 Task: Look for space in Candler-McAfee, United States from 10th July, 2023 to 25th July, 2023 for 2 adults, 1 child in price range Rs.15000 to Rs.25000. Place can be shared room with 2 bedrooms having 2 beds and 2 bathrooms. Property type can be house, flat, guest house. Amenities needed are: wifi, TV, free parkinig on premises, gym, breakfast. Booking option can be shelf check-in. Required host language is English.
Action: Mouse moved to (531, 133)
Screenshot: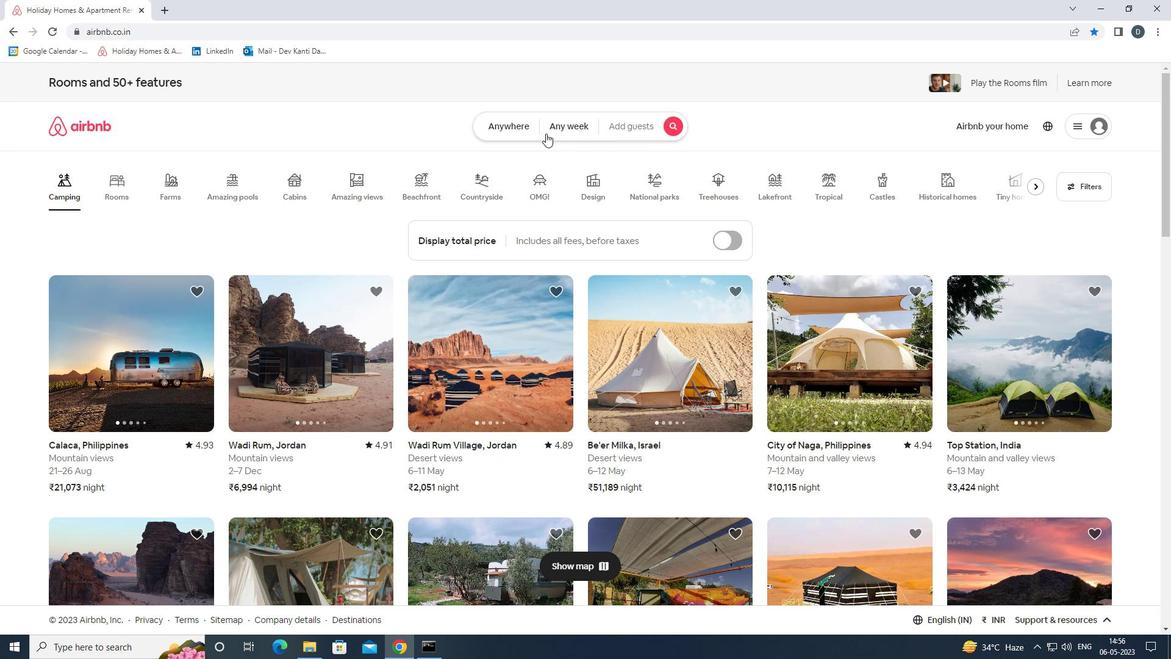 
Action: Mouse pressed left at (531, 133)
Screenshot: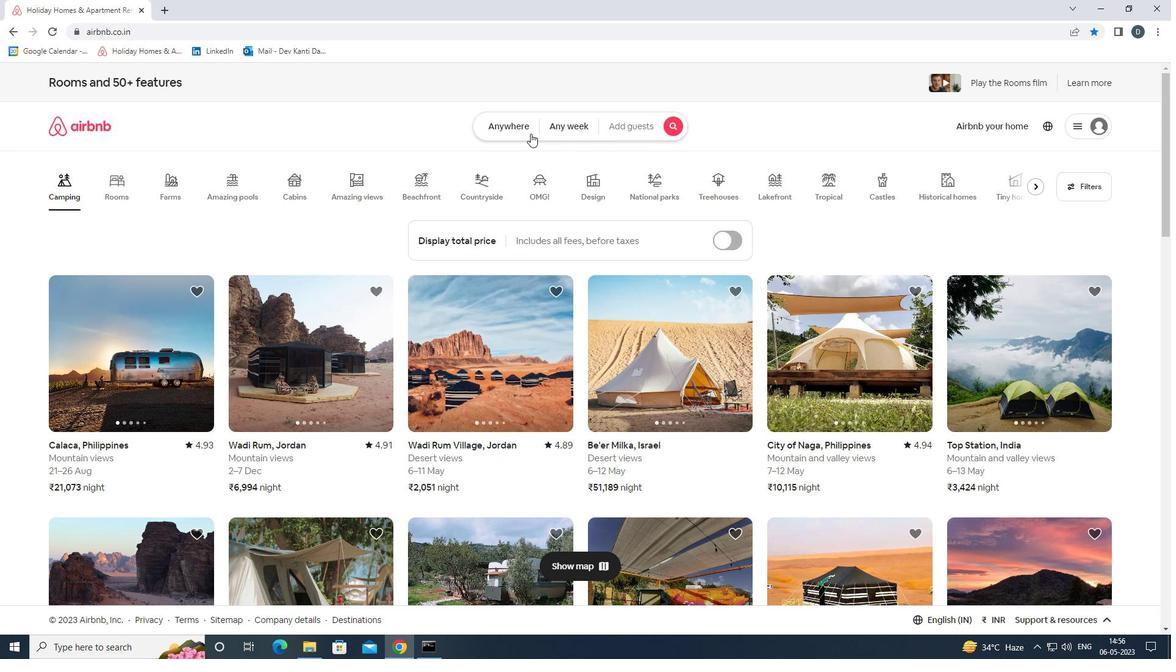 
Action: Mouse moved to (431, 174)
Screenshot: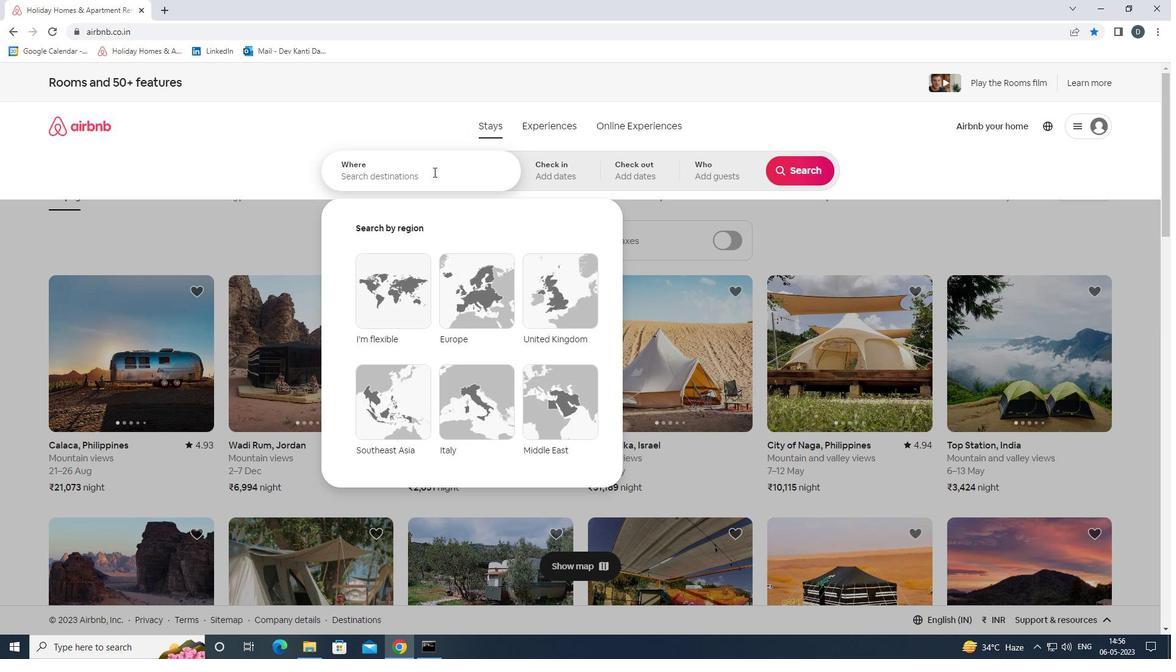 
Action: Mouse pressed left at (431, 174)
Screenshot: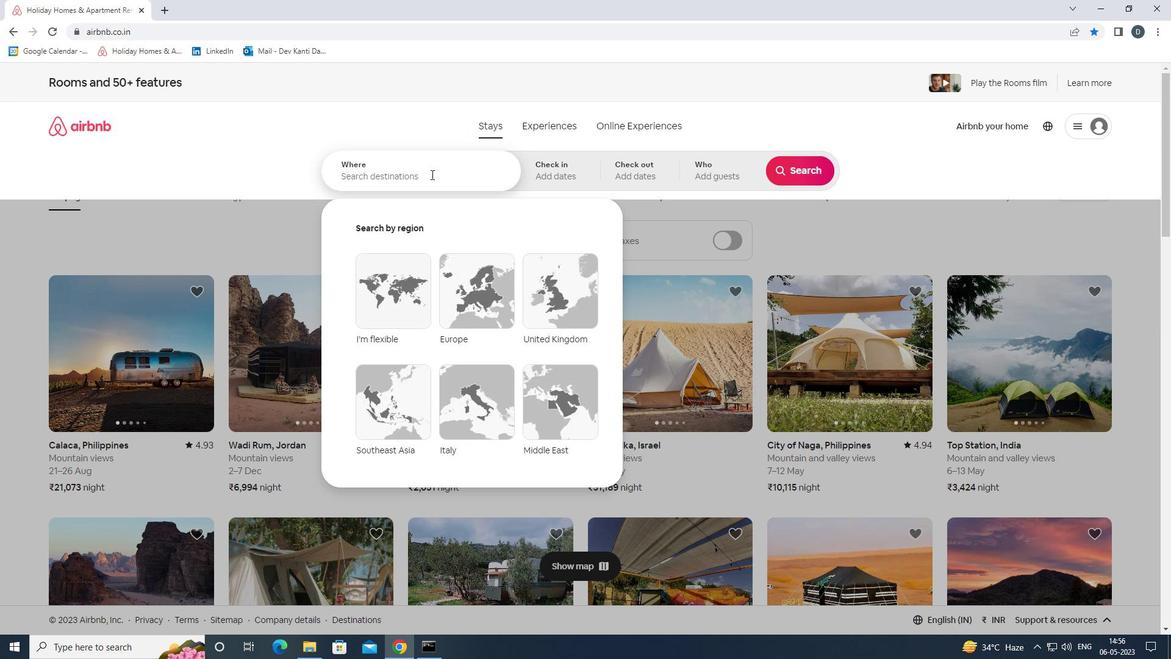 
Action: Key pressed <Key.shift><Key.shift><Key.shift><Key.shift><Key.shift><Key.shift><Key.shift><Key.shift><Key.shift><Key.shift><Key.shift>CANDLER-<Key.shift>MC<Key.shift>AFEE,<Key.shift><Key.shift>UNITED<Key.space><Key.shift>STATES<Key.enter>
Screenshot: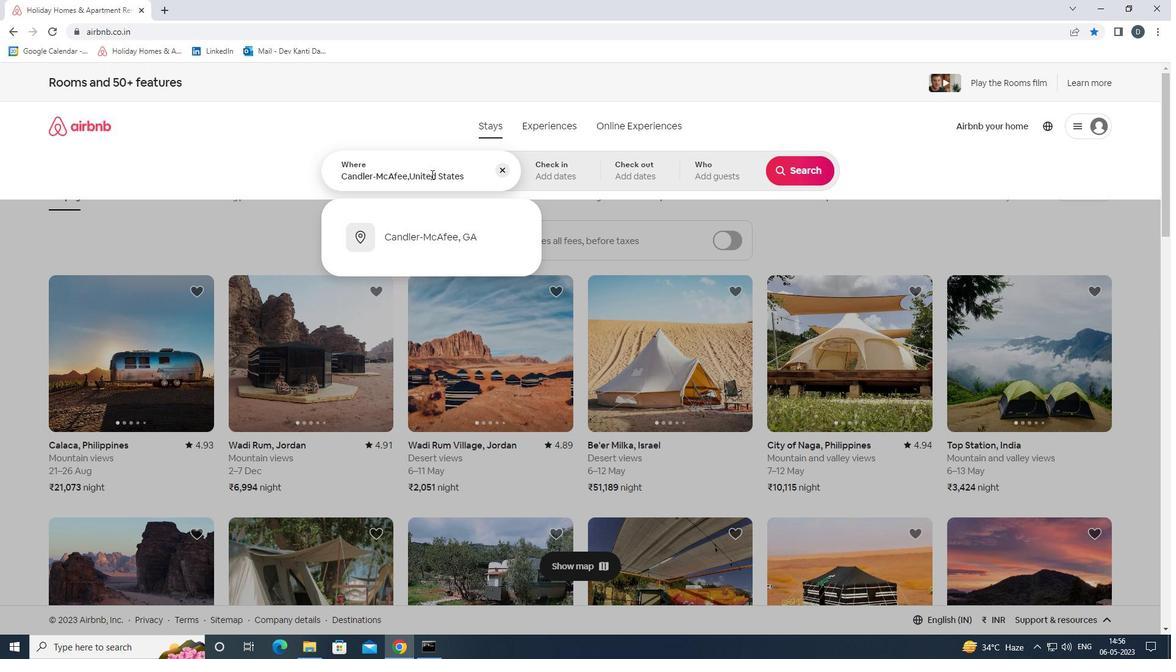 
Action: Mouse moved to (803, 264)
Screenshot: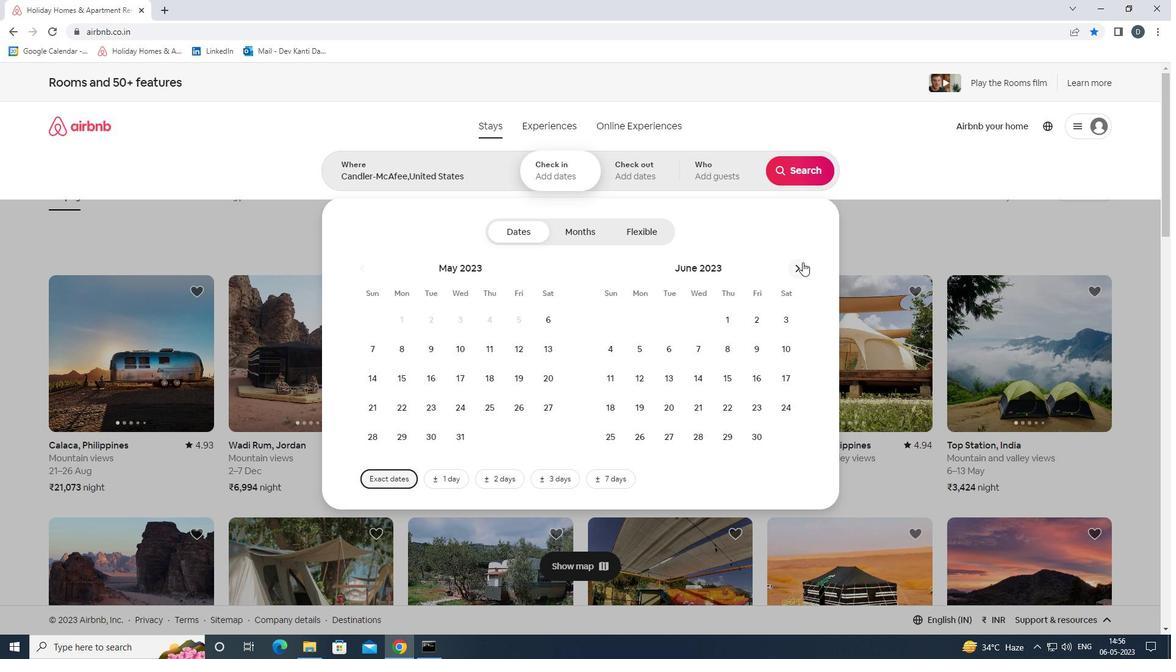 
Action: Mouse pressed left at (803, 264)
Screenshot: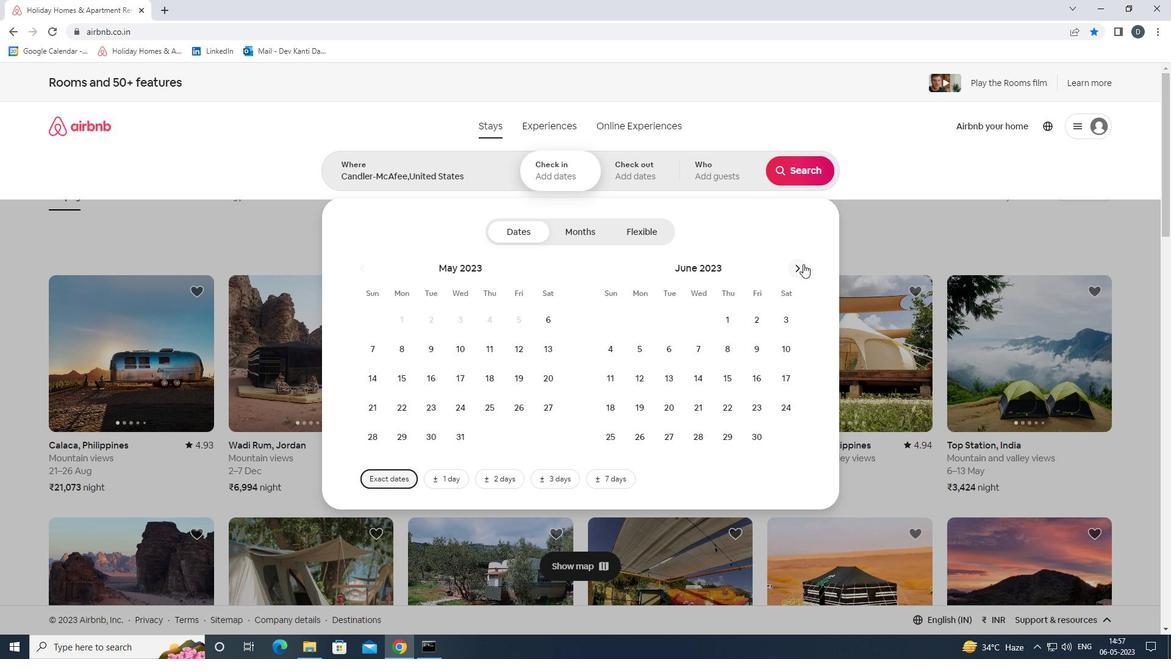 
Action: Mouse moved to (643, 377)
Screenshot: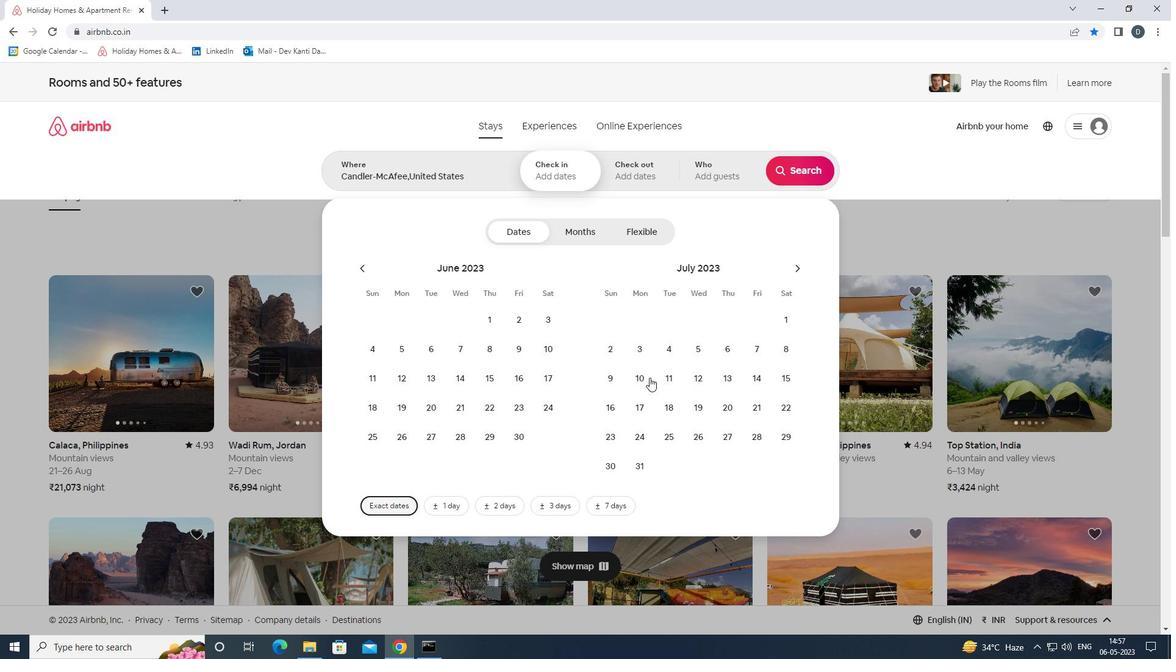 
Action: Mouse pressed left at (643, 377)
Screenshot: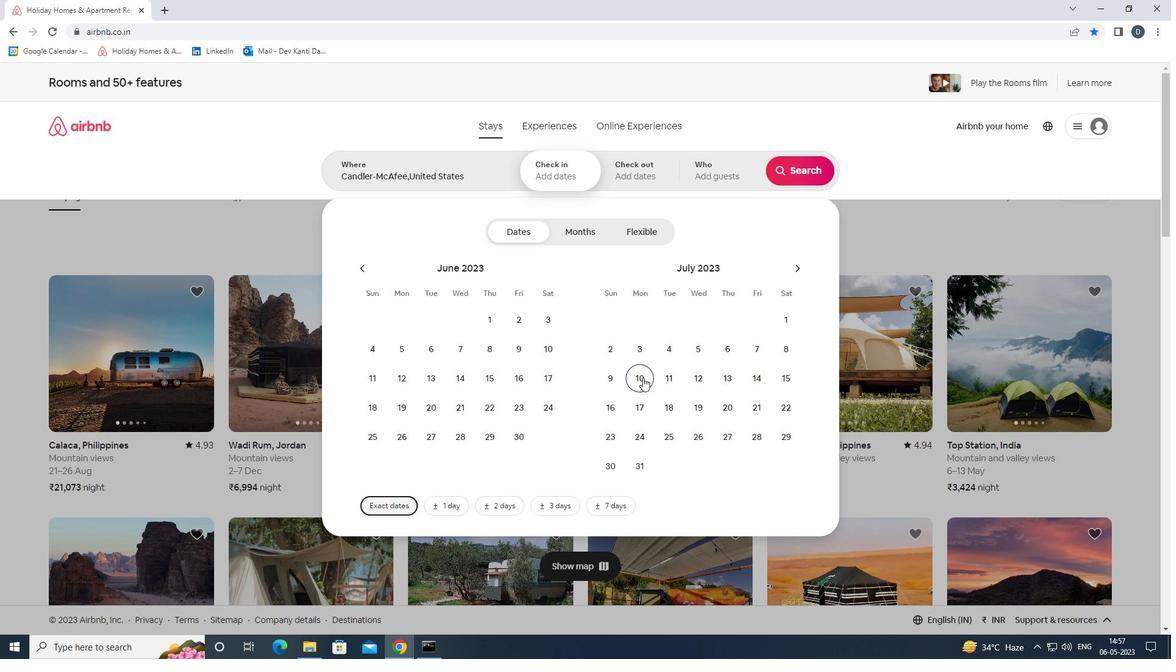 
Action: Mouse moved to (679, 436)
Screenshot: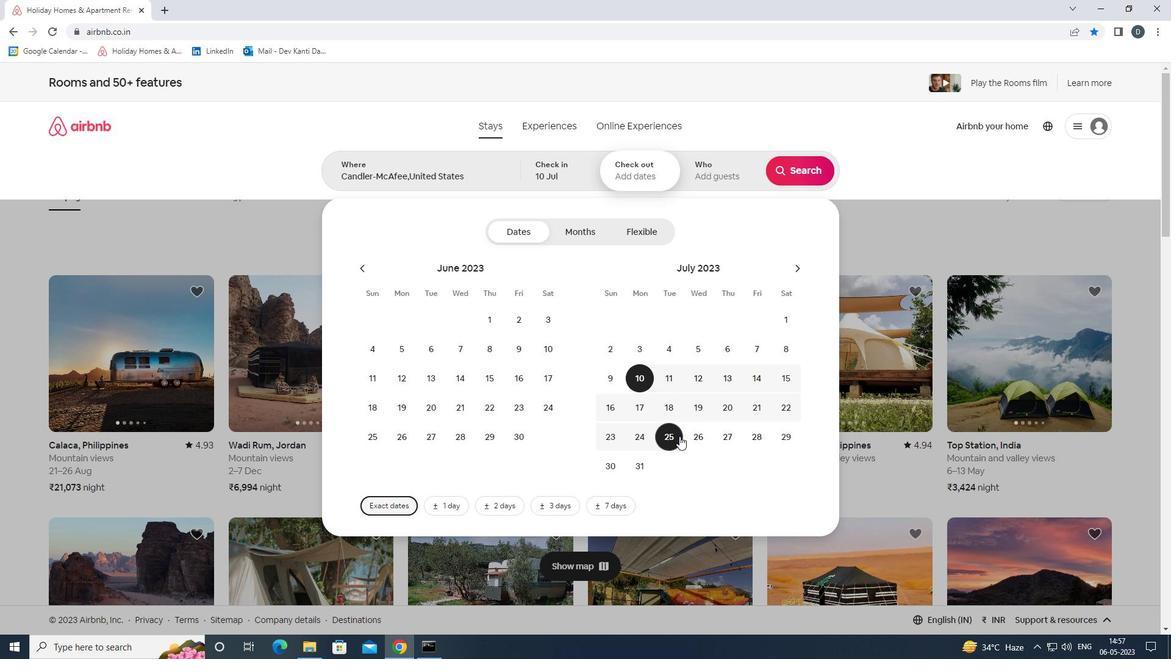 
Action: Mouse pressed left at (679, 436)
Screenshot: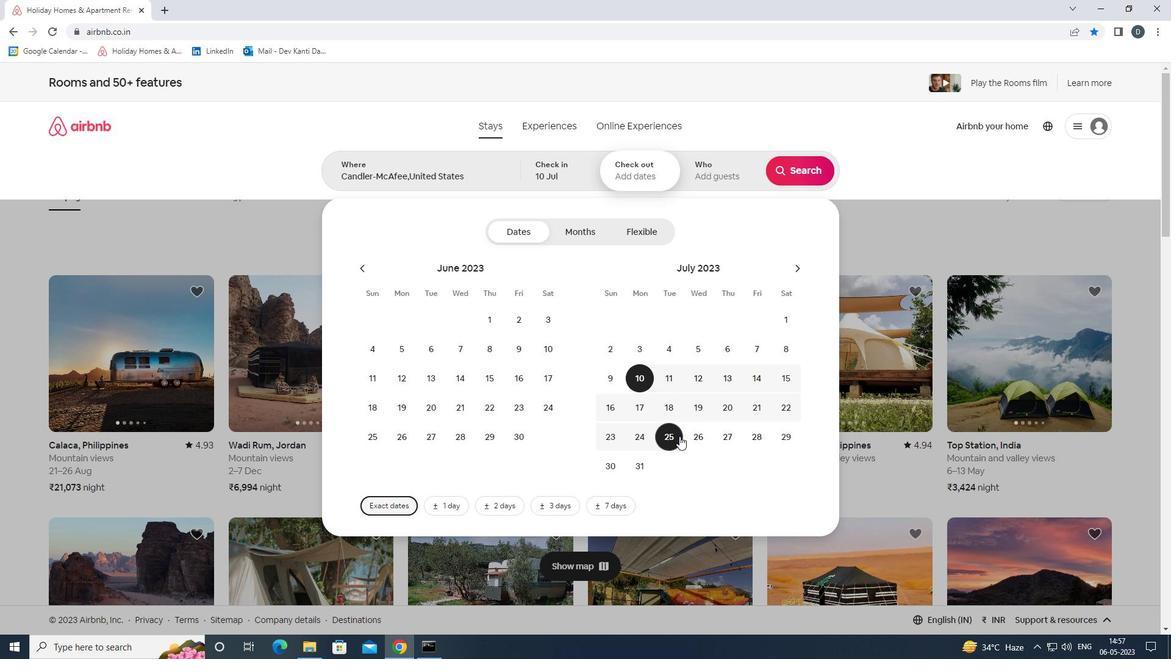 
Action: Mouse moved to (714, 173)
Screenshot: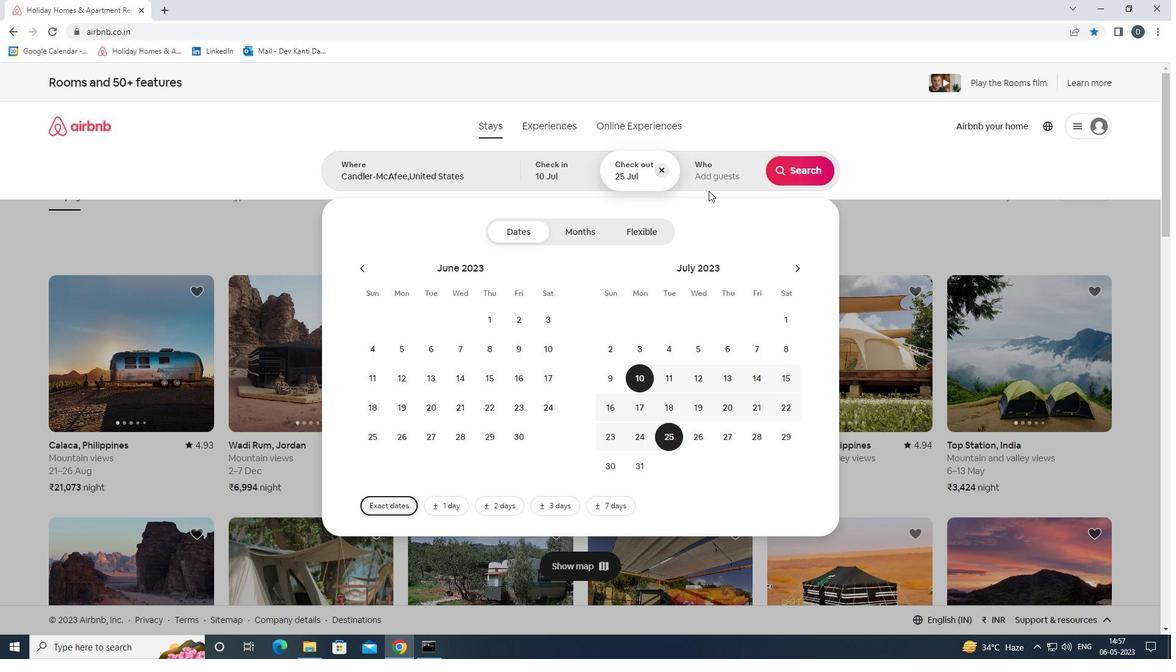 
Action: Mouse pressed left at (714, 173)
Screenshot: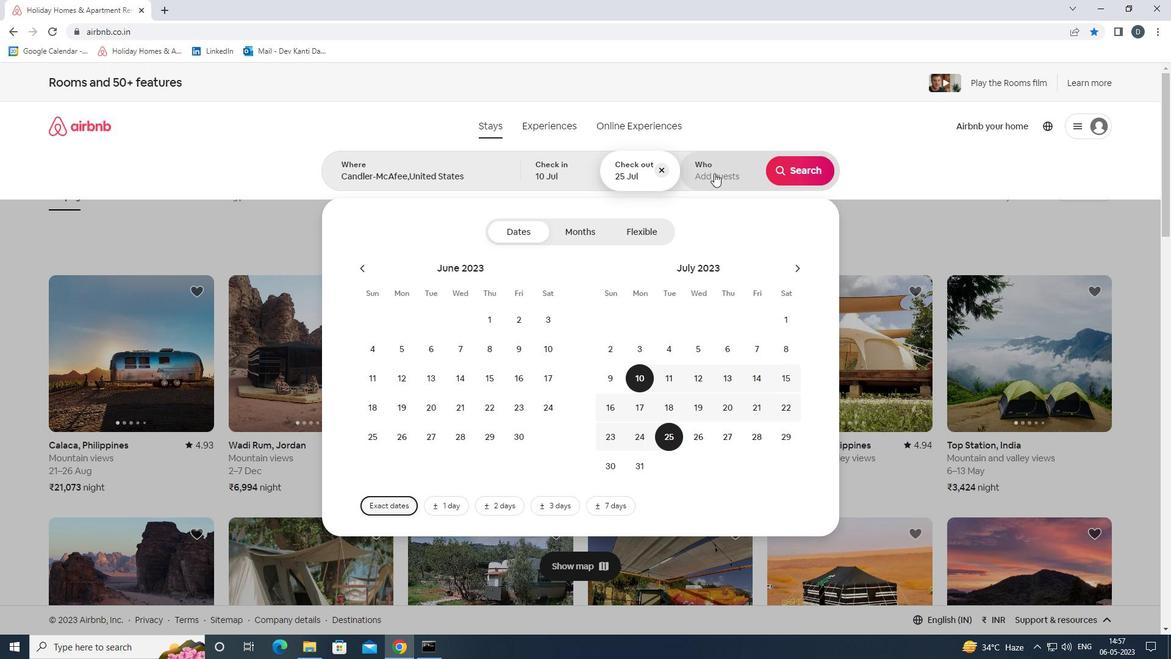 
Action: Mouse moved to (801, 236)
Screenshot: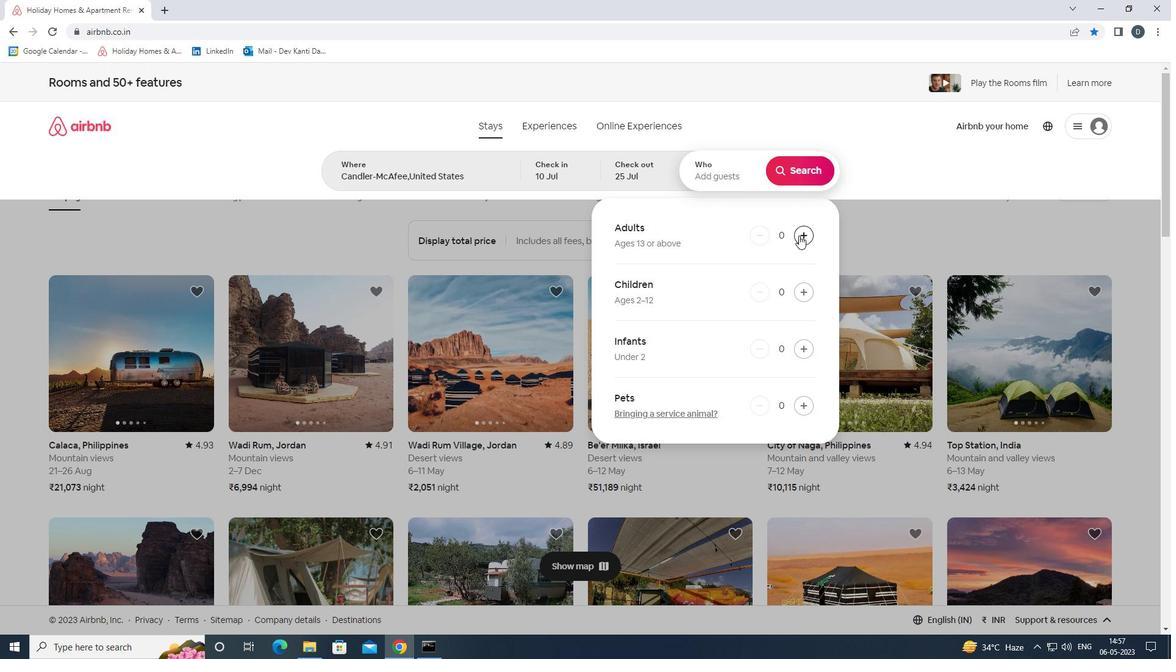 
Action: Mouse pressed left at (801, 236)
Screenshot: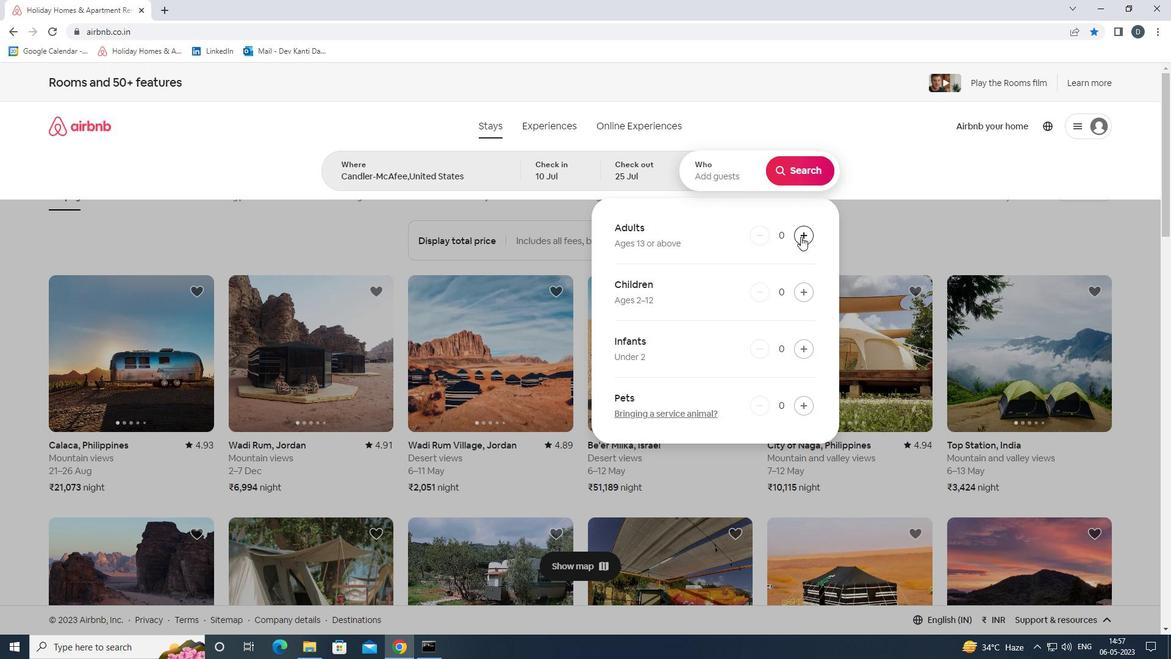 
Action: Mouse pressed left at (801, 236)
Screenshot: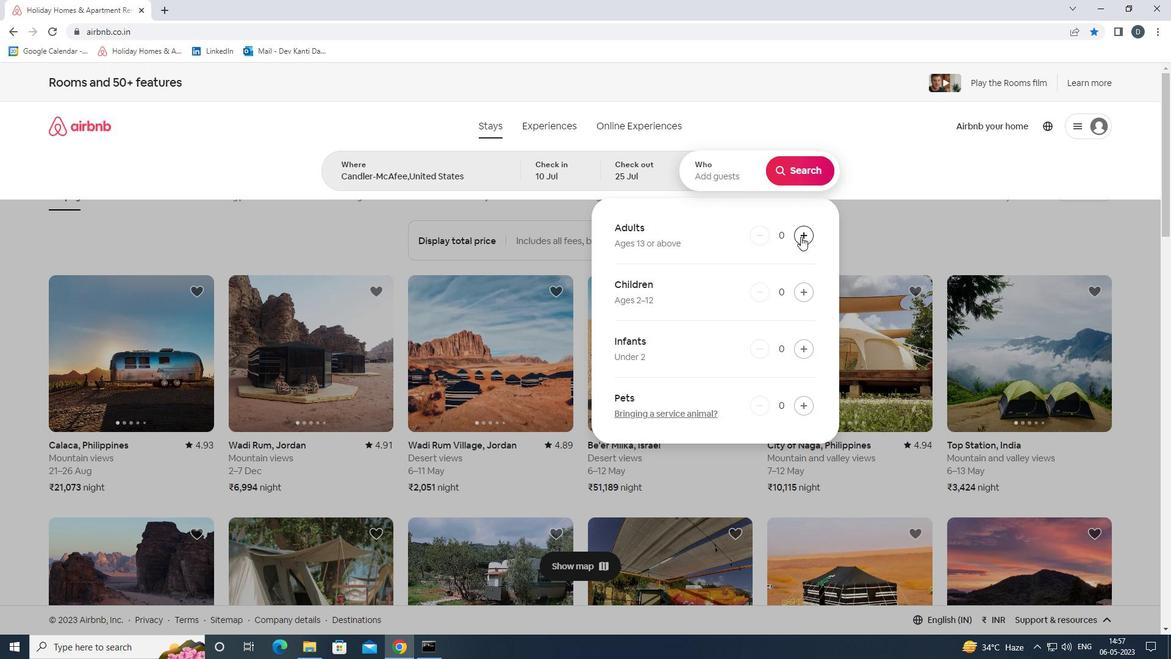 
Action: Mouse moved to (809, 291)
Screenshot: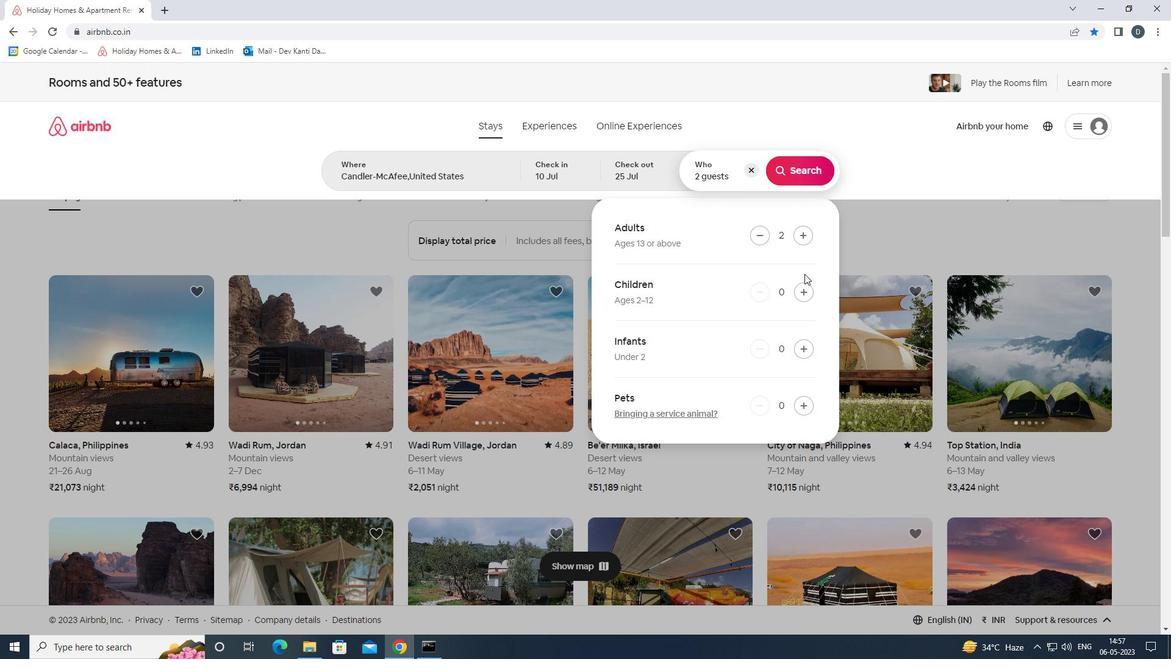 
Action: Mouse pressed left at (809, 291)
Screenshot: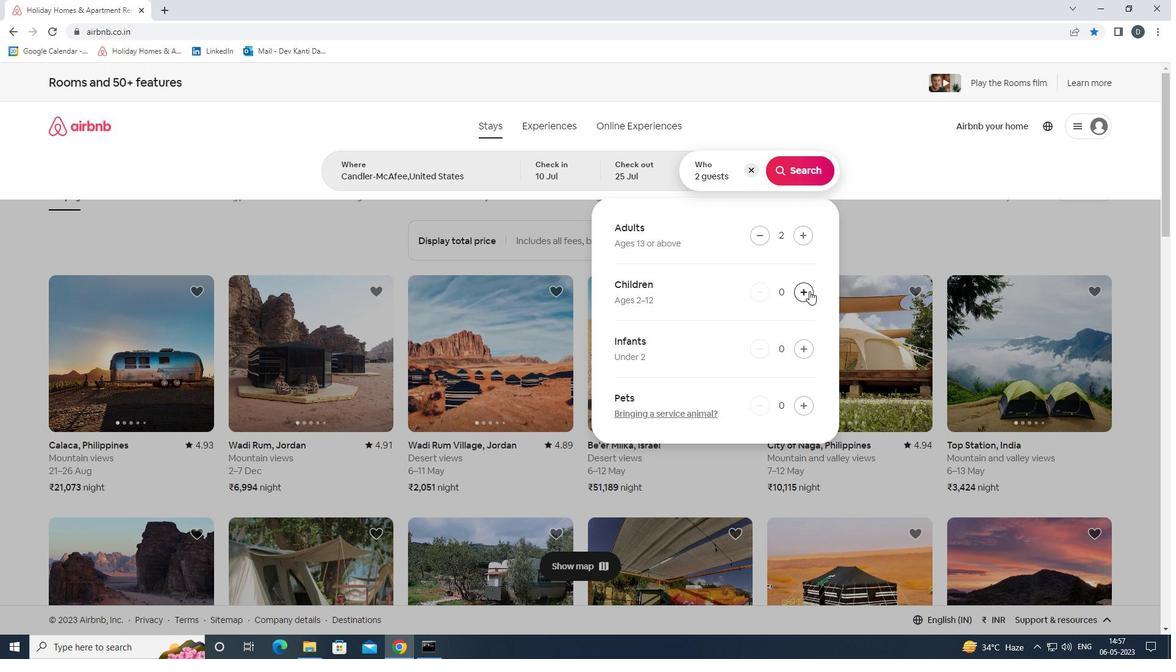
Action: Mouse moved to (792, 169)
Screenshot: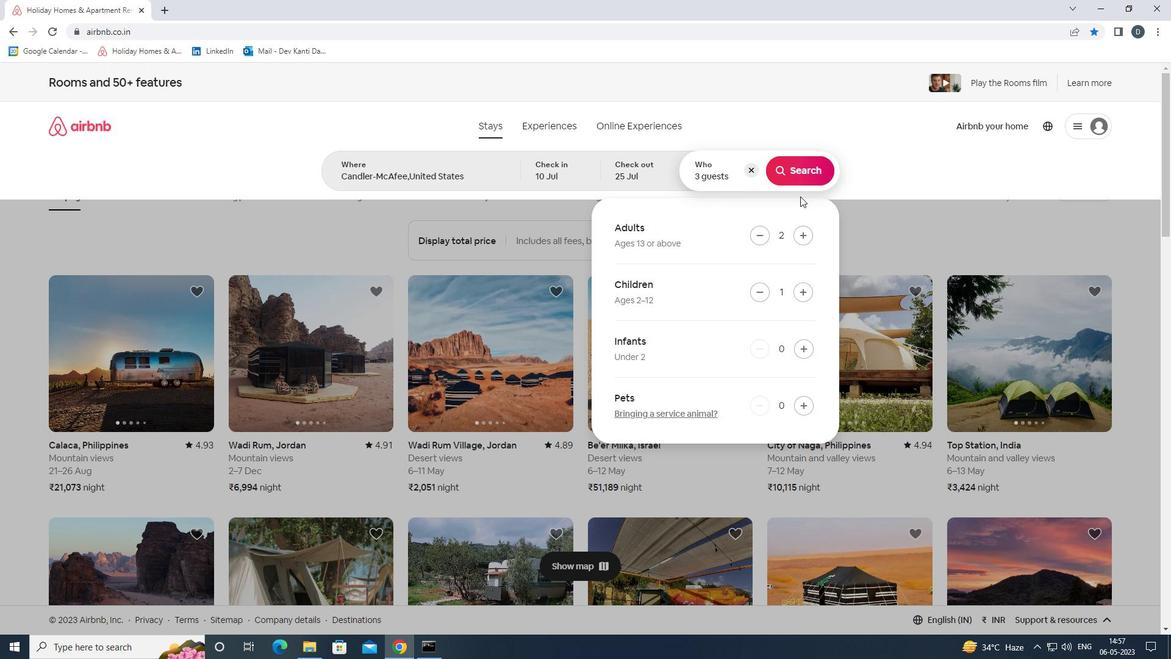 
Action: Mouse pressed left at (792, 169)
Screenshot: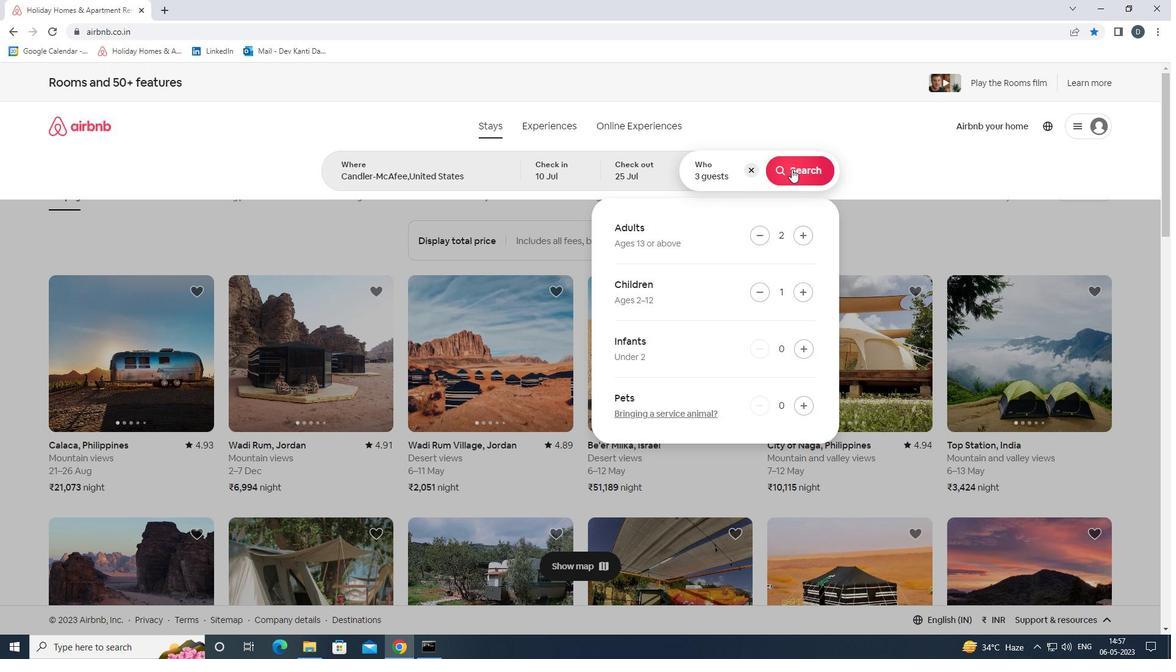 
Action: Mouse moved to (1132, 138)
Screenshot: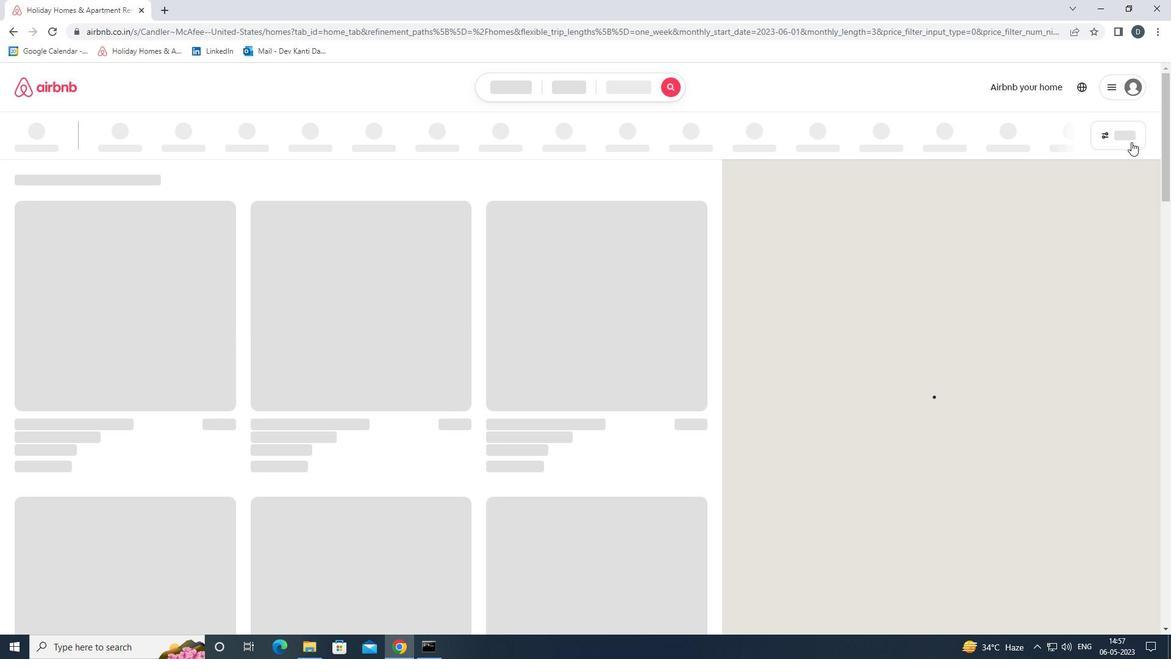 
Action: Mouse pressed left at (1132, 138)
Screenshot: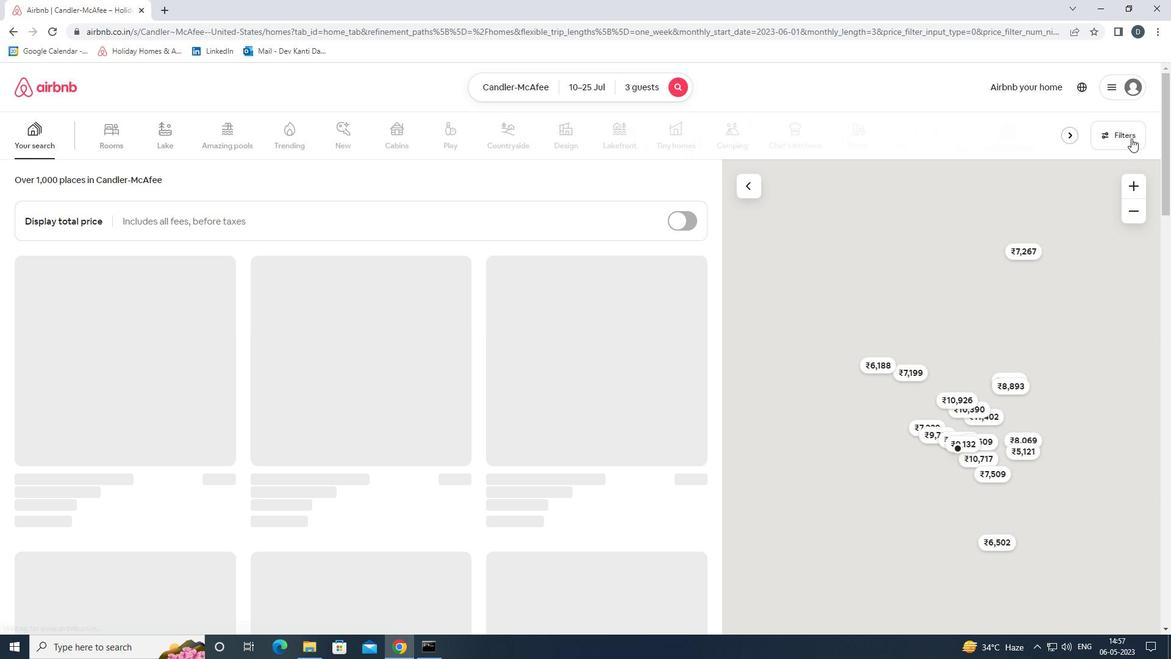 
Action: Mouse moved to (475, 440)
Screenshot: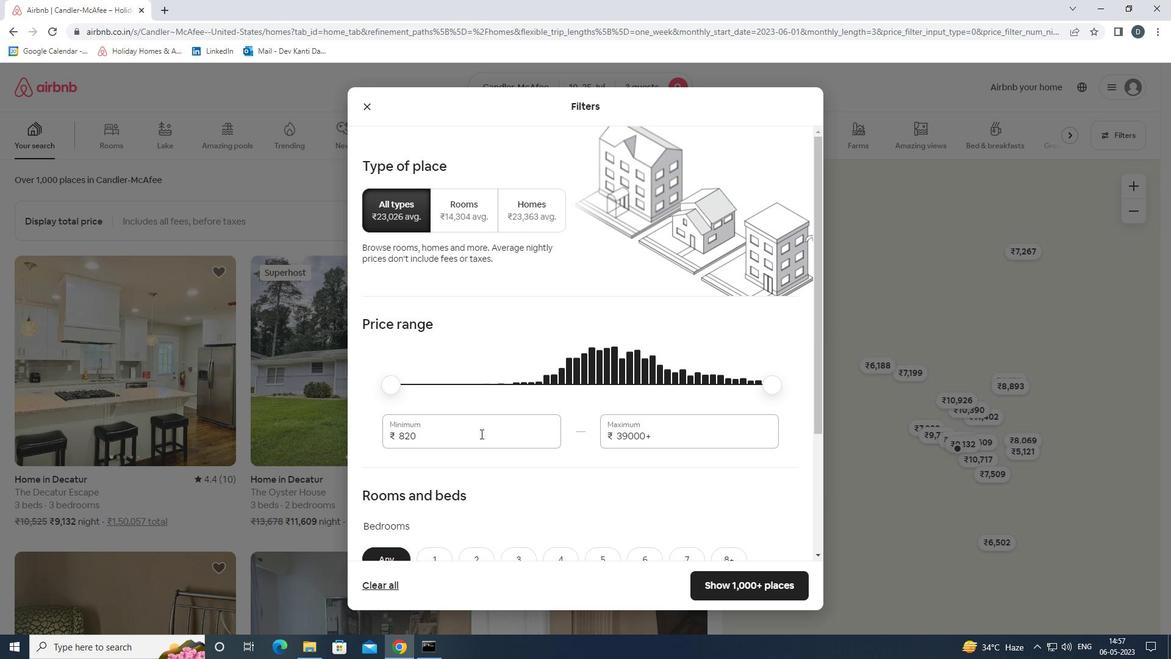 
Action: Mouse pressed left at (475, 440)
Screenshot: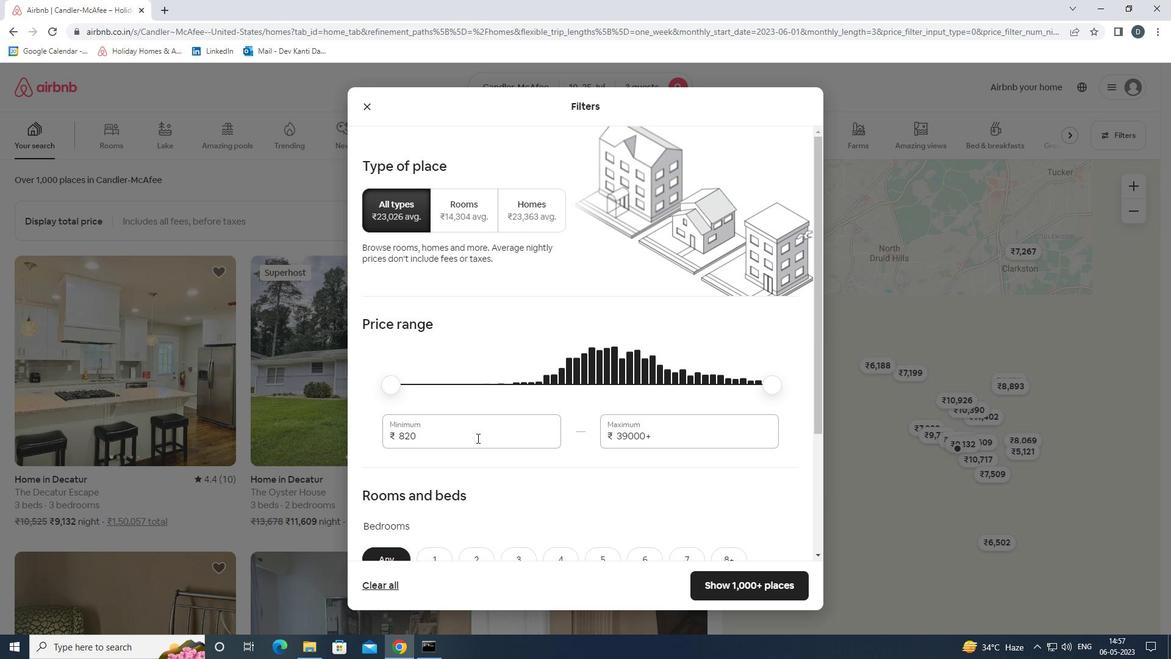 
Action: Mouse pressed left at (475, 440)
Screenshot: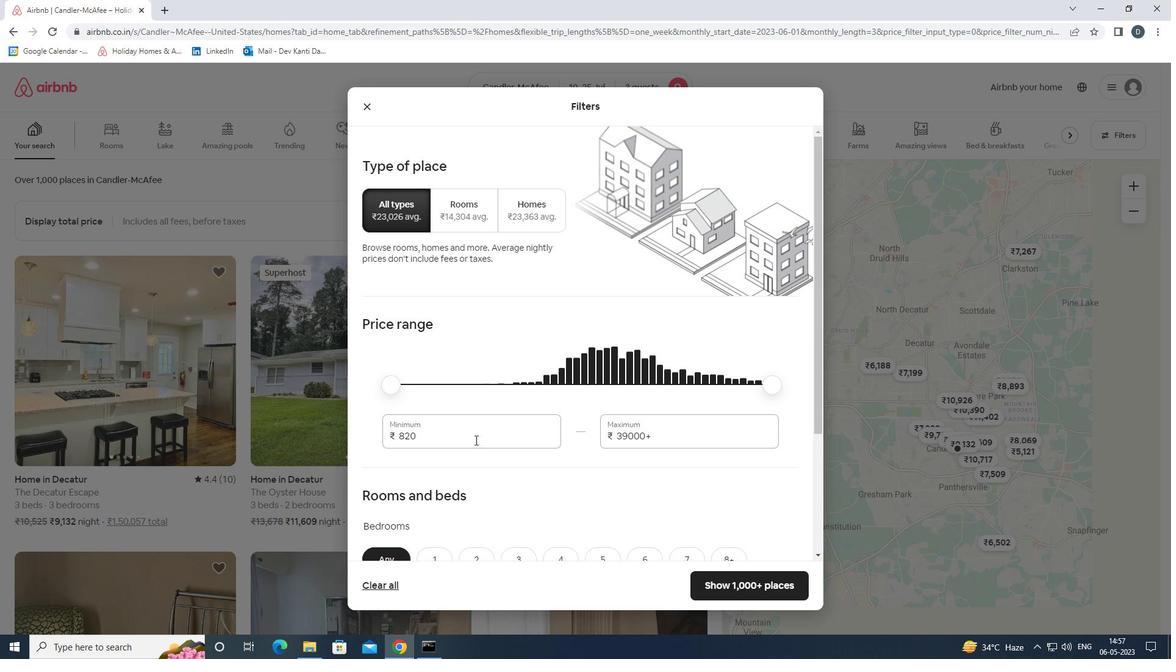 
Action: Mouse moved to (469, 435)
Screenshot: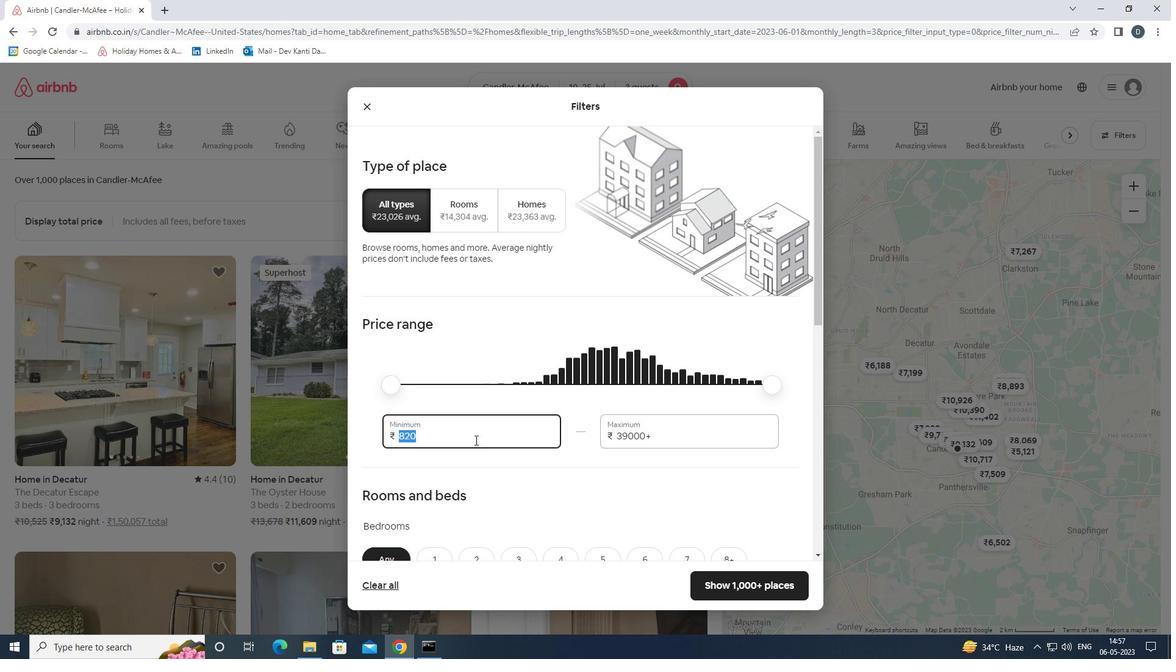 
Action: Key pressed 15000<Key.tab>25000
Screenshot: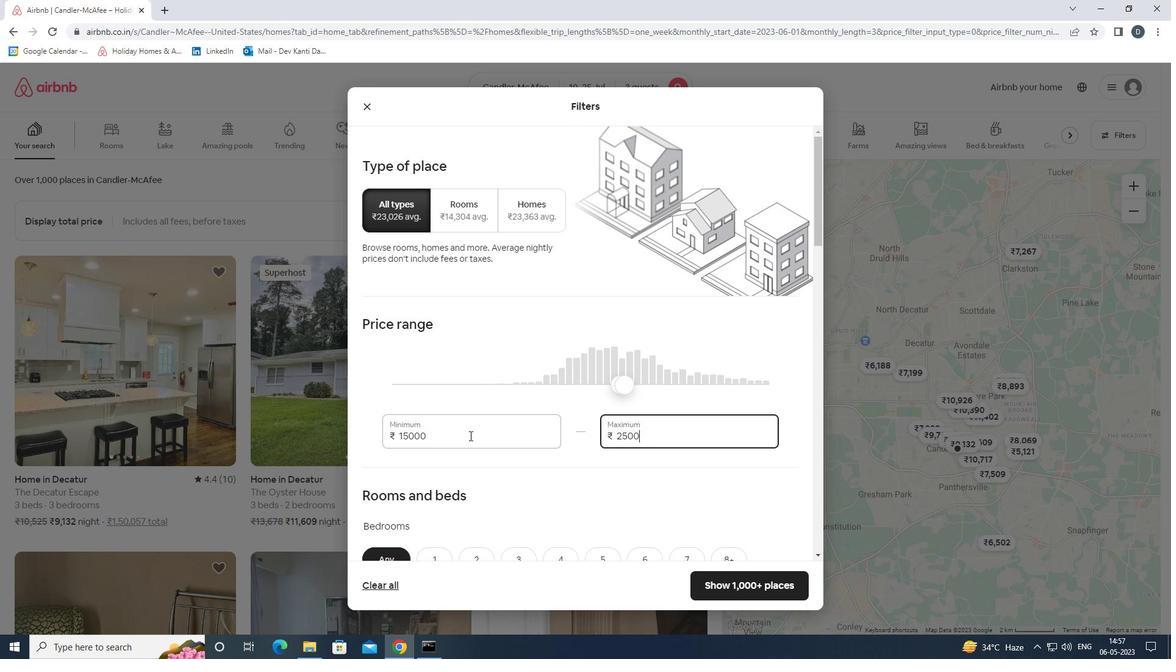 
Action: Mouse moved to (470, 419)
Screenshot: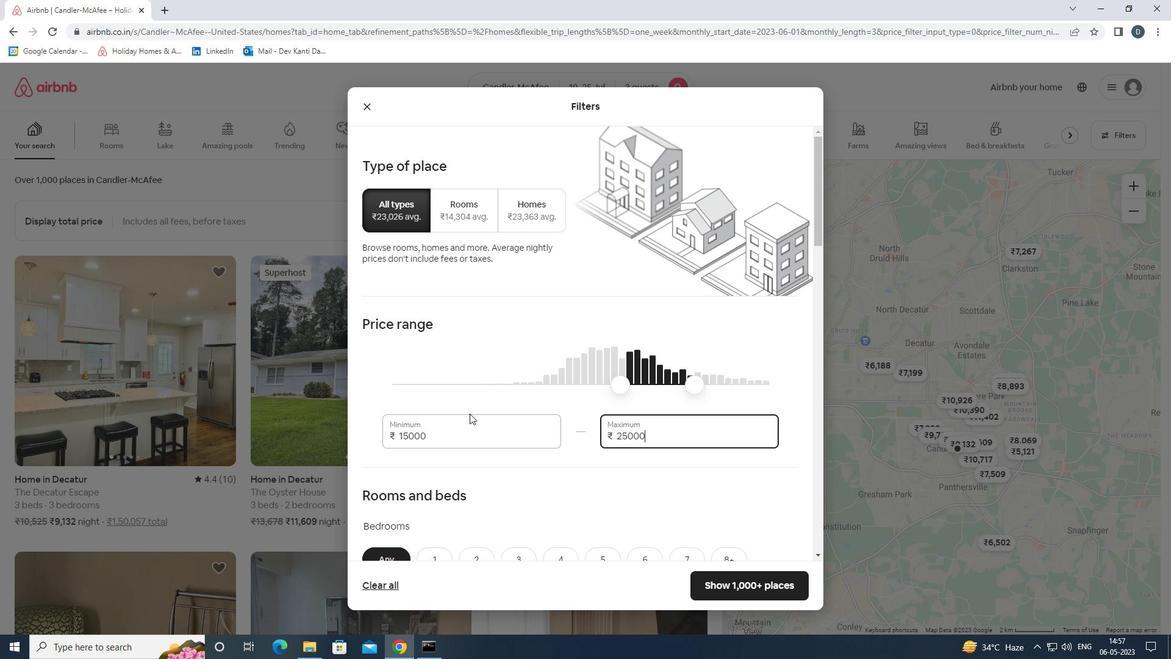 
Action: Mouse scrolled (470, 419) with delta (0, 0)
Screenshot: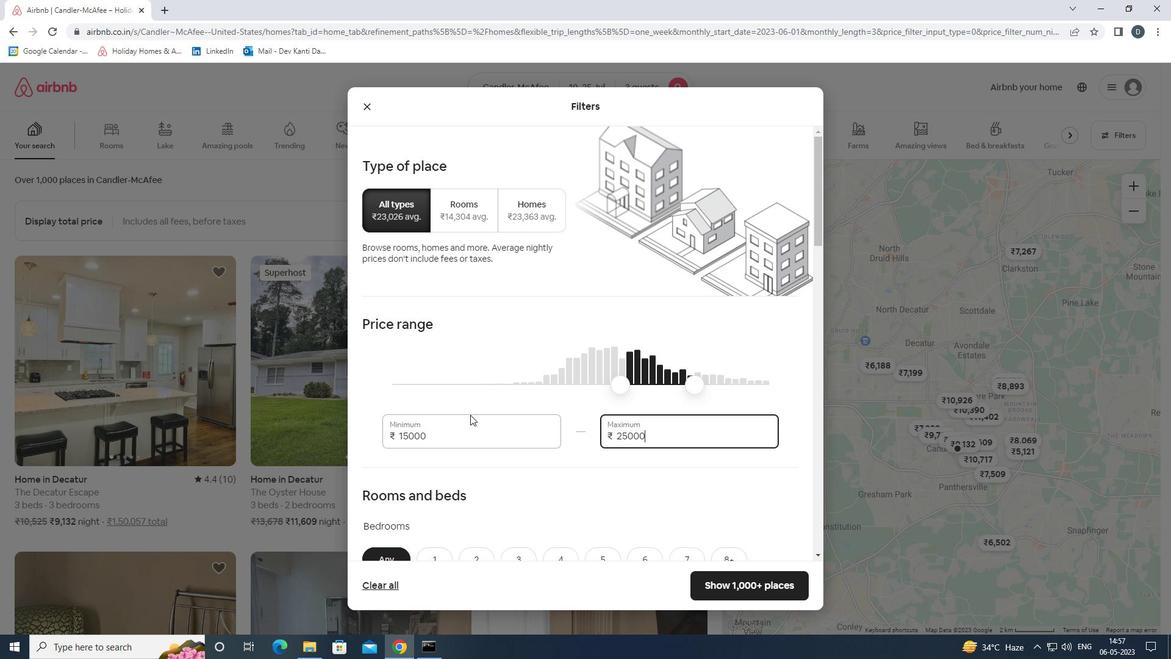 
Action: Mouse moved to (470, 420)
Screenshot: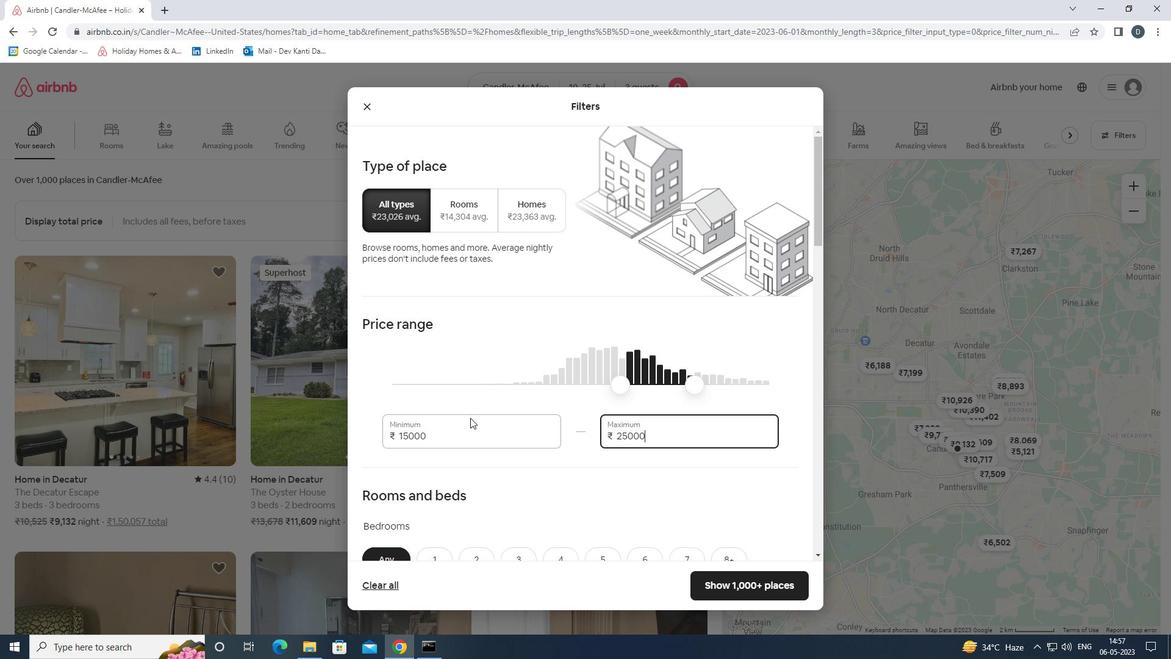
Action: Mouse scrolled (470, 419) with delta (0, 0)
Screenshot: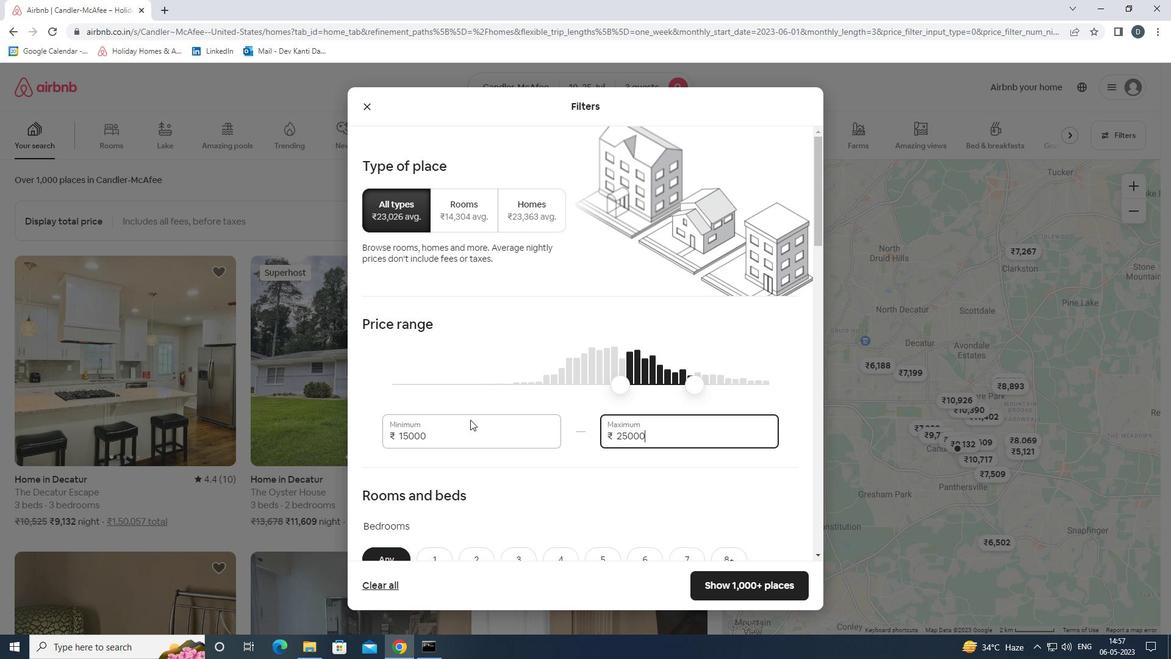 
Action: Mouse scrolled (470, 419) with delta (0, 0)
Screenshot: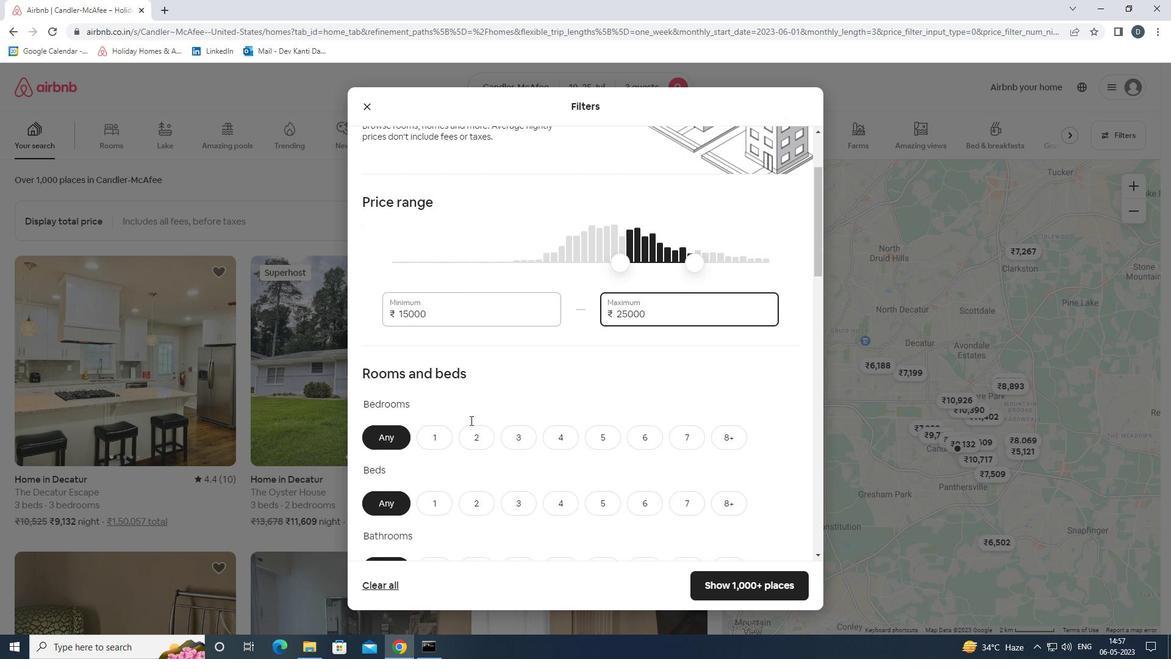 
Action: Mouse moved to (484, 374)
Screenshot: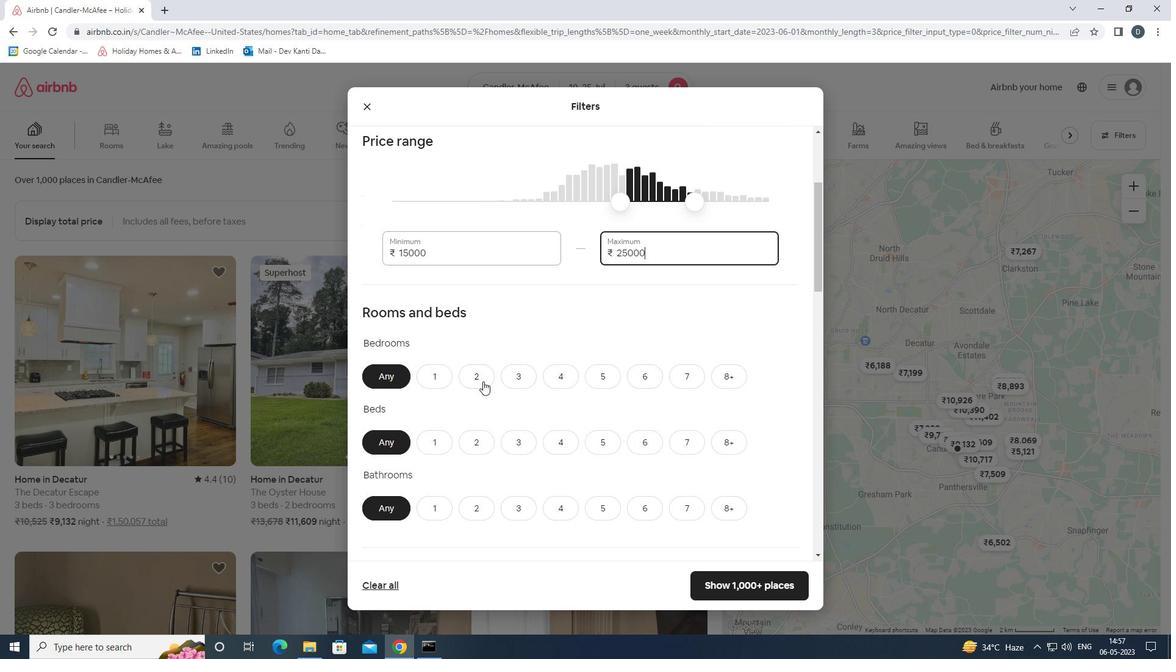 
Action: Mouse pressed left at (484, 374)
Screenshot: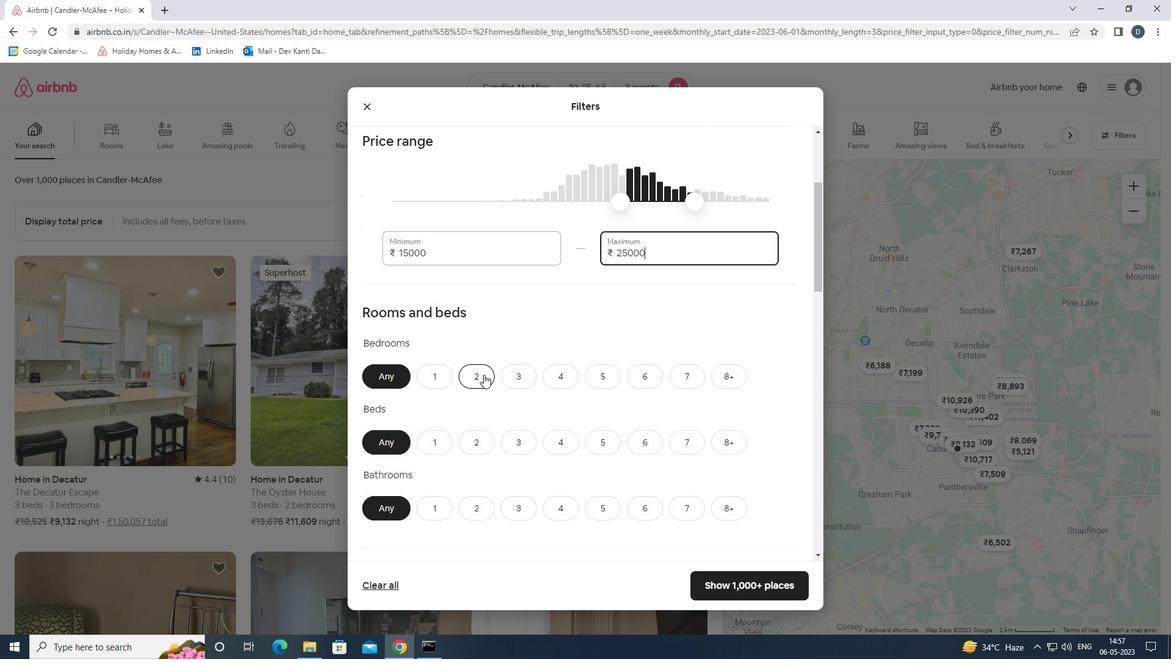 
Action: Mouse moved to (483, 441)
Screenshot: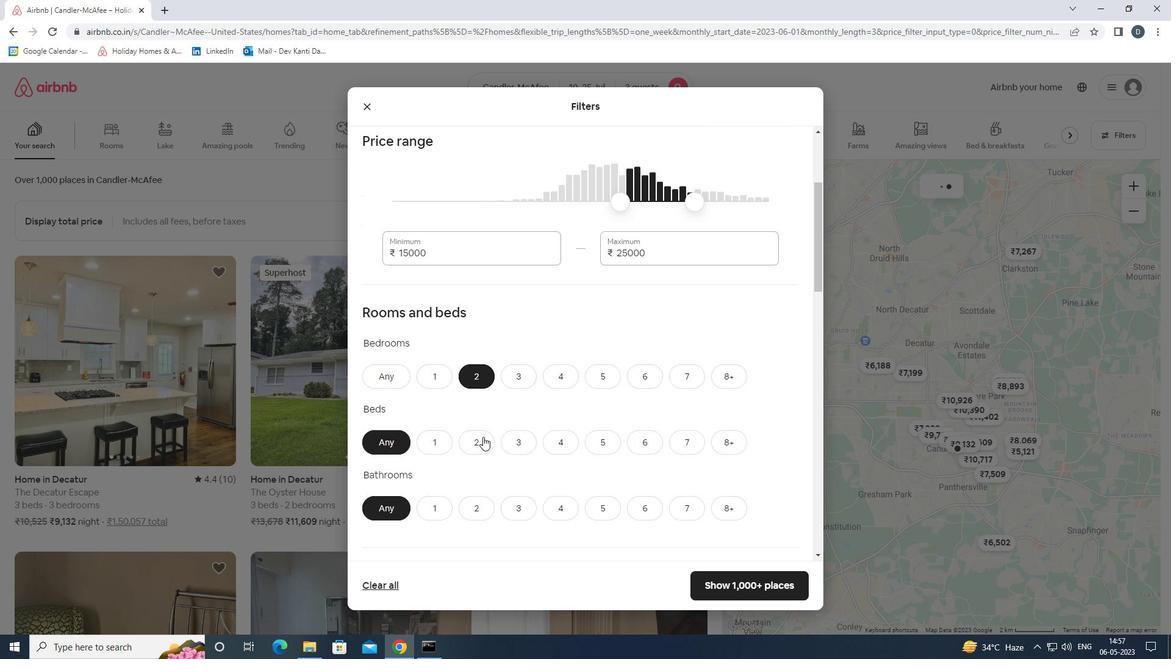 
Action: Mouse pressed left at (483, 441)
Screenshot: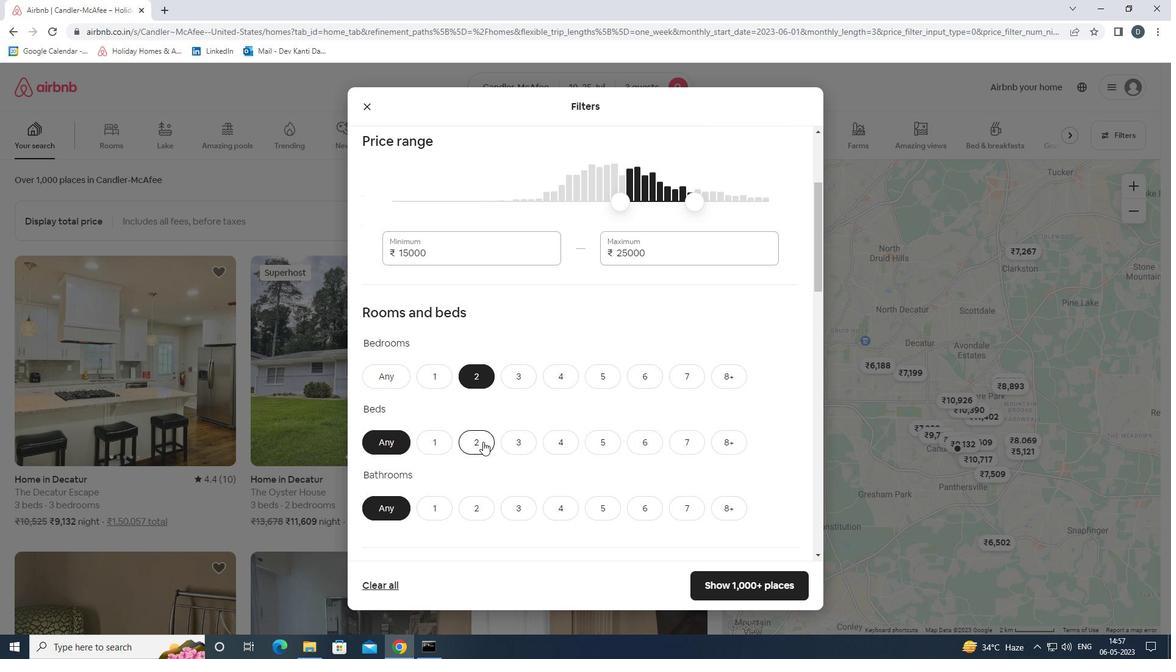 
Action: Mouse moved to (485, 502)
Screenshot: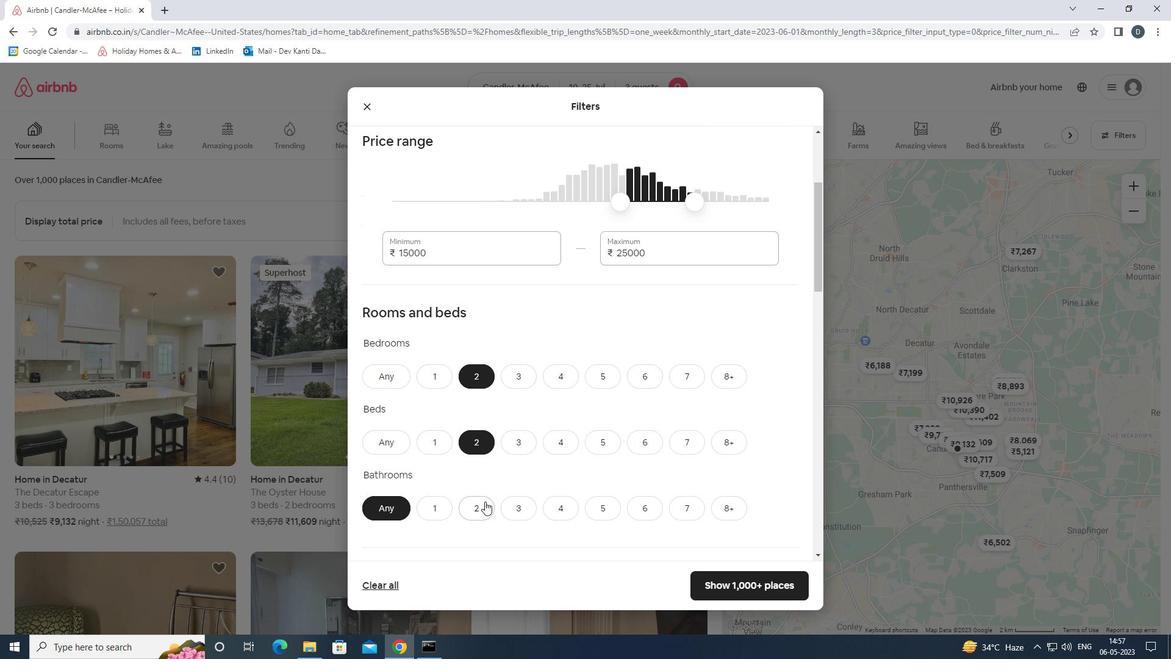 
Action: Mouse pressed left at (485, 502)
Screenshot: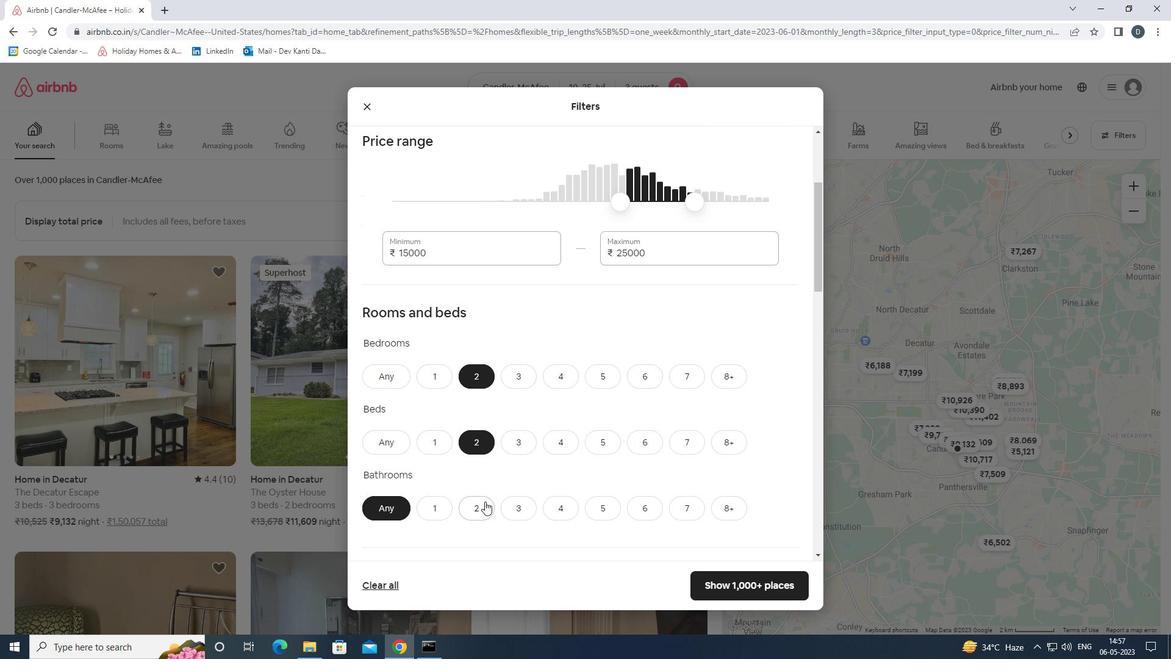 
Action: Mouse moved to (504, 479)
Screenshot: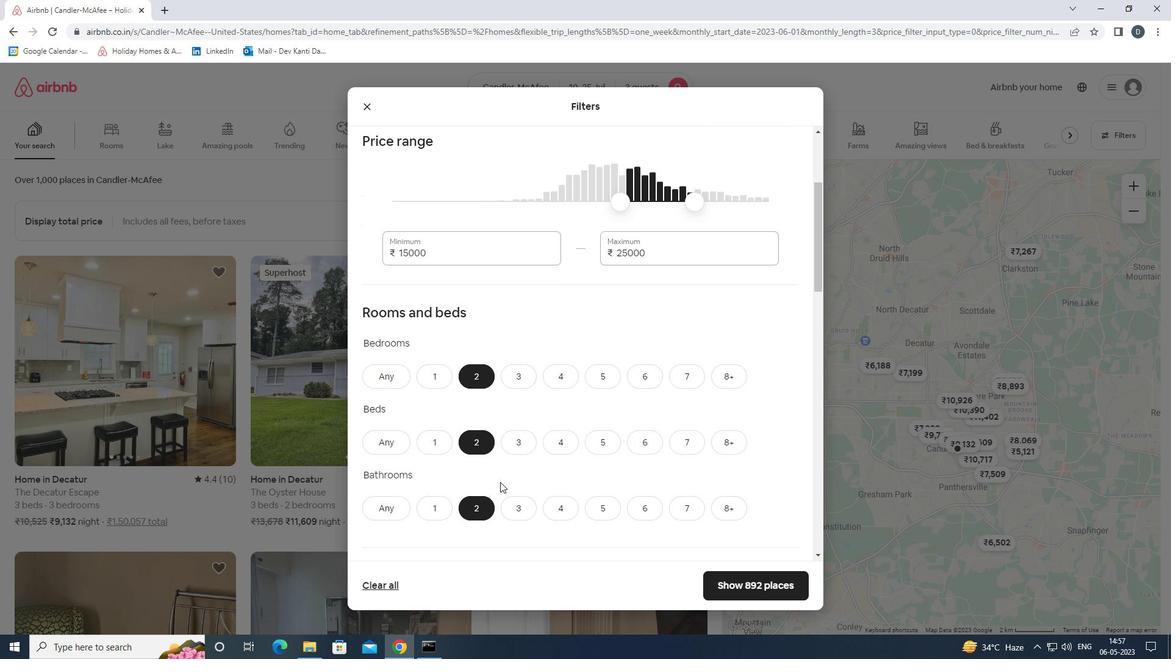 
Action: Mouse scrolled (504, 478) with delta (0, 0)
Screenshot: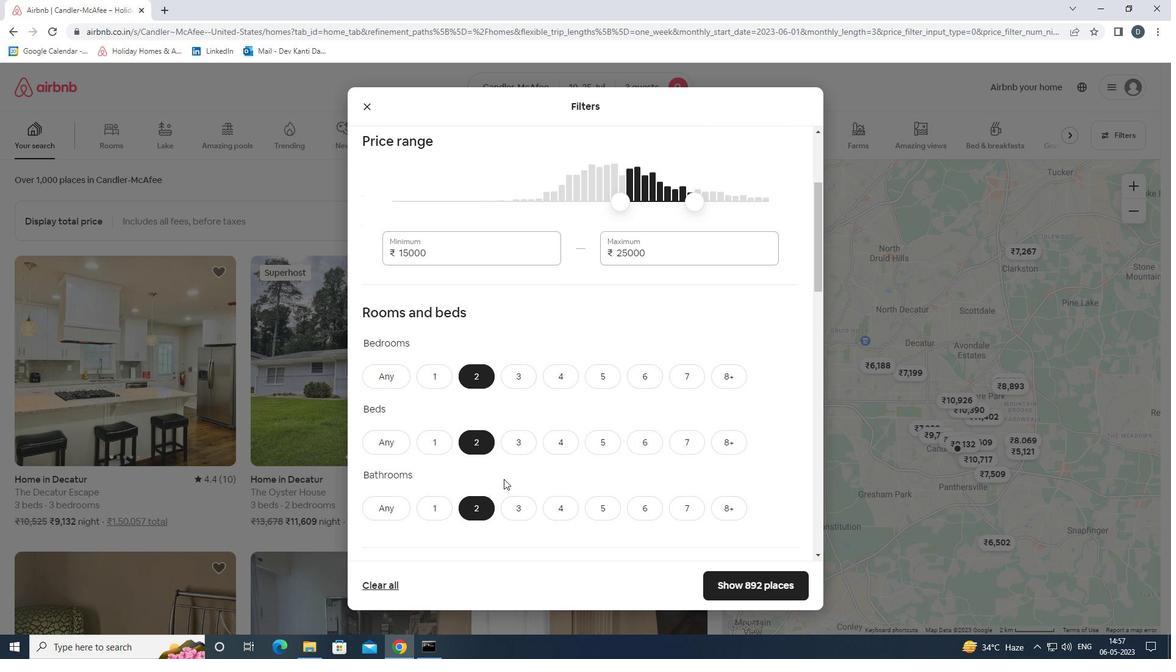 
Action: Mouse scrolled (504, 478) with delta (0, 0)
Screenshot: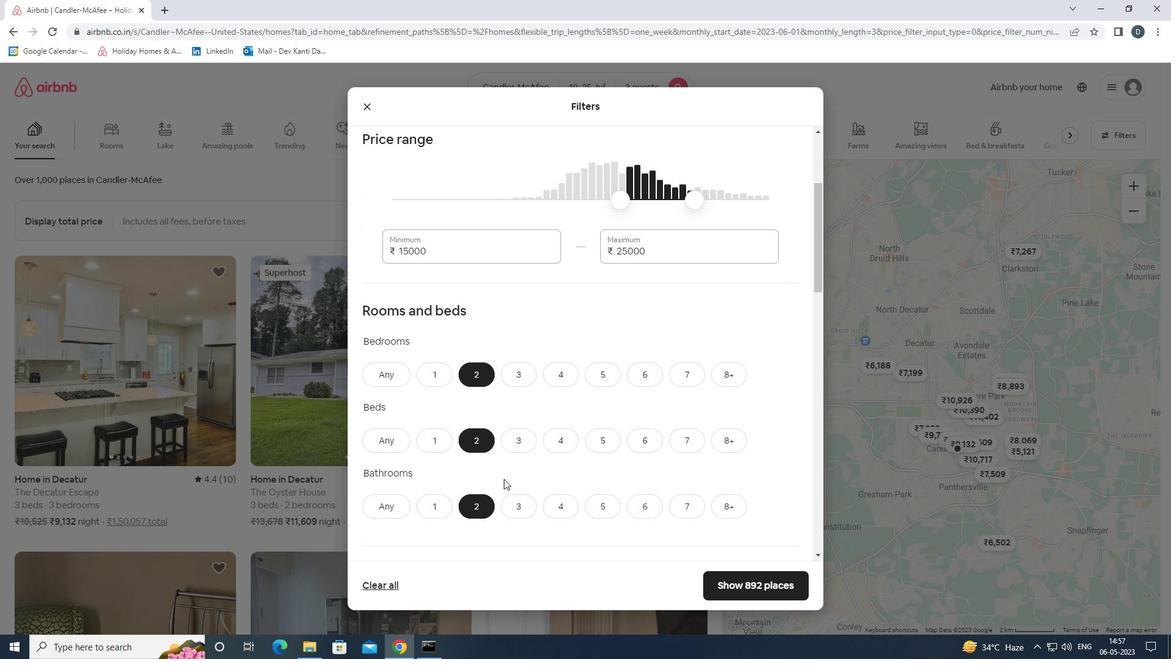 
Action: Mouse moved to (547, 448)
Screenshot: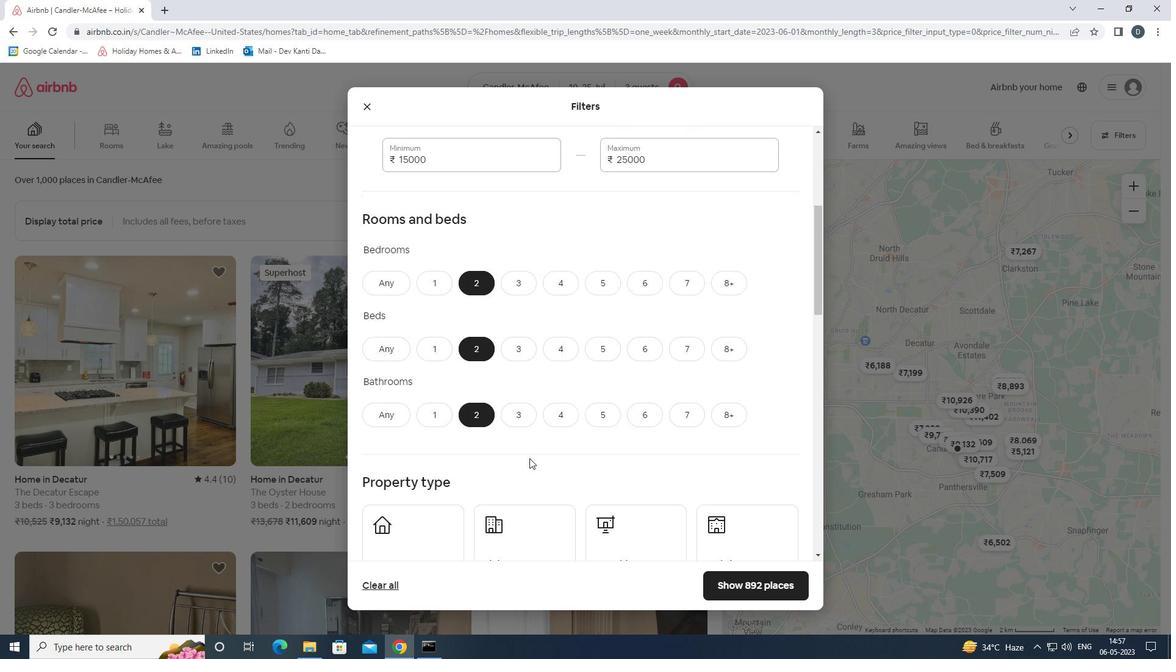 
Action: Mouse scrolled (547, 447) with delta (0, 0)
Screenshot: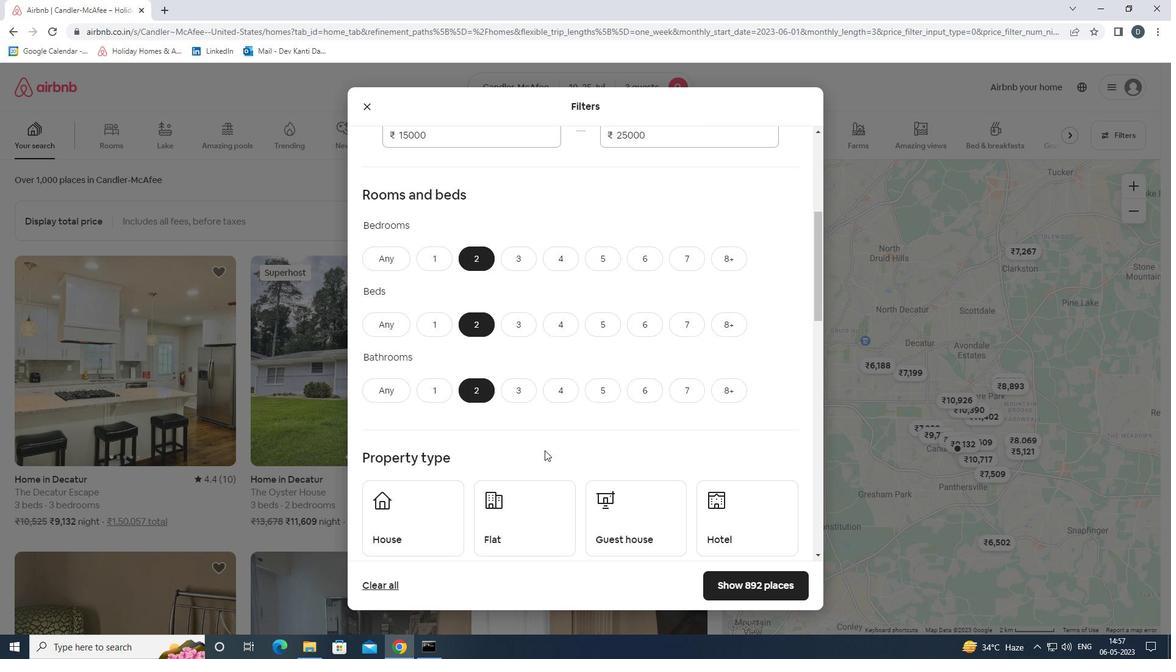 
Action: Mouse moved to (422, 463)
Screenshot: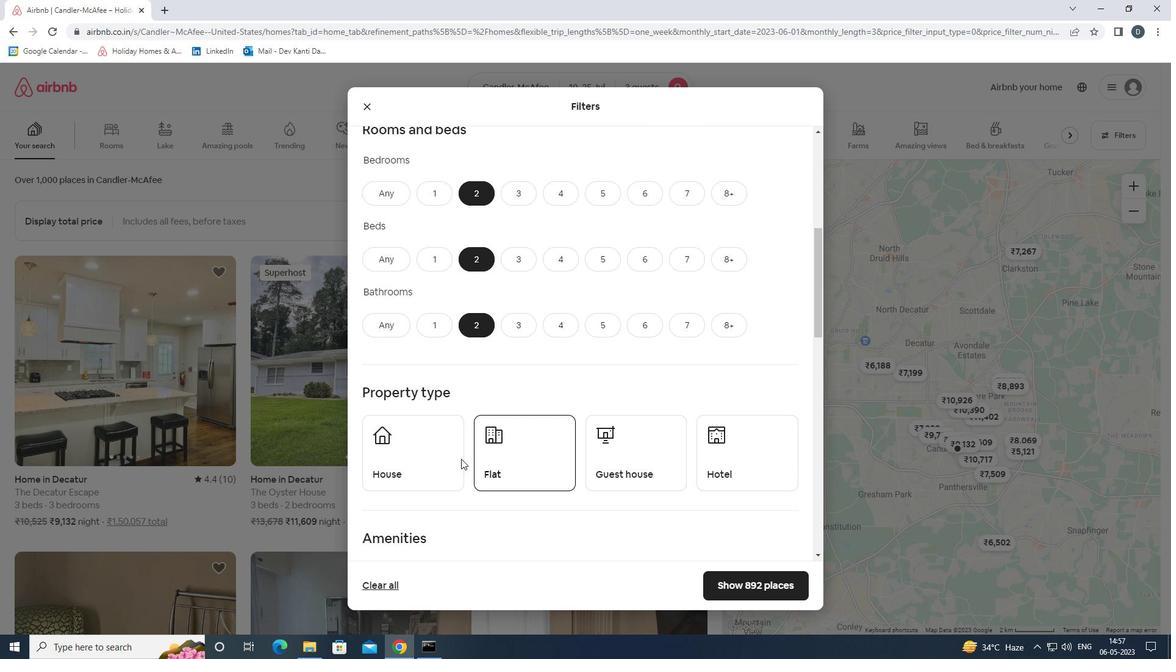 
Action: Mouse pressed left at (422, 463)
Screenshot: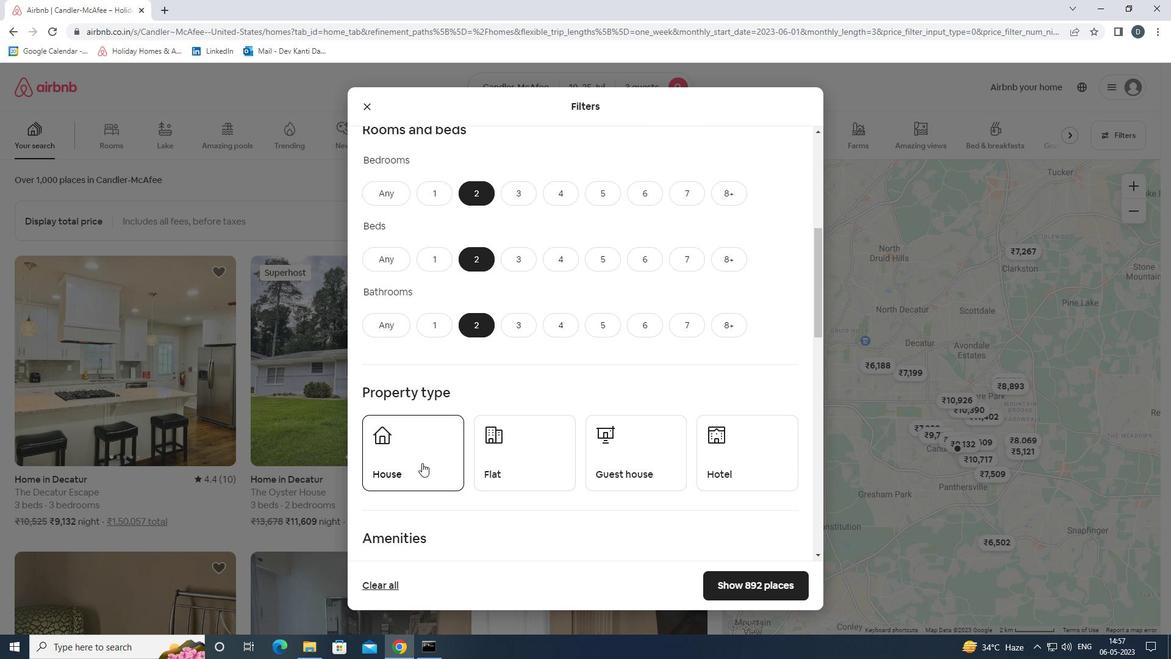 
Action: Mouse moved to (535, 453)
Screenshot: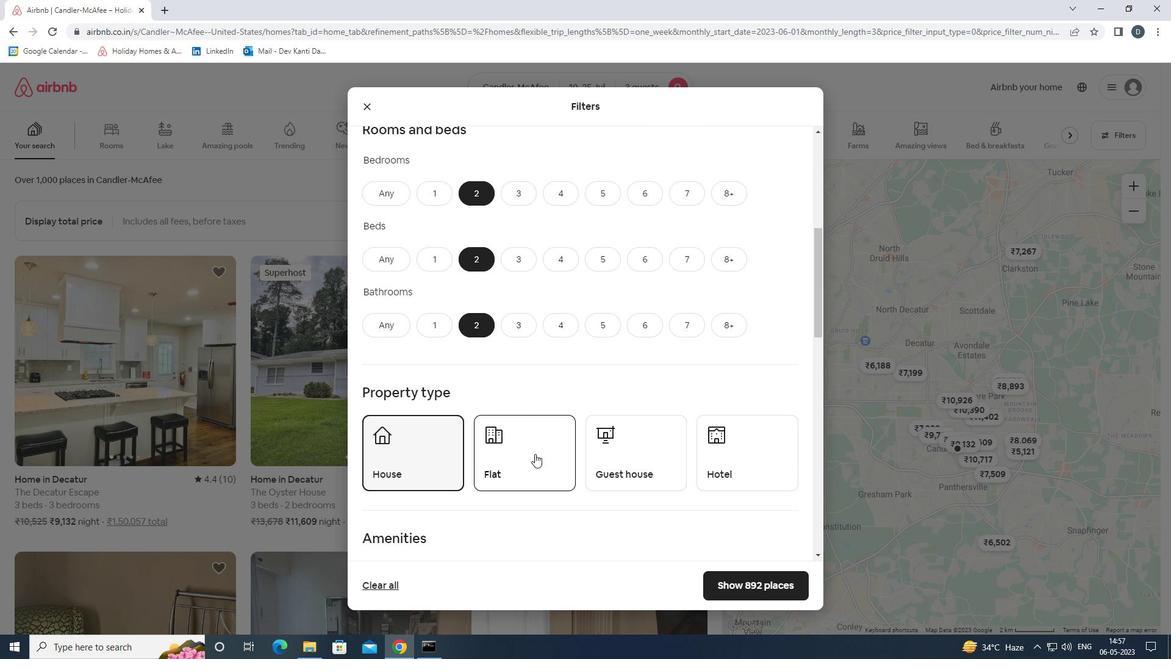 
Action: Mouse pressed left at (535, 453)
Screenshot: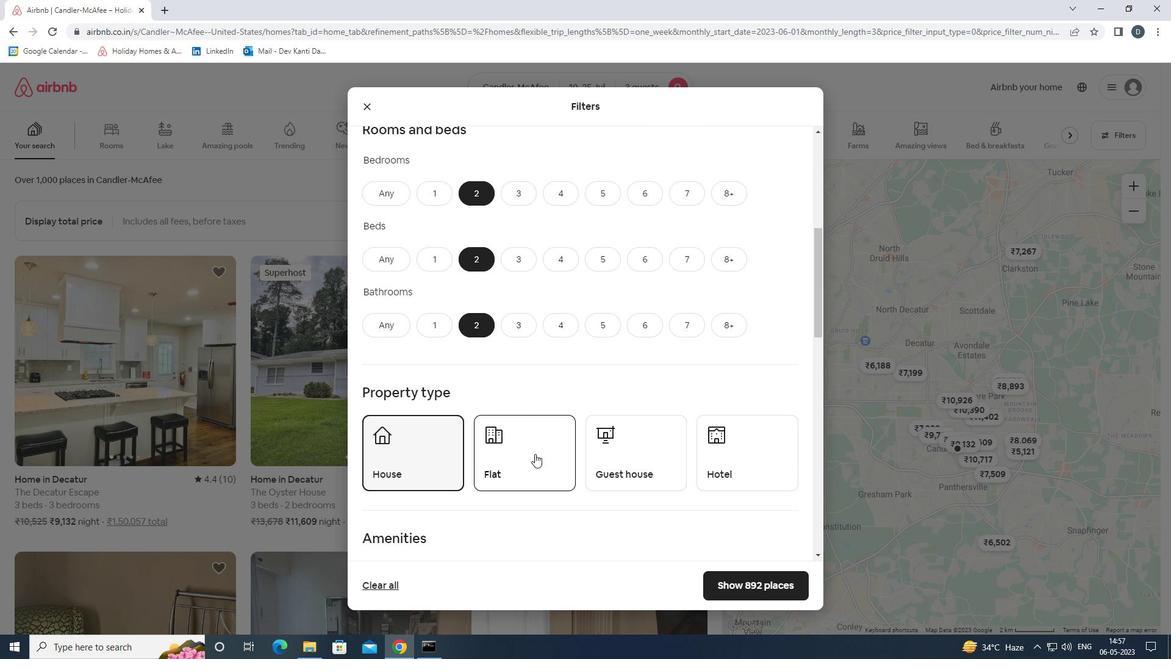 
Action: Mouse moved to (628, 452)
Screenshot: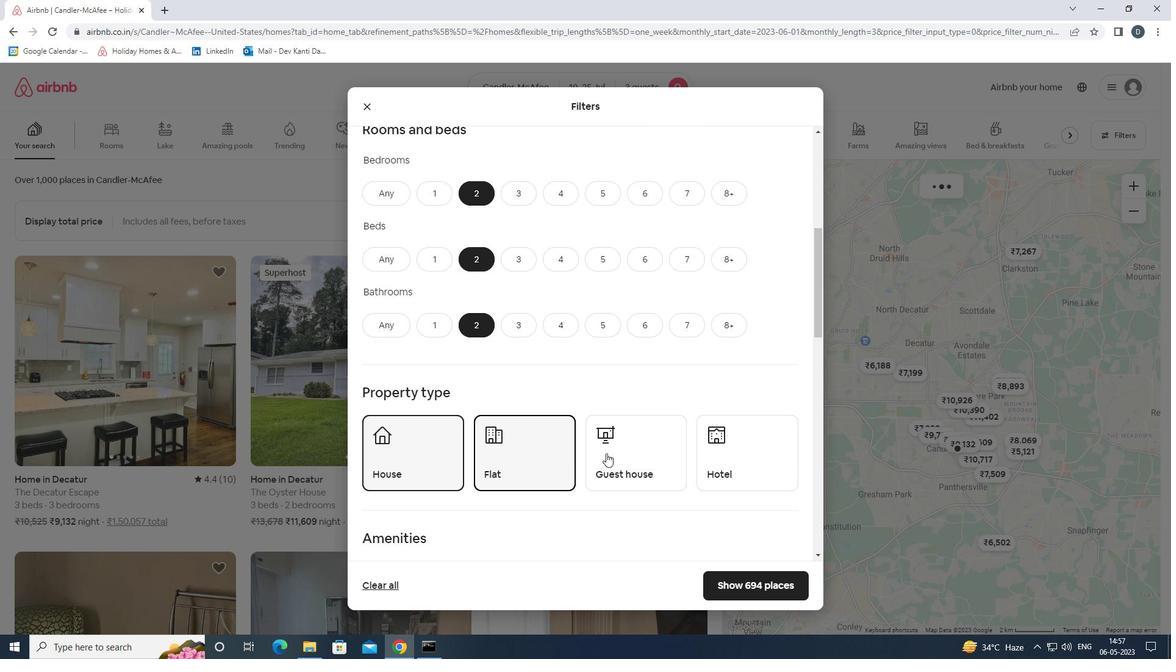 
Action: Mouse pressed left at (628, 452)
Screenshot: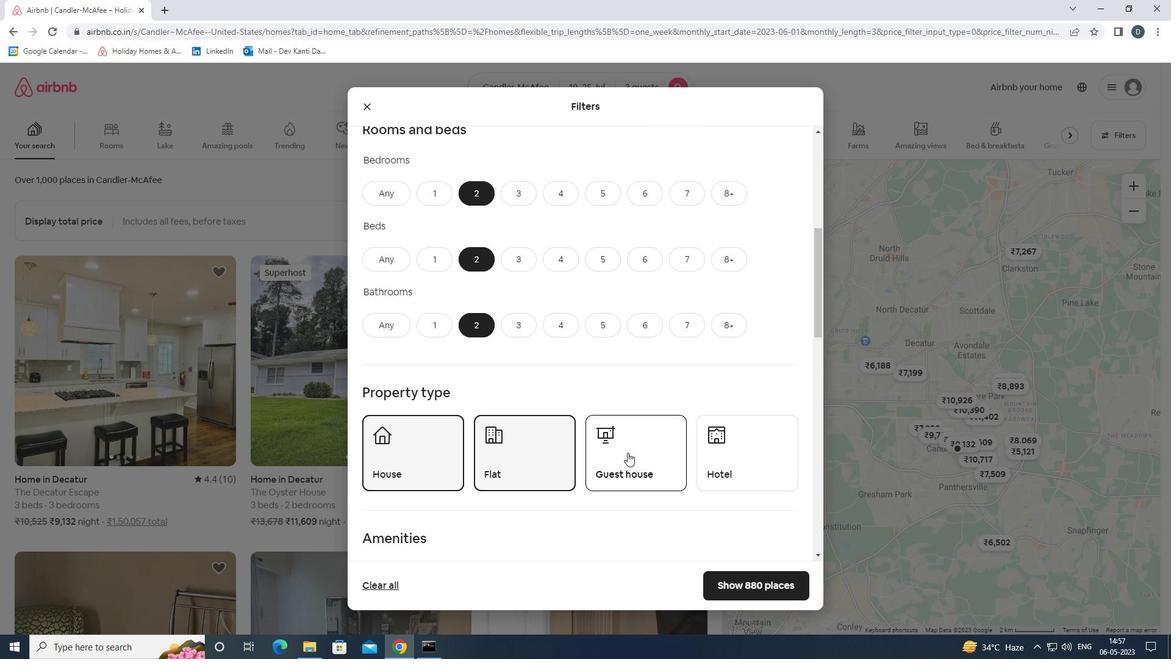 
Action: Mouse moved to (708, 456)
Screenshot: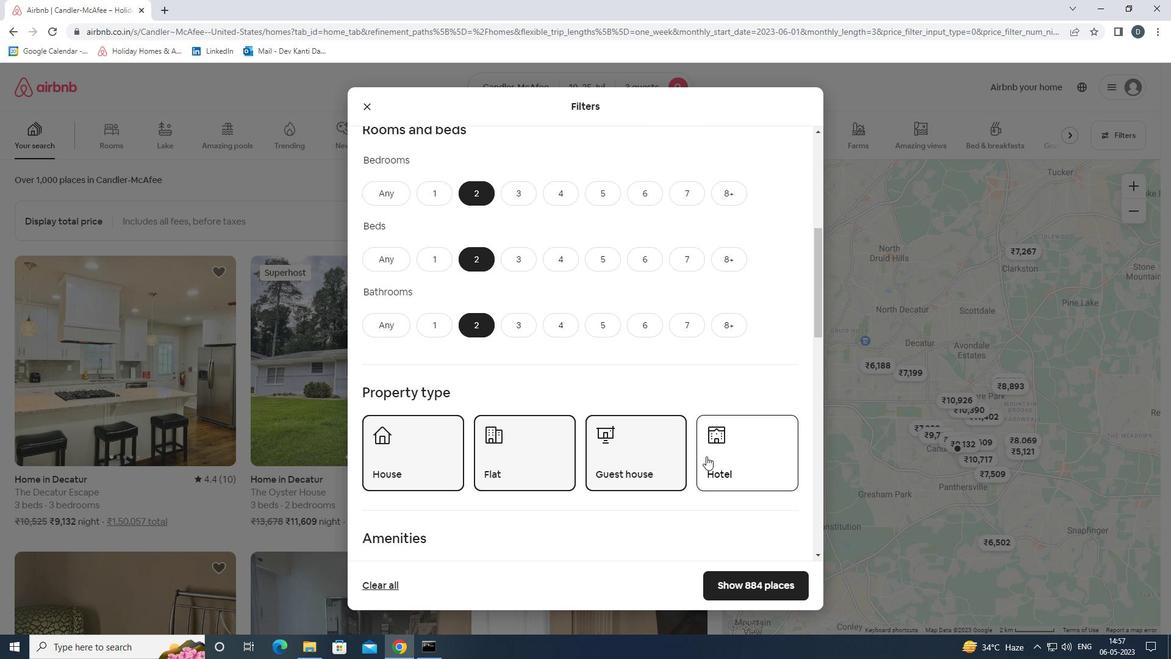 
Action: Mouse scrolled (708, 455) with delta (0, 0)
Screenshot: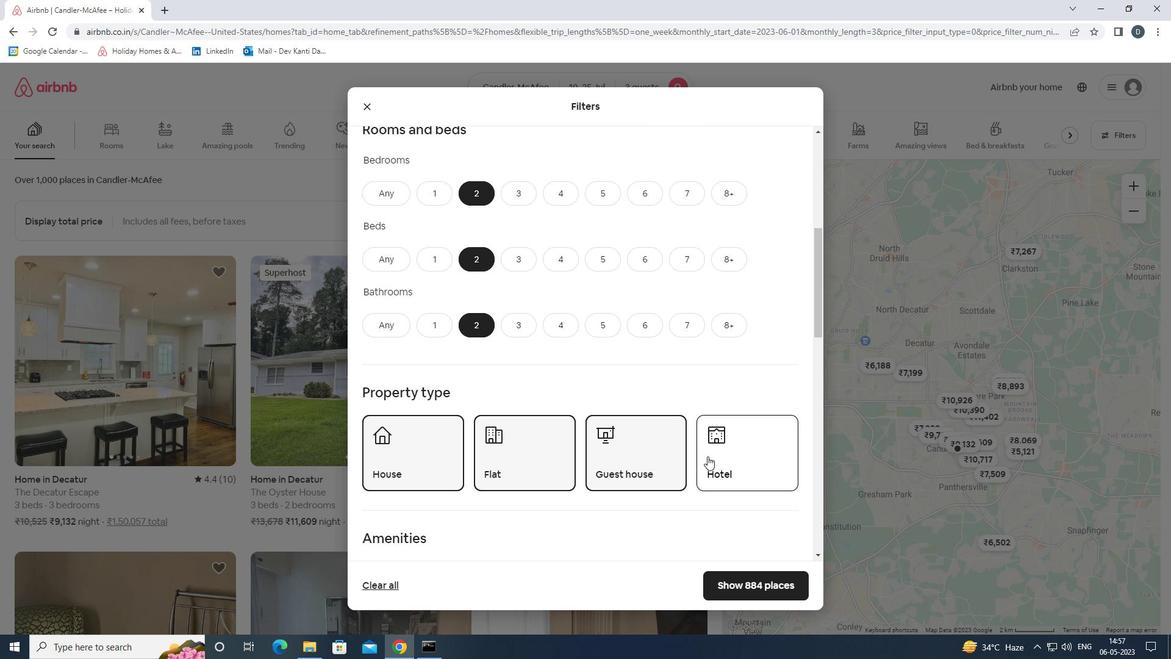 
Action: Mouse scrolled (708, 455) with delta (0, 0)
Screenshot: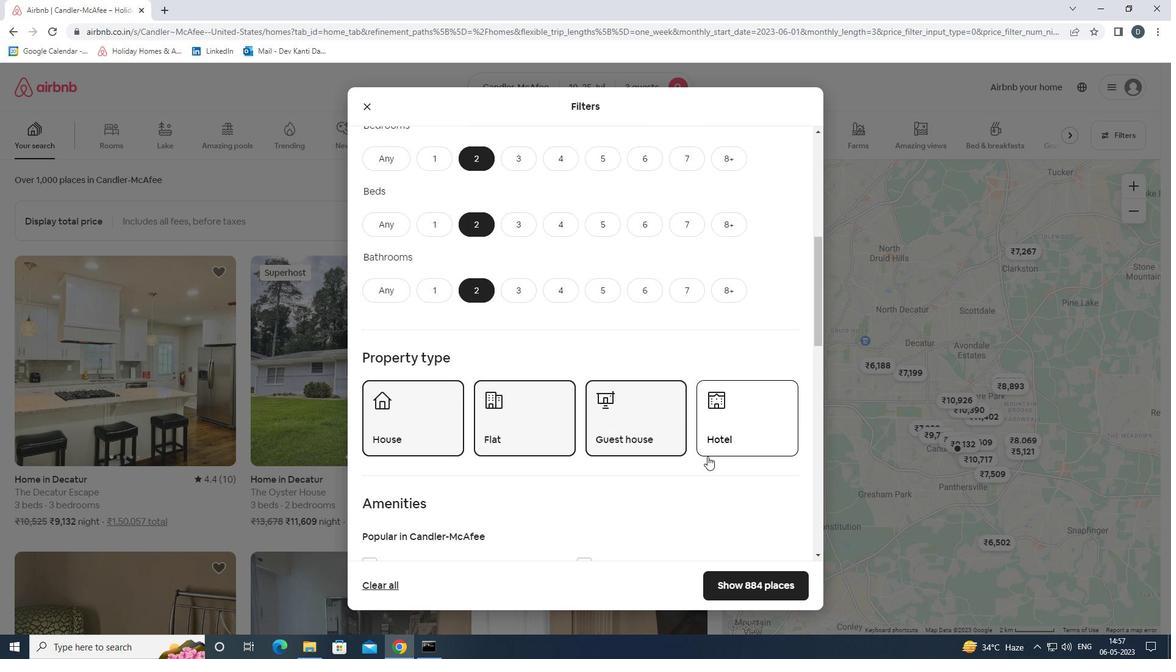 
Action: Mouse moved to (708, 456)
Screenshot: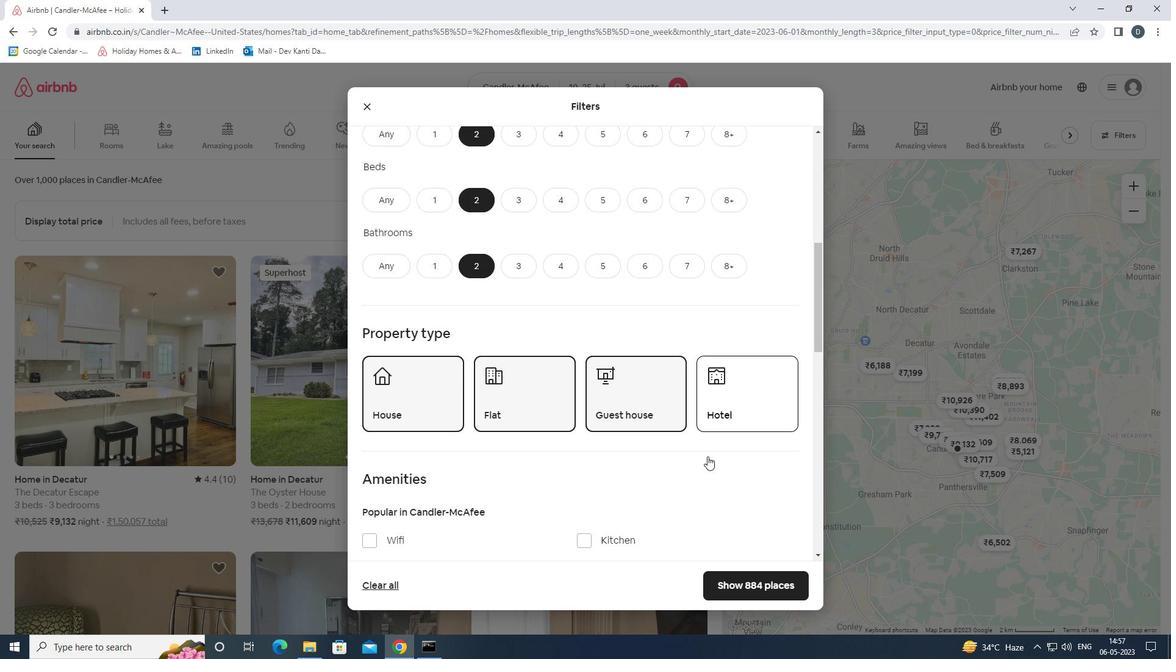 
Action: Mouse scrolled (708, 455) with delta (0, 0)
Screenshot: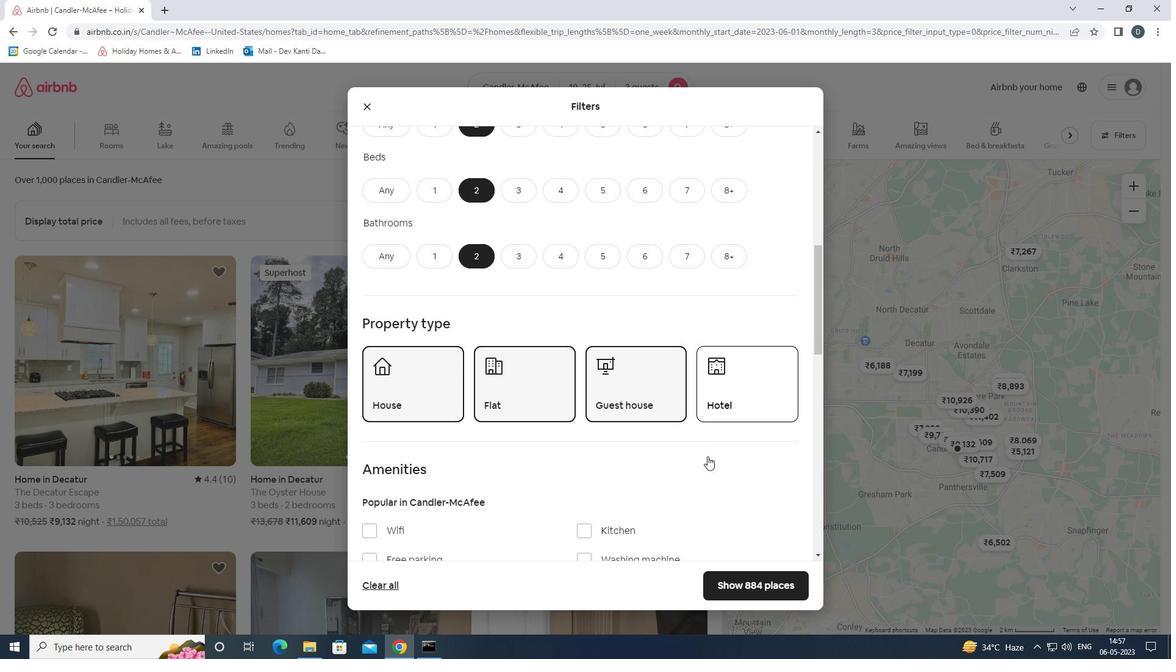 
Action: Mouse moved to (396, 418)
Screenshot: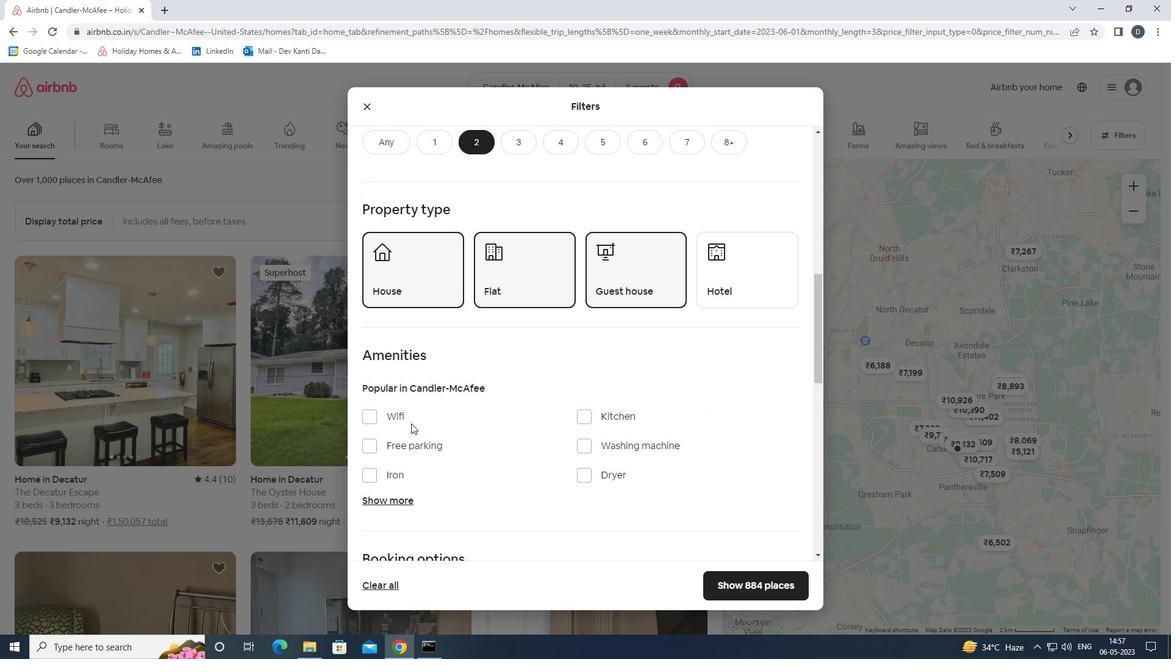 
Action: Mouse pressed left at (396, 418)
Screenshot: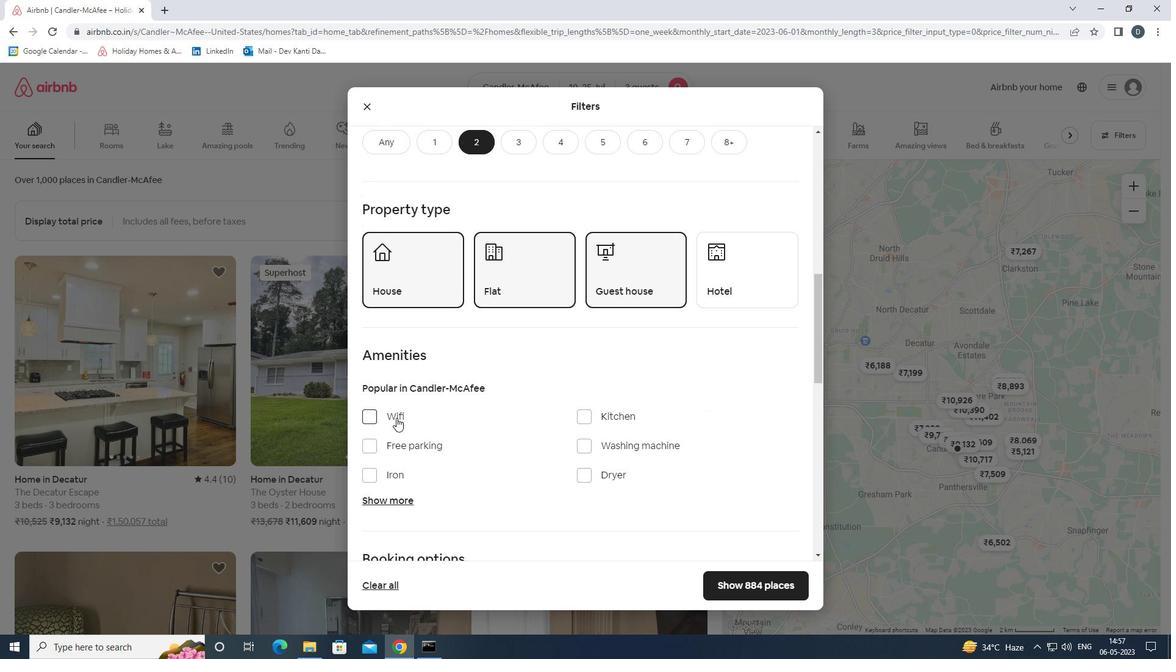 
Action: Mouse moved to (435, 420)
Screenshot: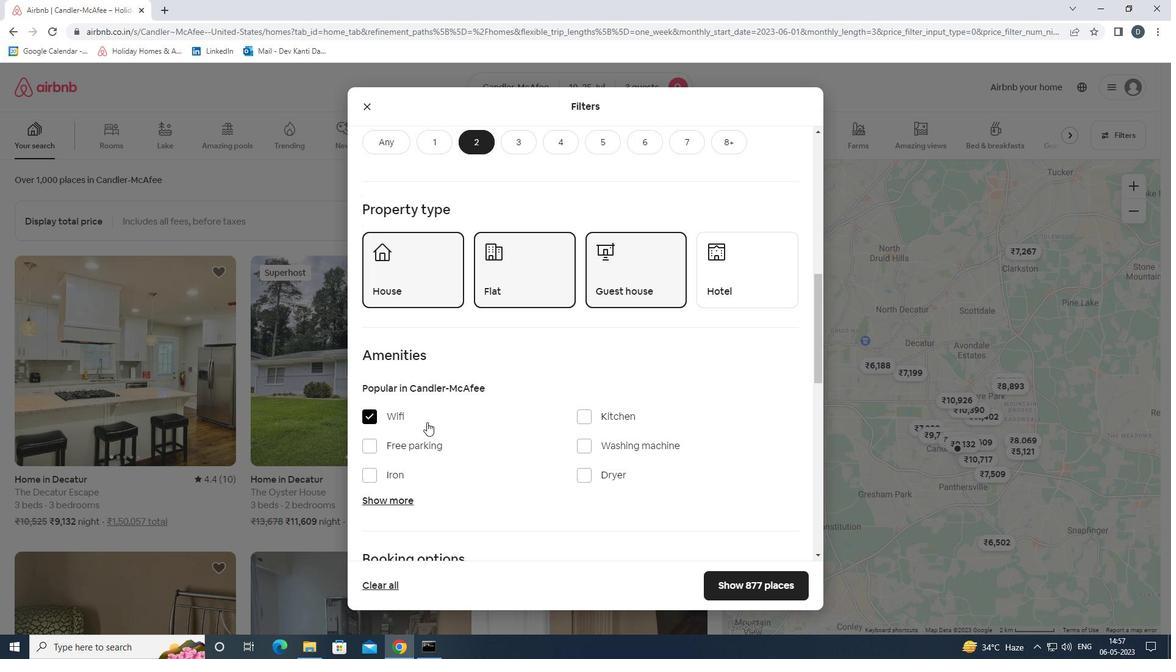 
Action: Mouse scrolled (435, 419) with delta (0, 0)
Screenshot: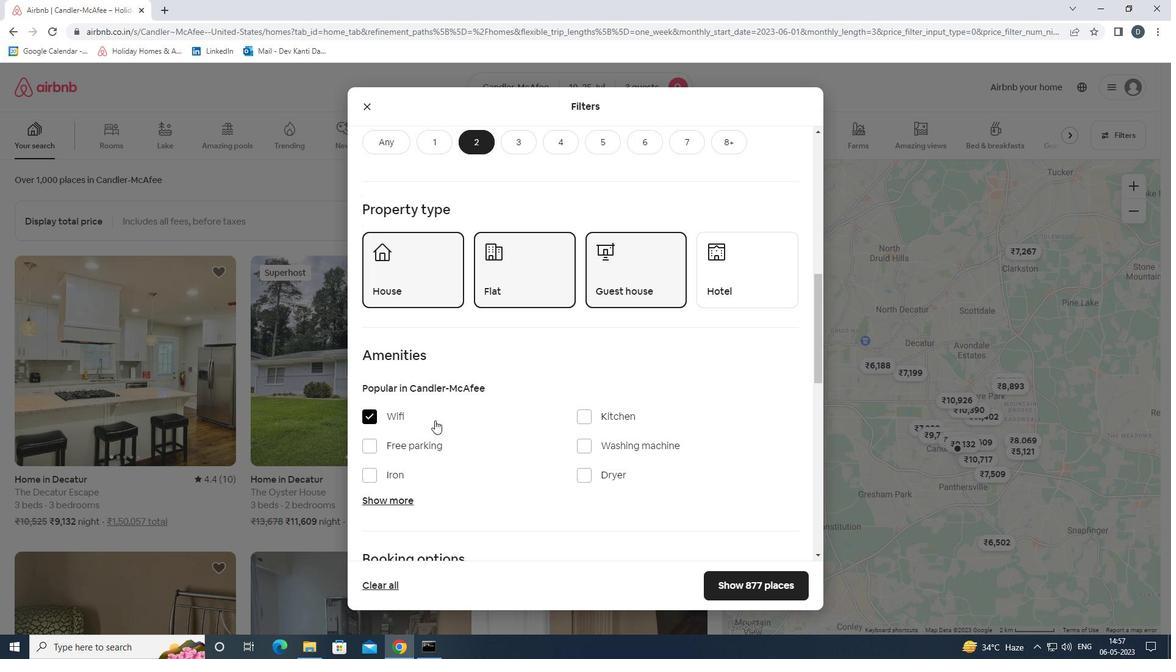 
Action: Mouse moved to (419, 385)
Screenshot: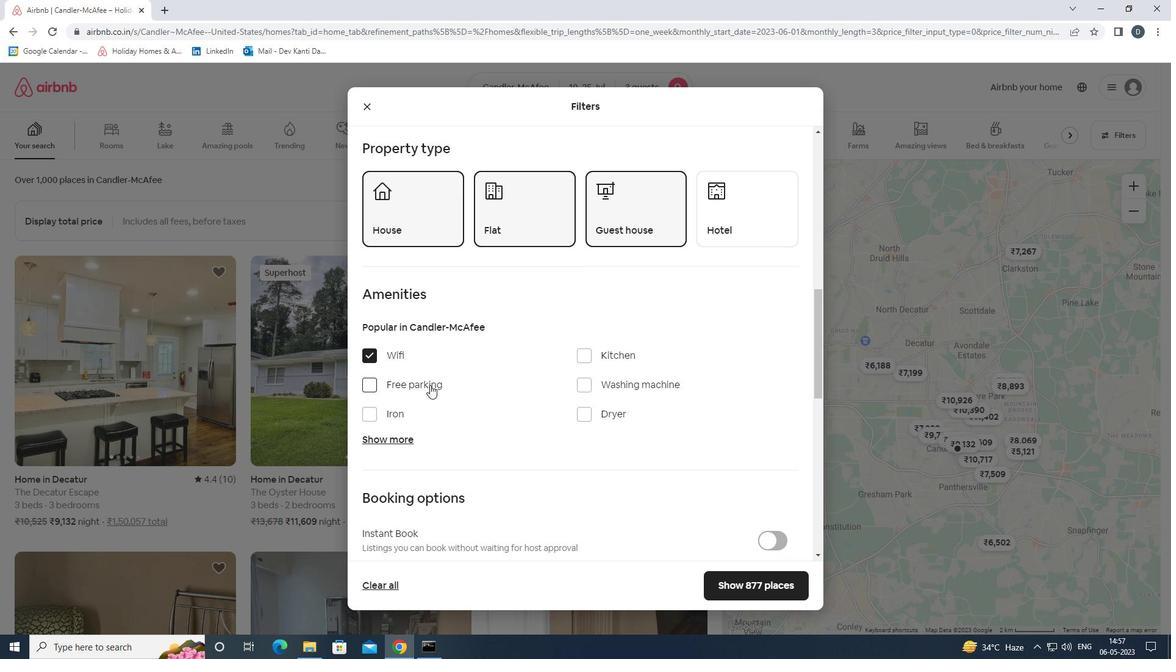 
Action: Mouse pressed left at (419, 385)
Screenshot: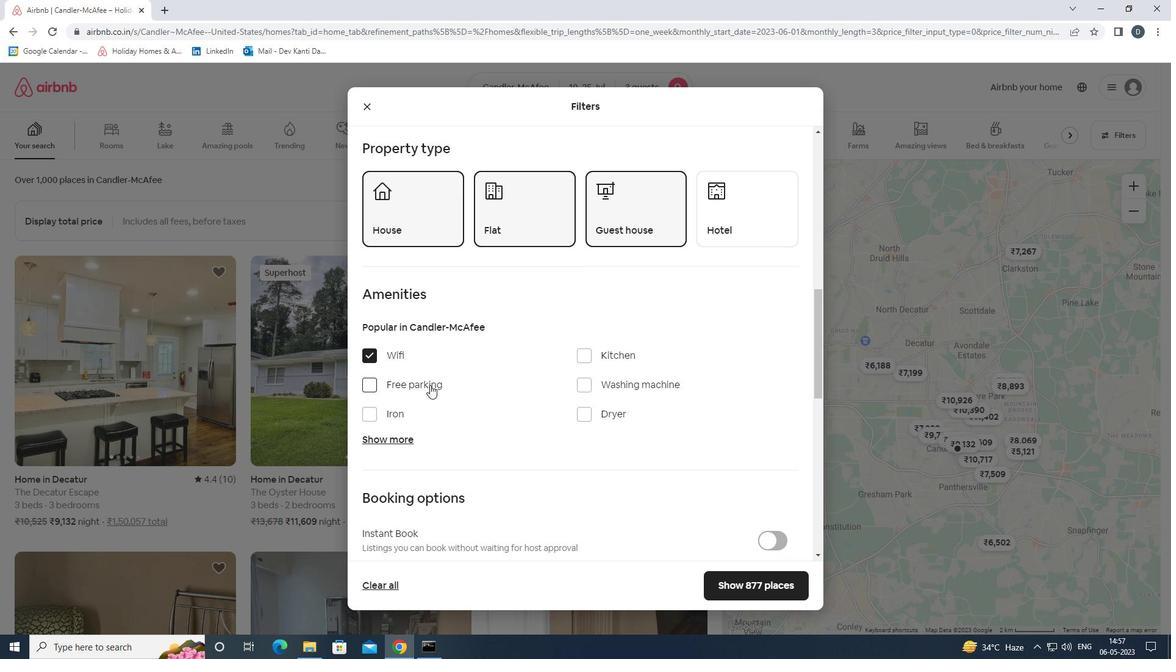 
Action: Mouse moved to (419, 381)
Screenshot: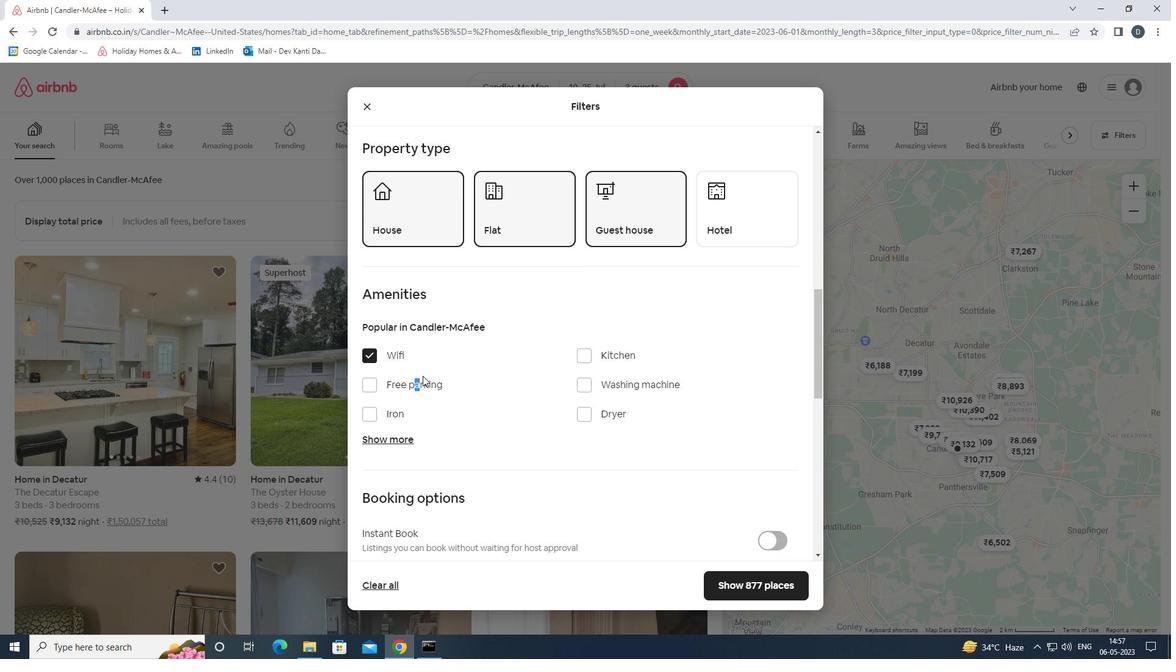 
Action: Mouse pressed left at (419, 381)
Screenshot: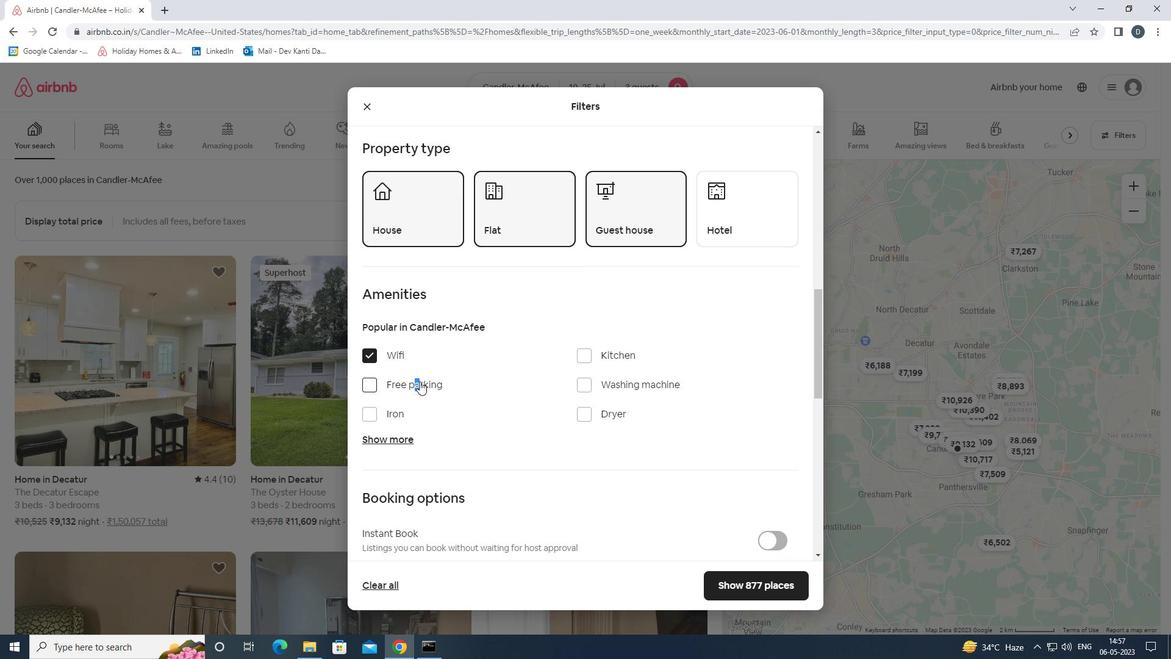 
Action: Mouse moved to (390, 443)
Screenshot: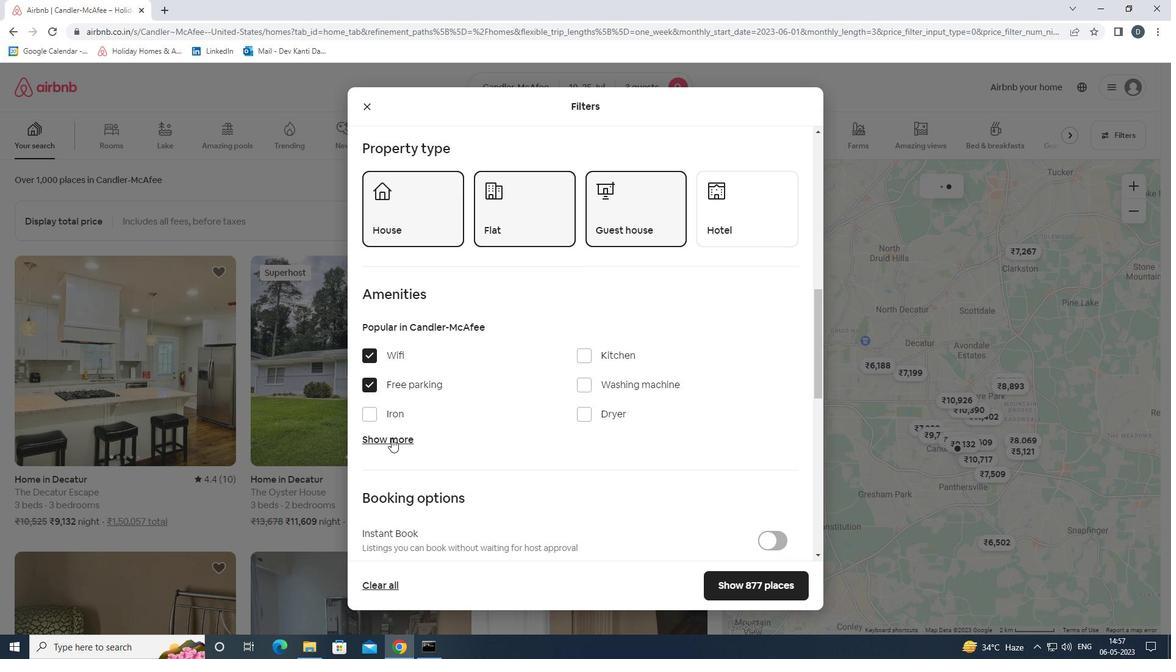 
Action: Mouse pressed left at (390, 443)
Screenshot: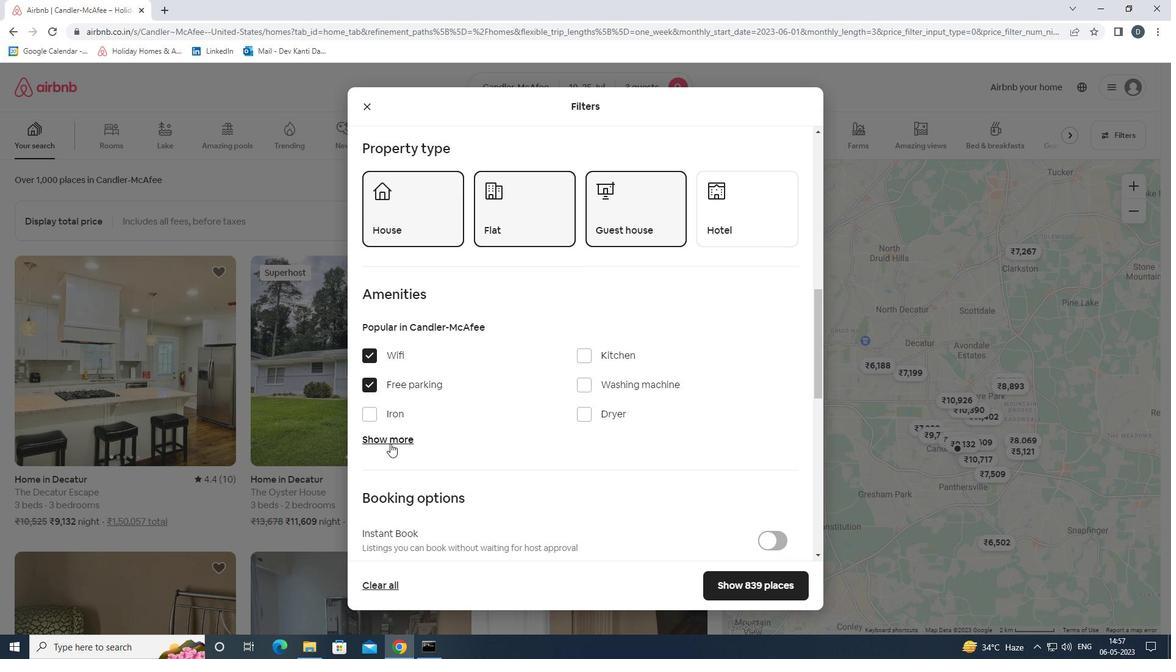 
Action: Mouse moved to (440, 444)
Screenshot: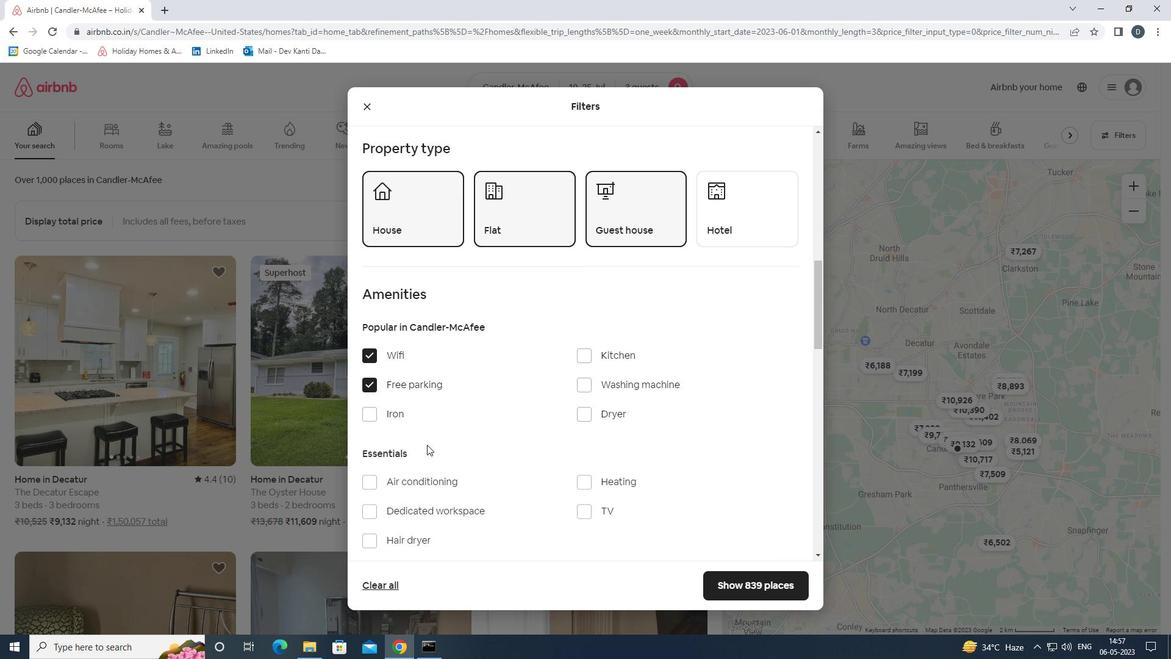 
Action: Mouse scrolled (440, 444) with delta (0, 0)
Screenshot: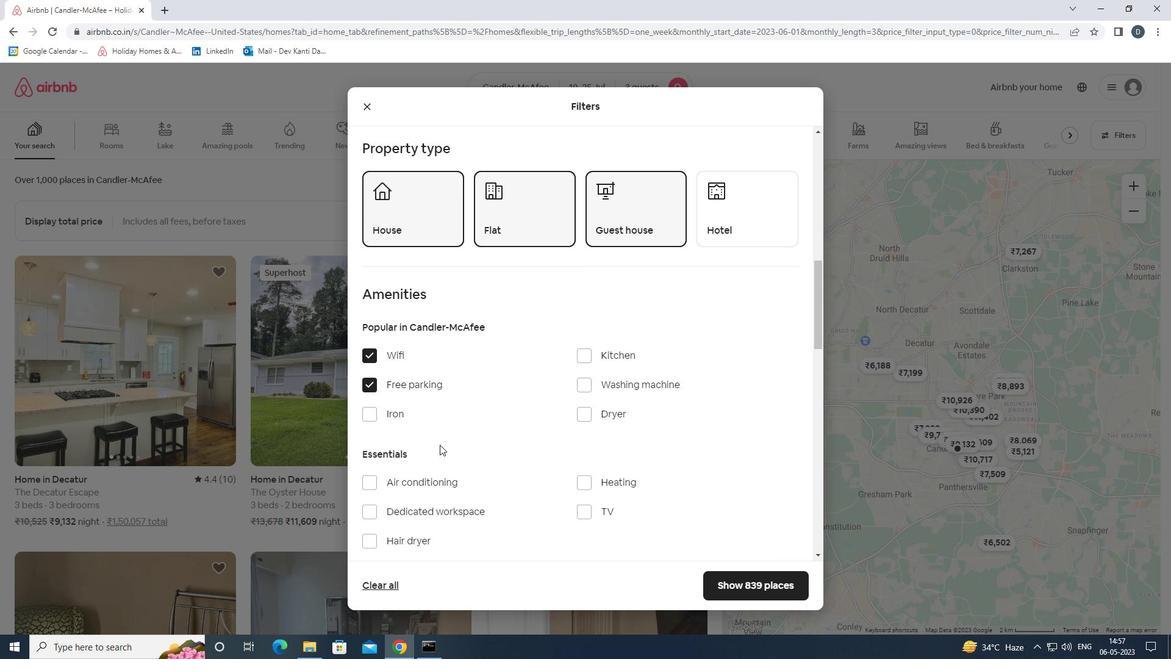 
Action: Mouse moved to (587, 449)
Screenshot: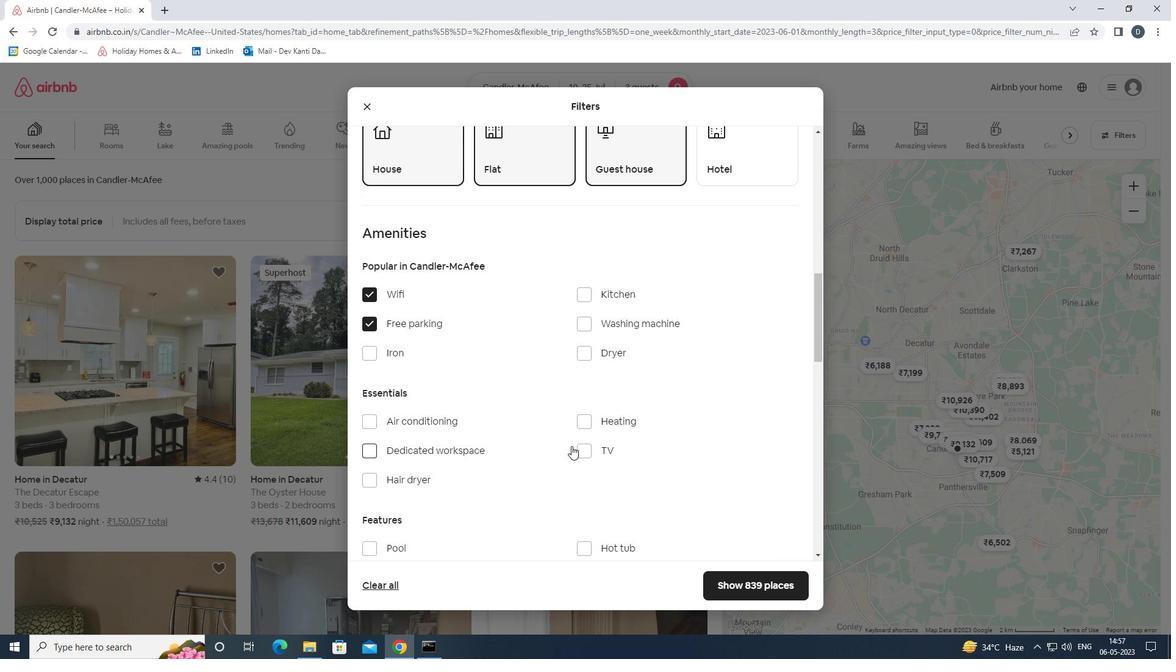
Action: Mouse pressed left at (587, 449)
Screenshot: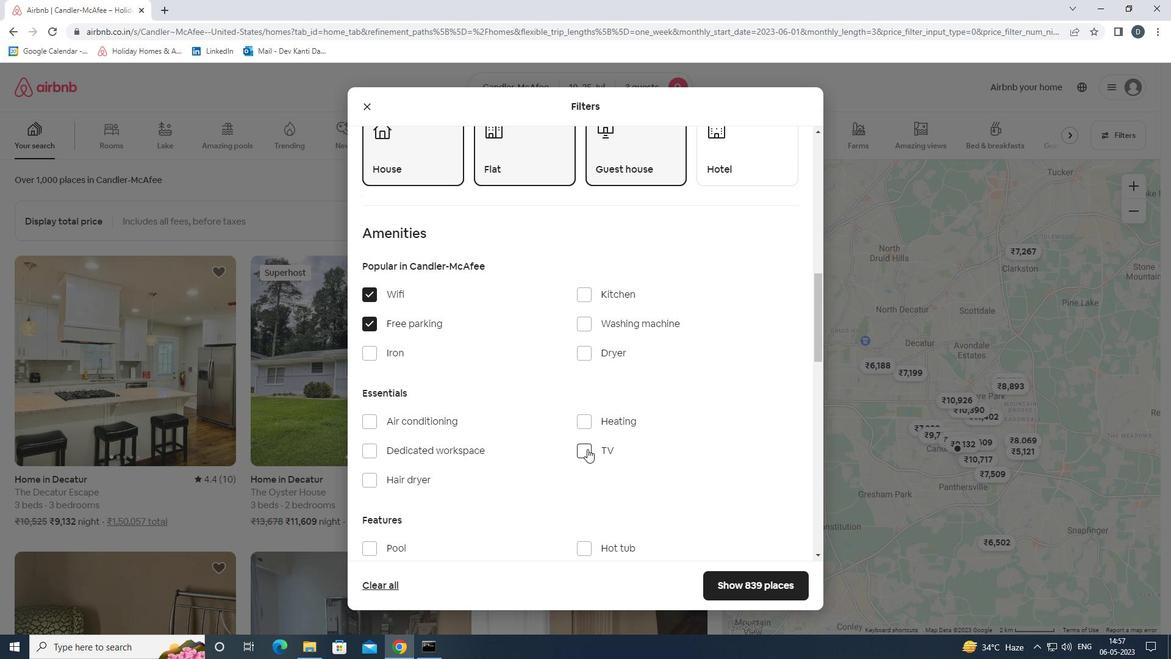 
Action: Mouse moved to (529, 402)
Screenshot: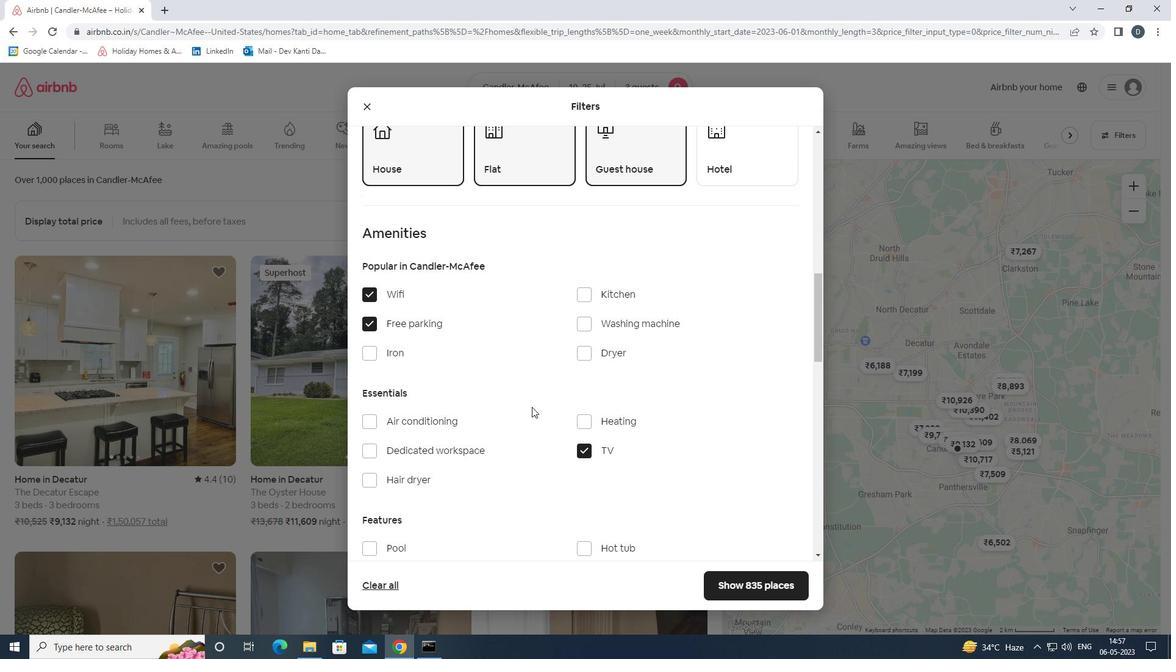
Action: Mouse scrolled (529, 402) with delta (0, 0)
Screenshot: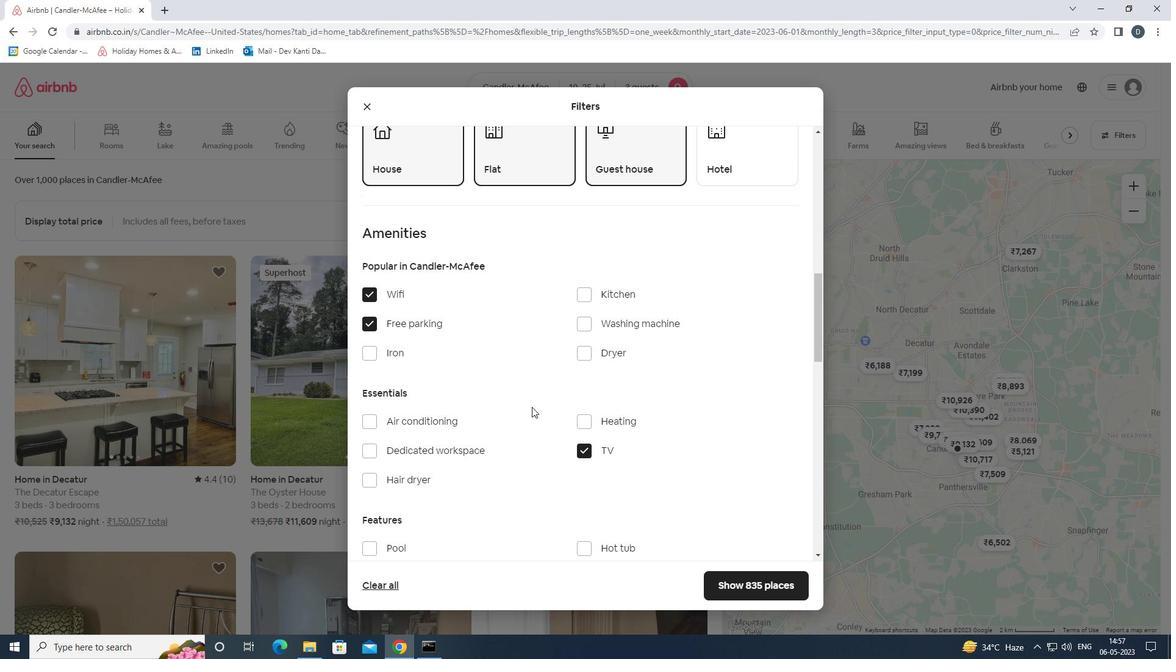 
Action: Mouse scrolled (529, 402) with delta (0, 0)
Screenshot: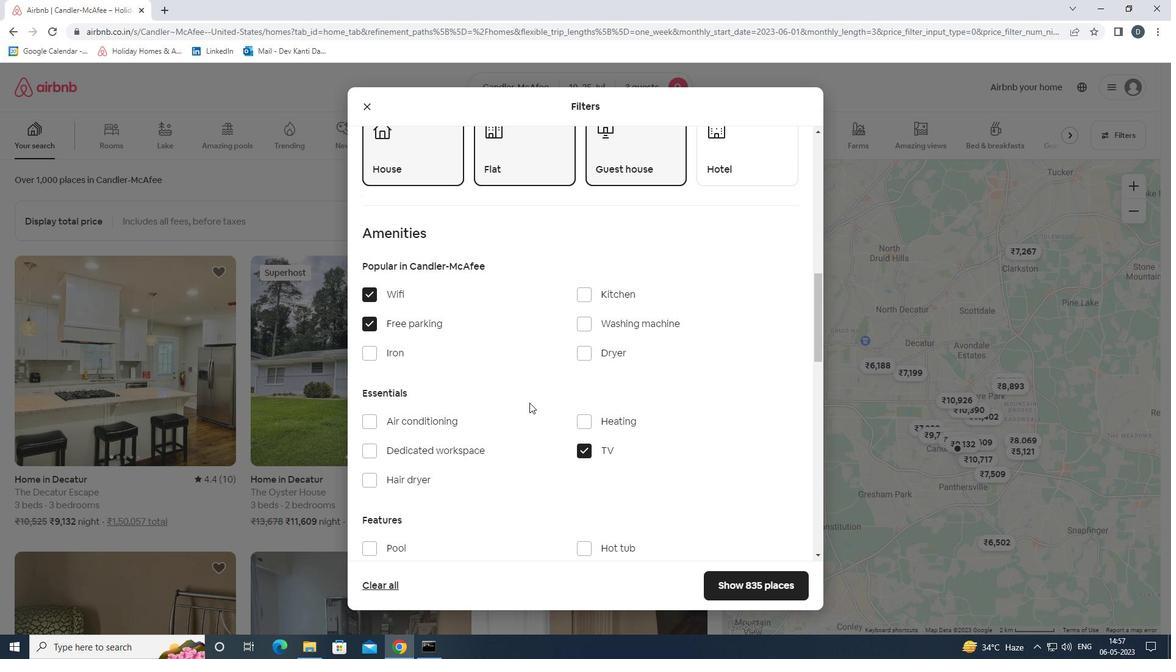 
Action: Mouse scrolled (529, 402) with delta (0, 0)
Screenshot: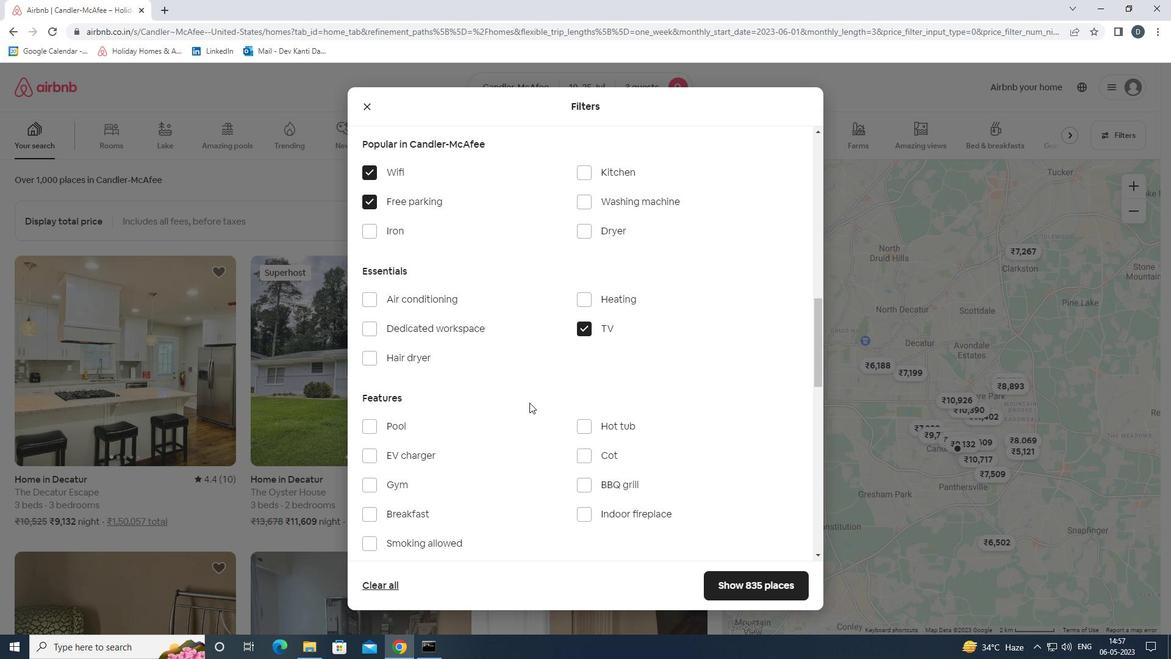
Action: Mouse moved to (438, 424)
Screenshot: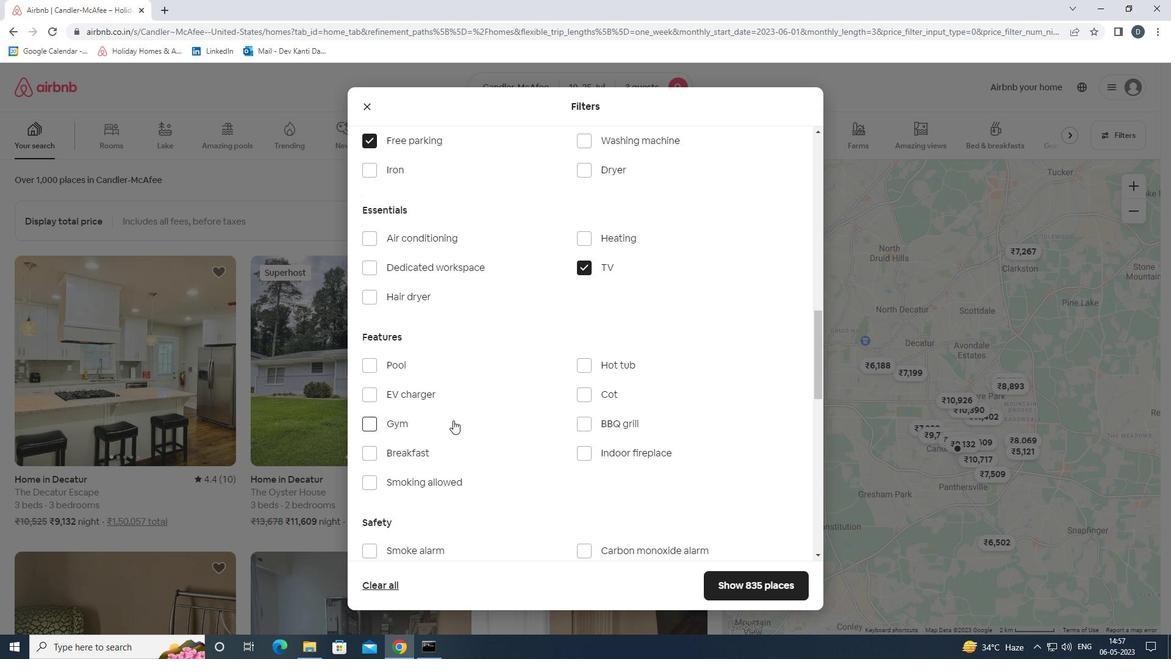 
Action: Mouse pressed left at (438, 424)
Screenshot: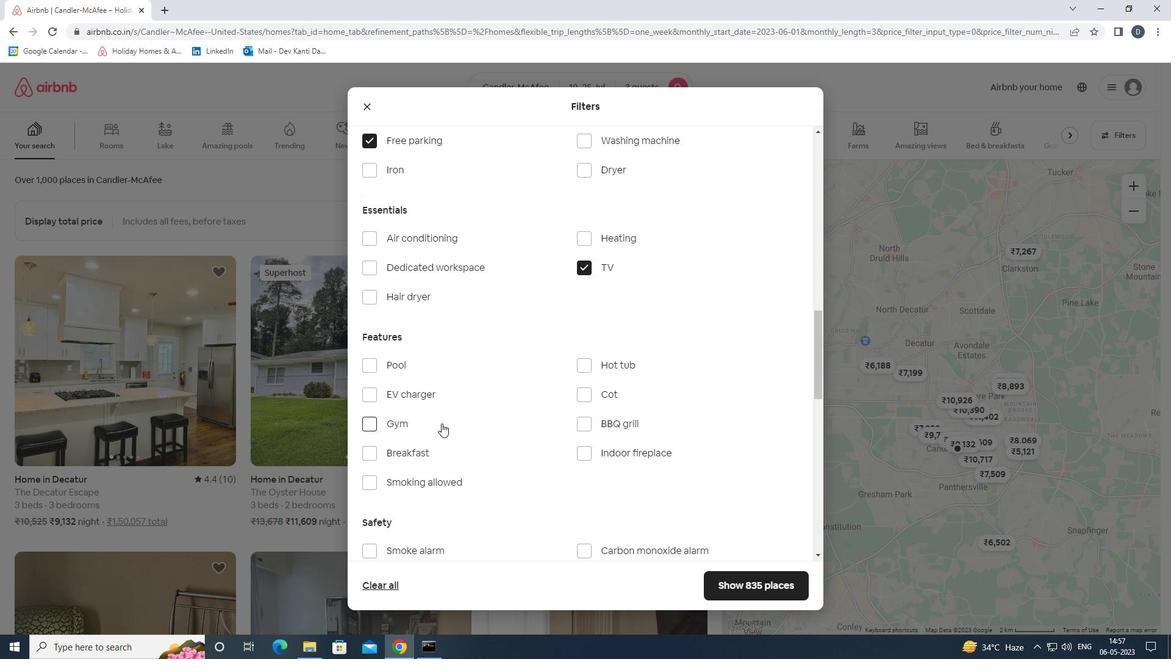 
Action: Mouse moved to (434, 452)
Screenshot: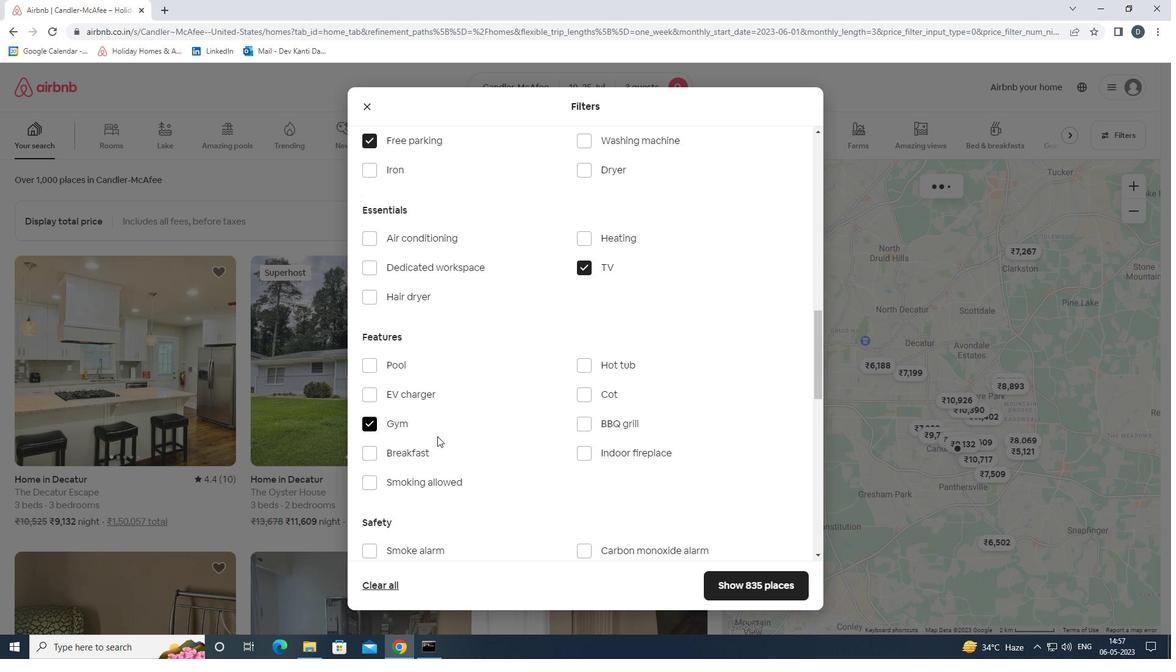 
Action: Mouse pressed left at (434, 452)
Screenshot: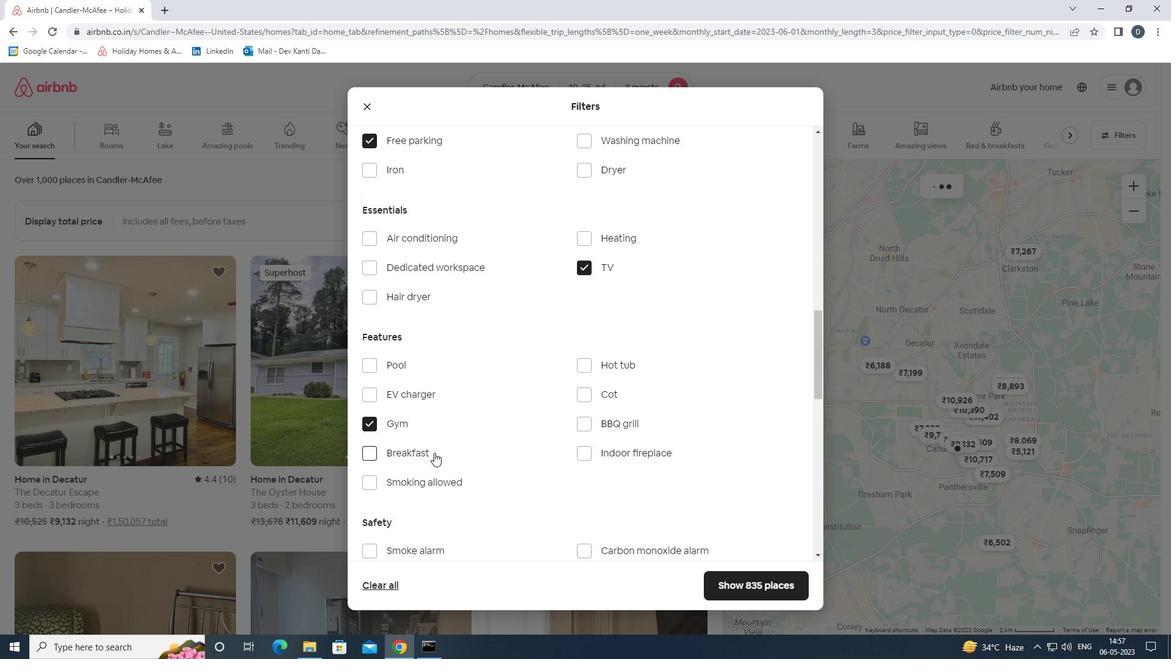
Action: Mouse moved to (503, 419)
Screenshot: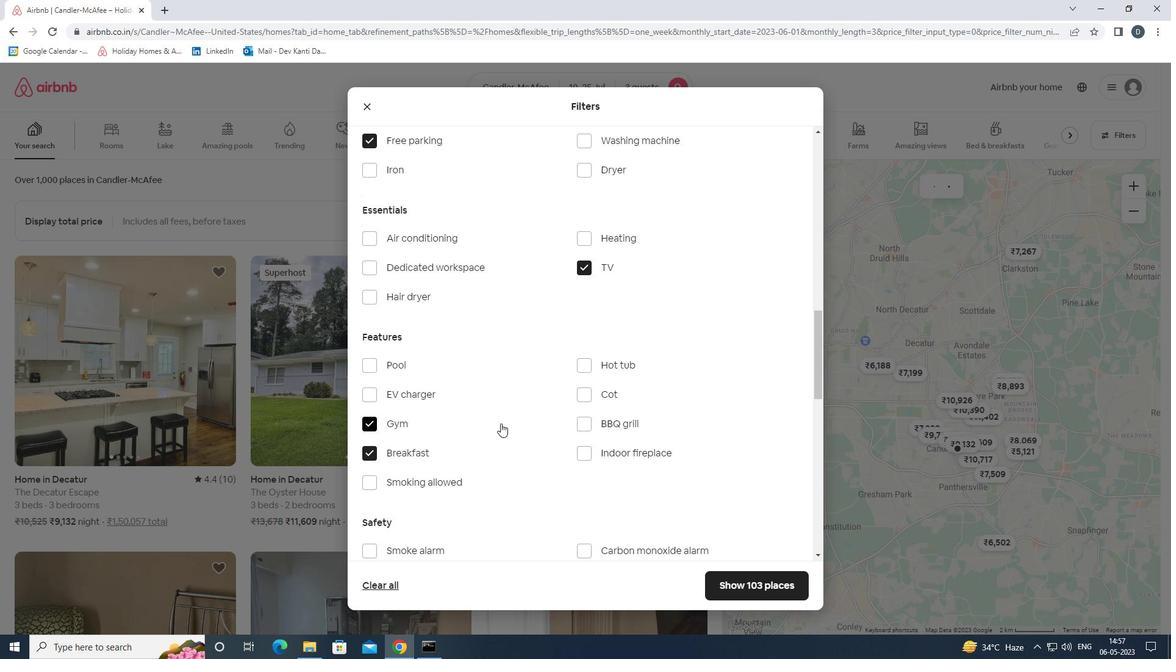 
Action: Mouse scrolled (503, 418) with delta (0, 0)
Screenshot: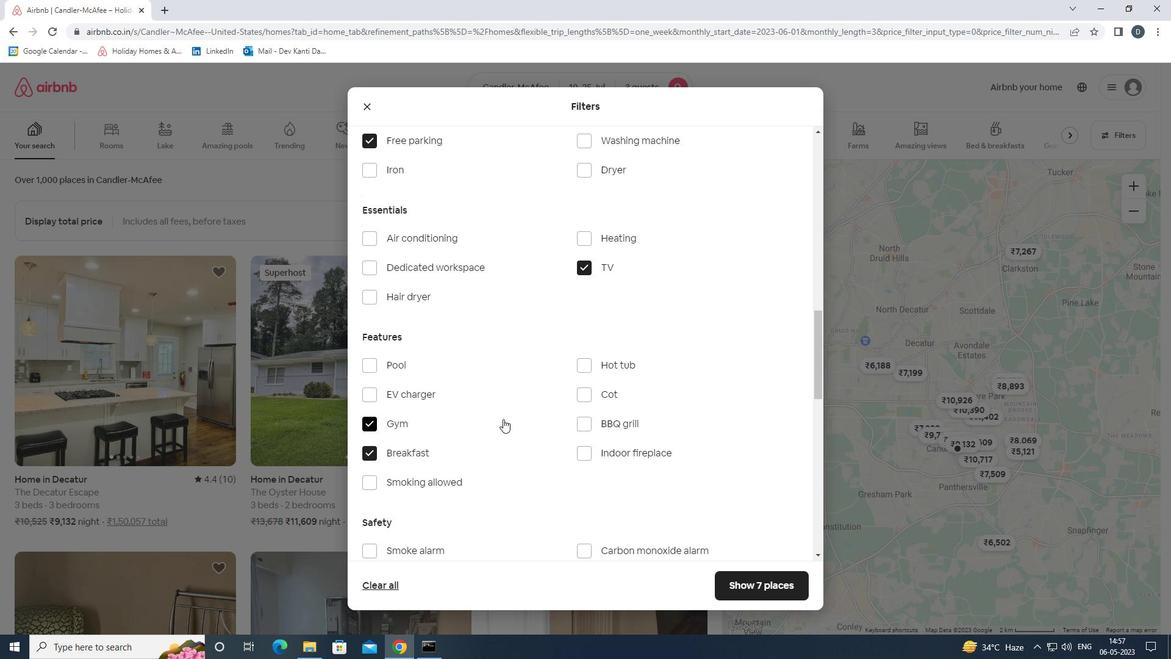 
Action: Mouse moved to (503, 419)
Screenshot: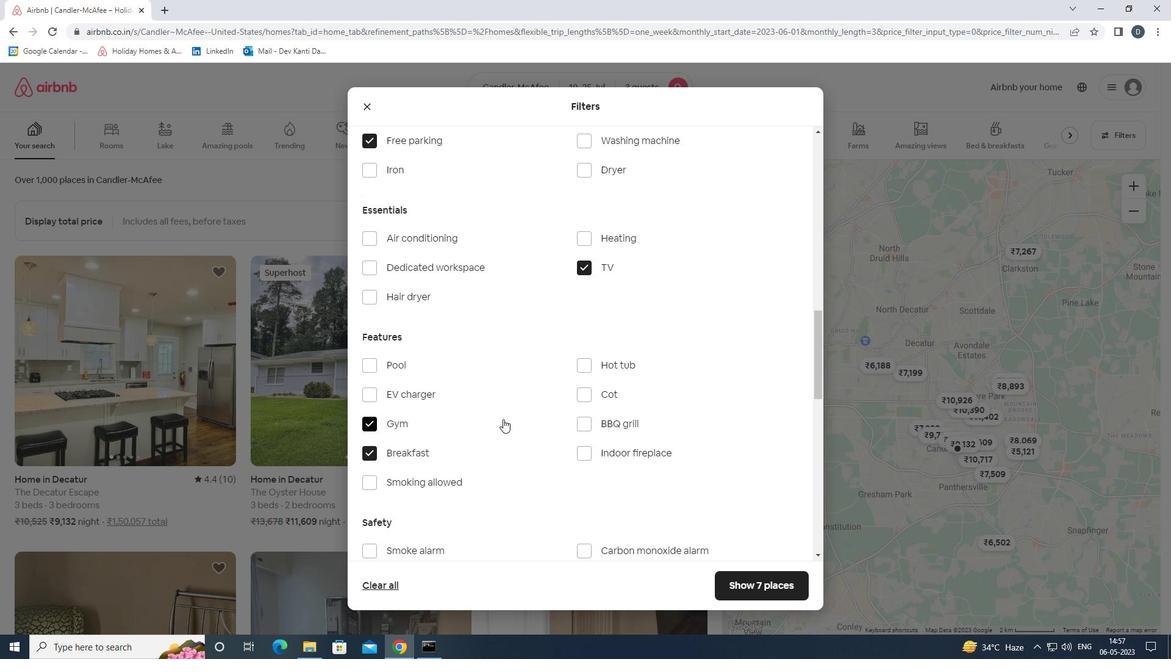 
Action: Mouse scrolled (503, 418) with delta (0, 0)
Screenshot: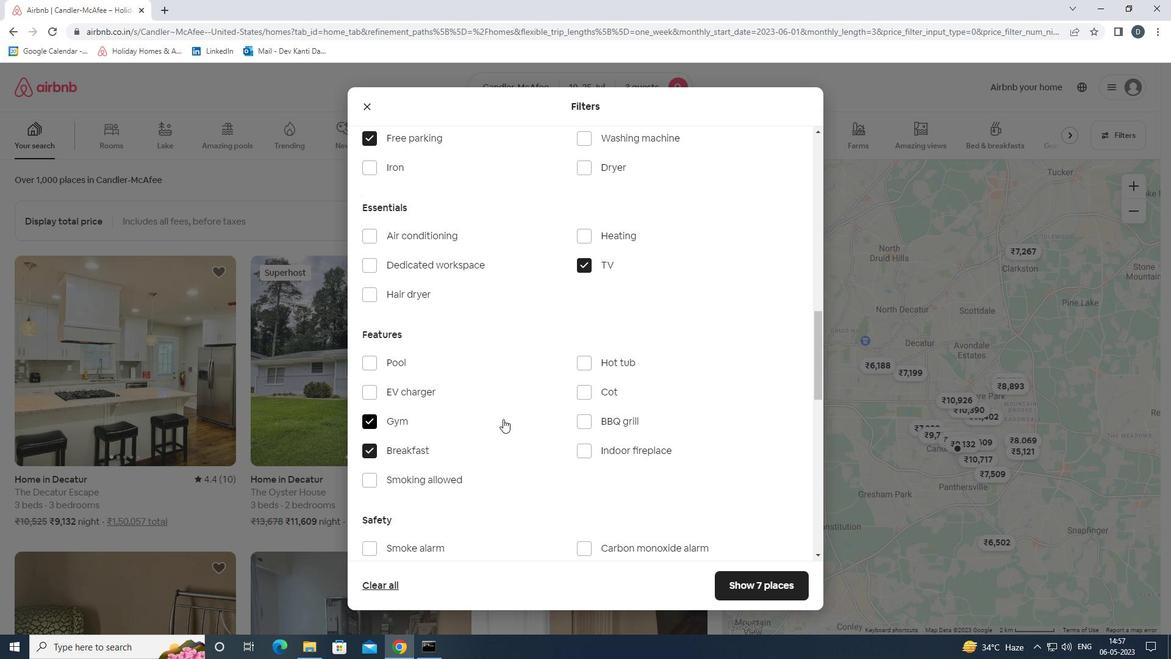 
Action: Mouse scrolled (503, 418) with delta (0, 0)
Screenshot: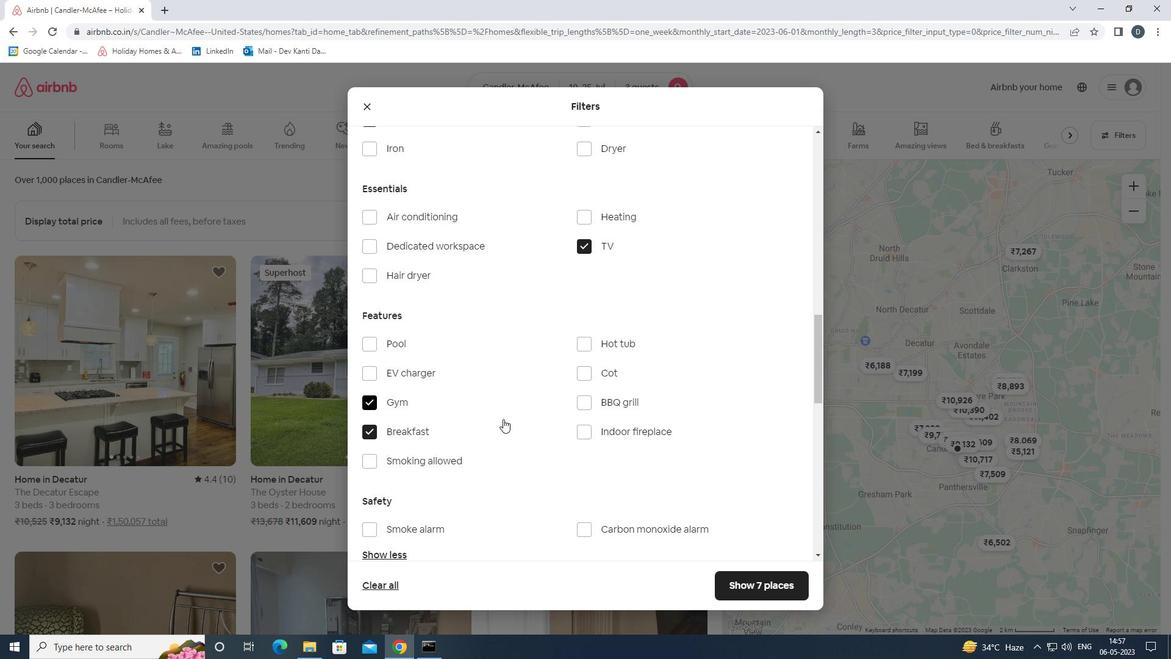 
Action: Mouse moved to (522, 409)
Screenshot: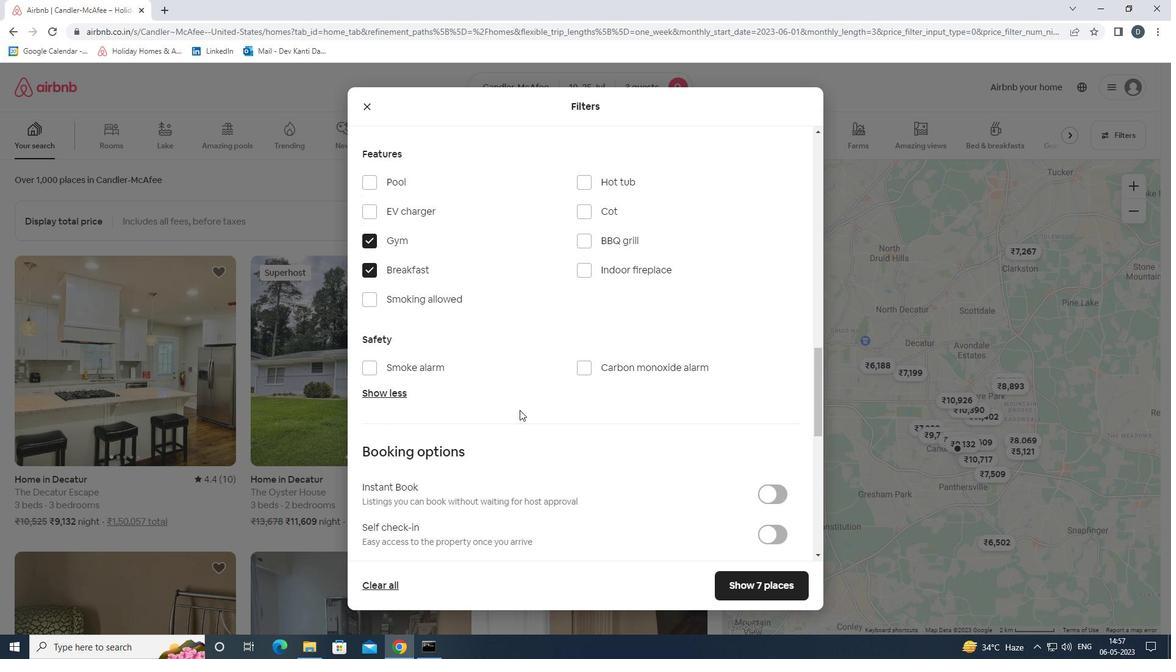 
Action: Mouse scrolled (522, 408) with delta (0, 0)
Screenshot: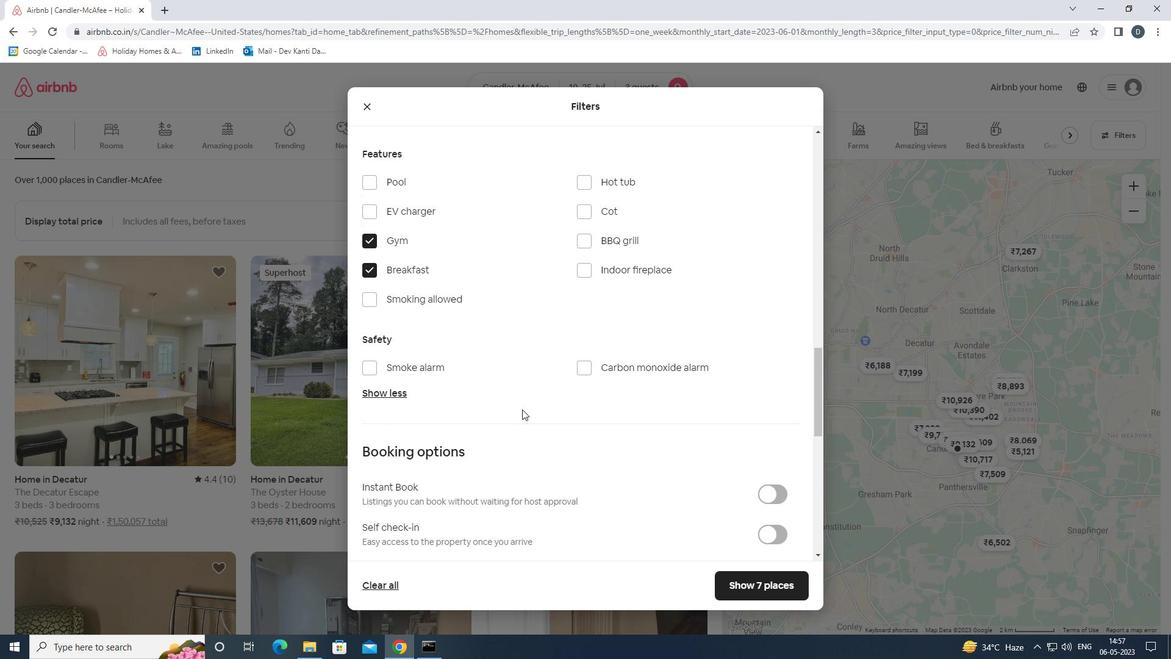 
Action: Mouse moved to (524, 409)
Screenshot: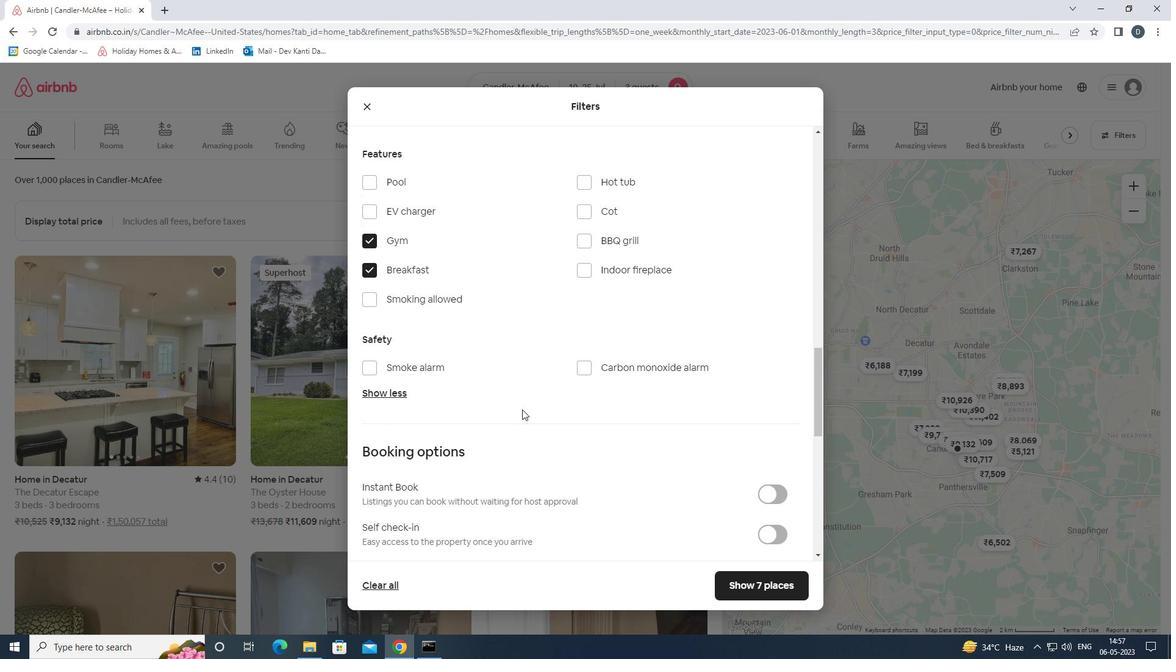 
Action: Mouse scrolled (524, 408) with delta (0, 0)
Screenshot: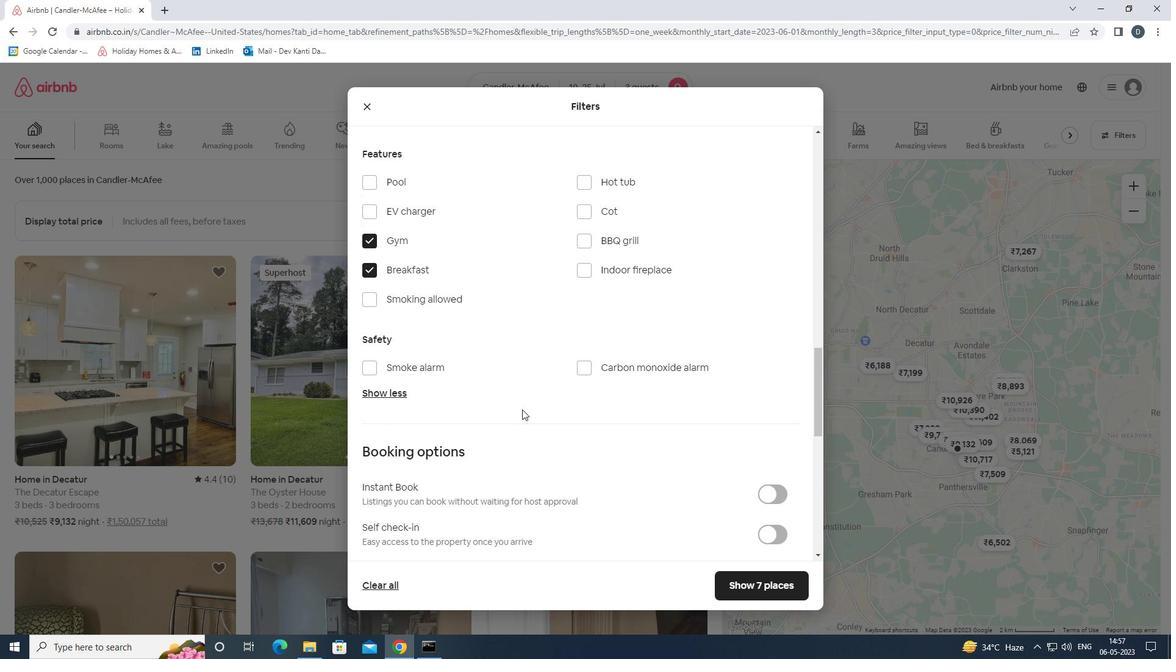 
Action: Mouse moved to (769, 416)
Screenshot: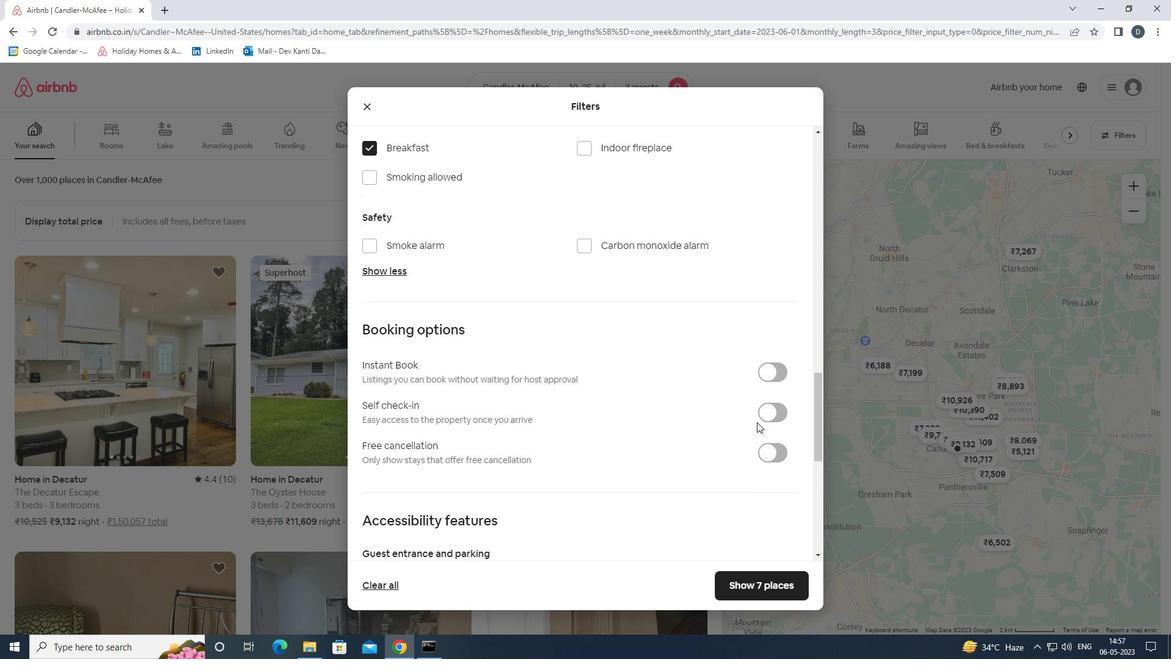 
Action: Mouse pressed left at (769, 416)
Screenshot: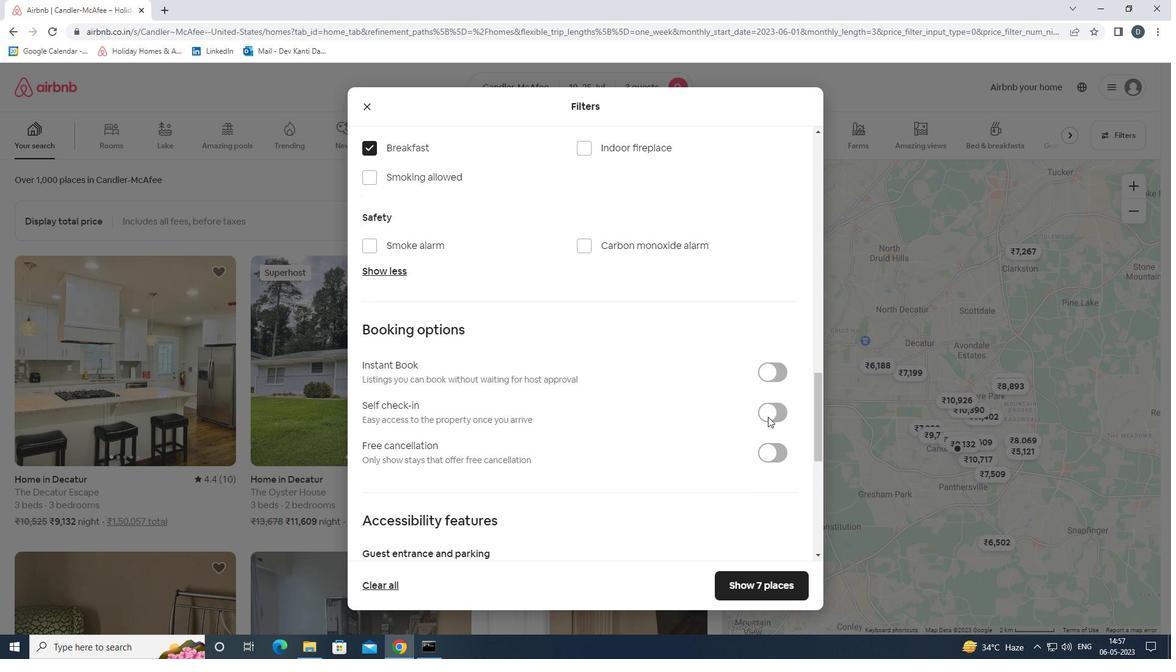 
Action: Mouse moved to (449, 416)
Screenshot: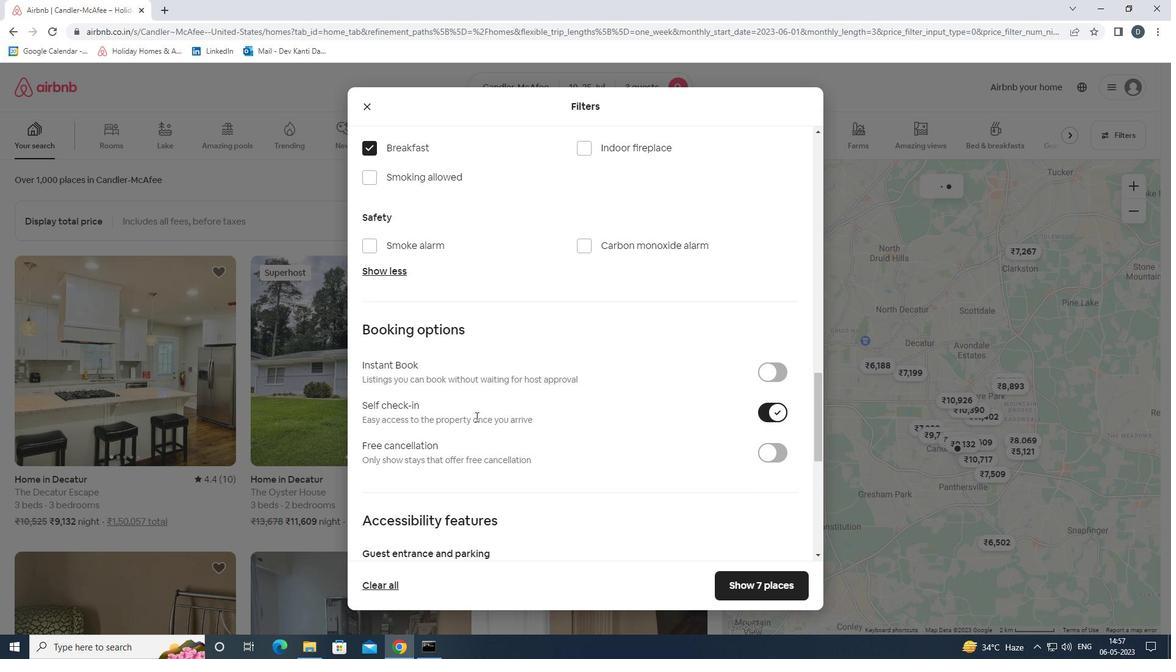 
Action: Mouse scrolled (449, 416) with delta (0, 0)
Screenshot: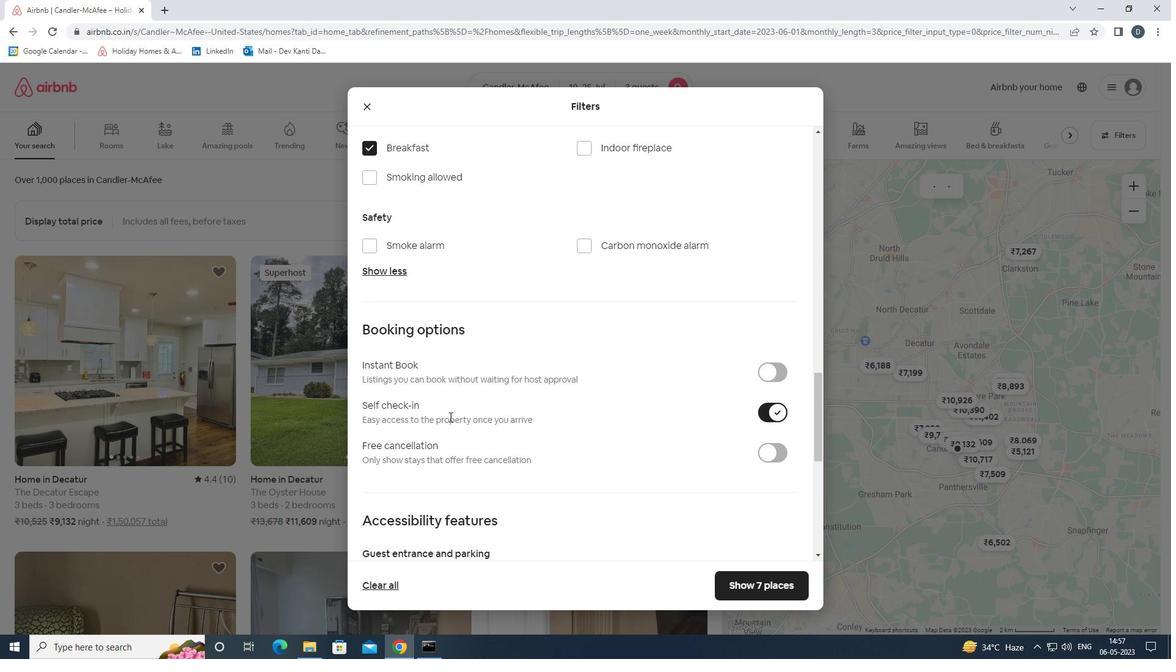 
Action: Mouse moved to (449, 416)
Screenshot: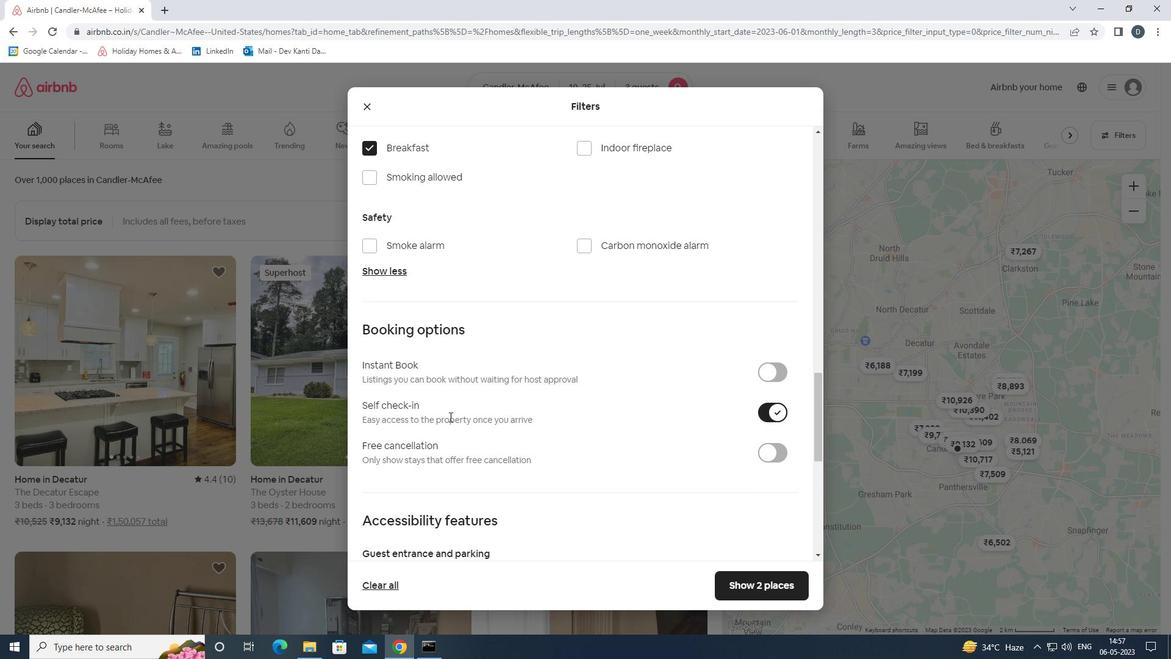 
Action: Mouse scrolled (449, 416) with delta (0, 0)
Screenshot: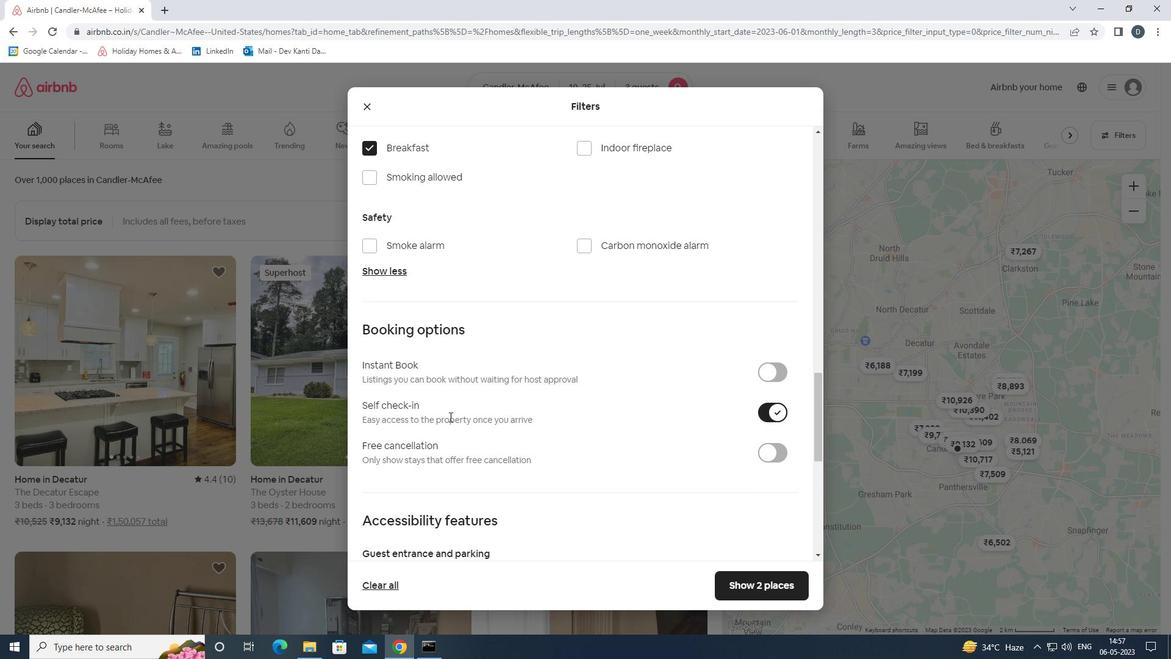 
Action: Mouse scrolled (449, 416) with delta (0, 0)
Screenshot: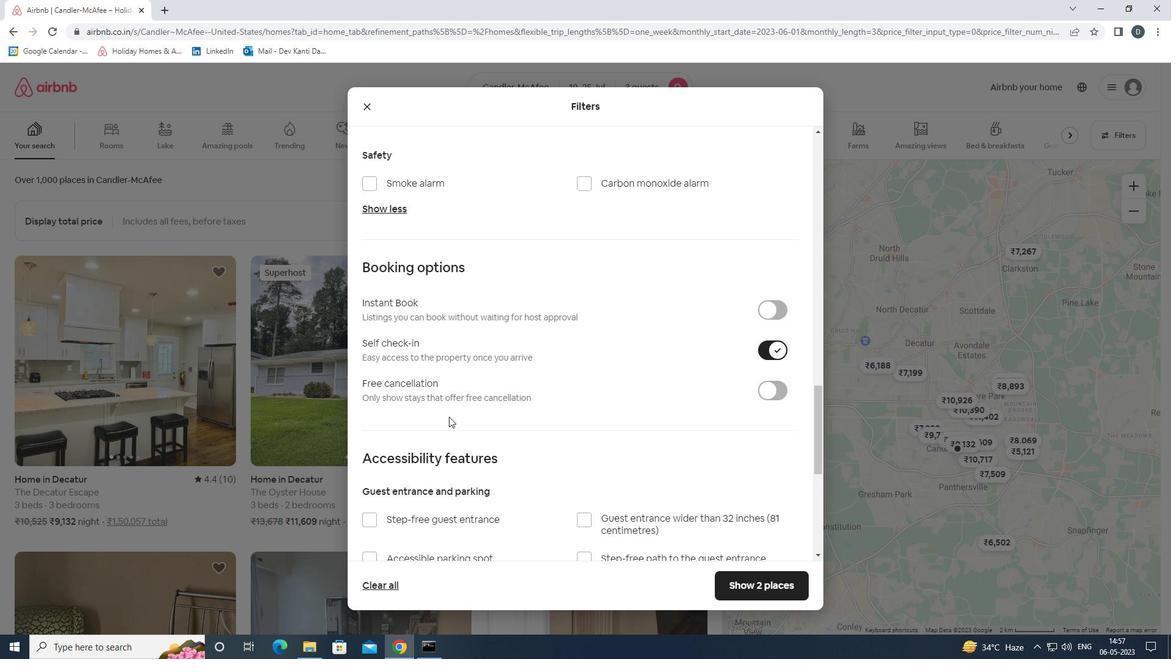 
Action: Mouse moved to (490, 427)
Screenshot: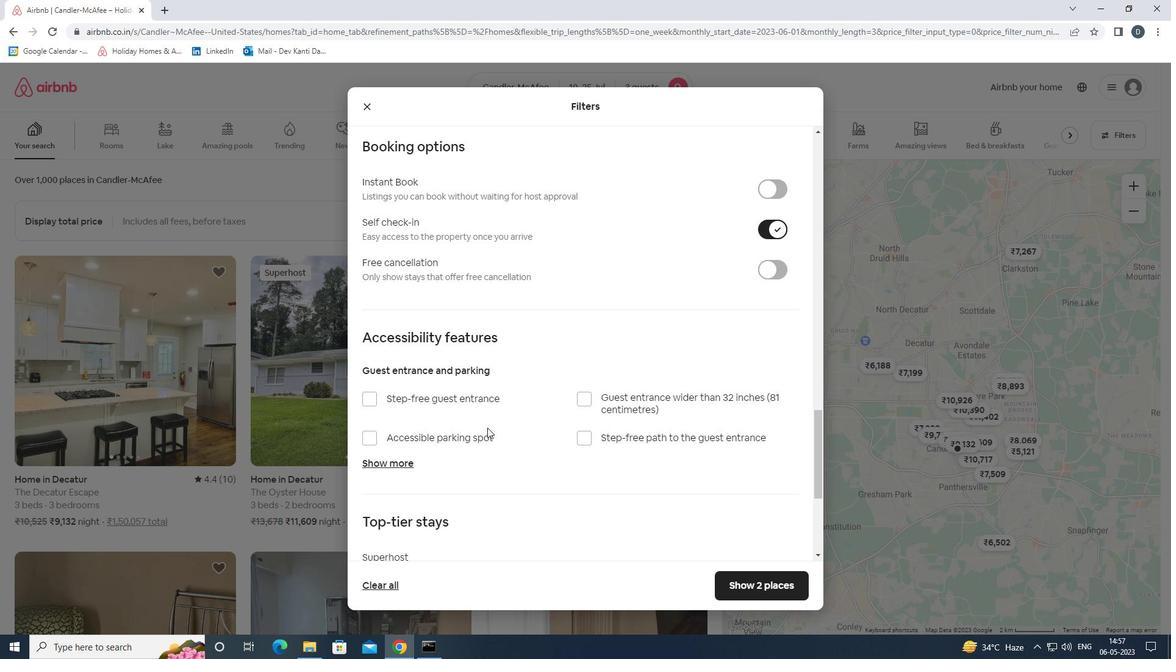
Action: Mouse scrolled (490, 426) with delta (0, 0)
Screenshot: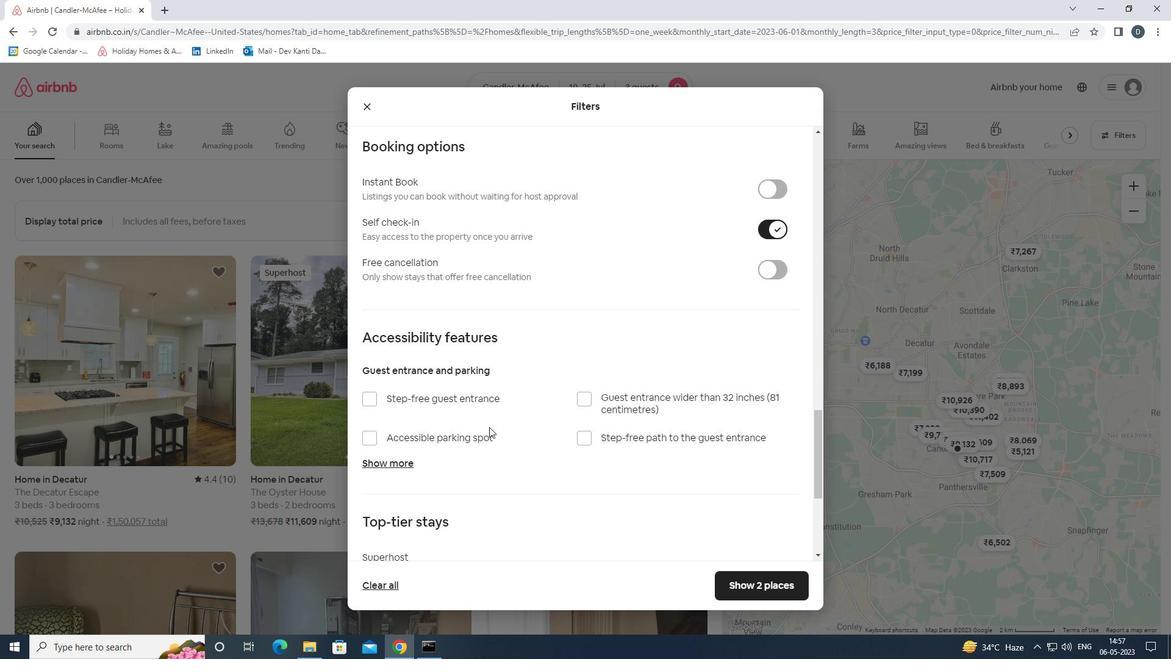 
Action: Mouse moved to (490, 426)
Screenshot: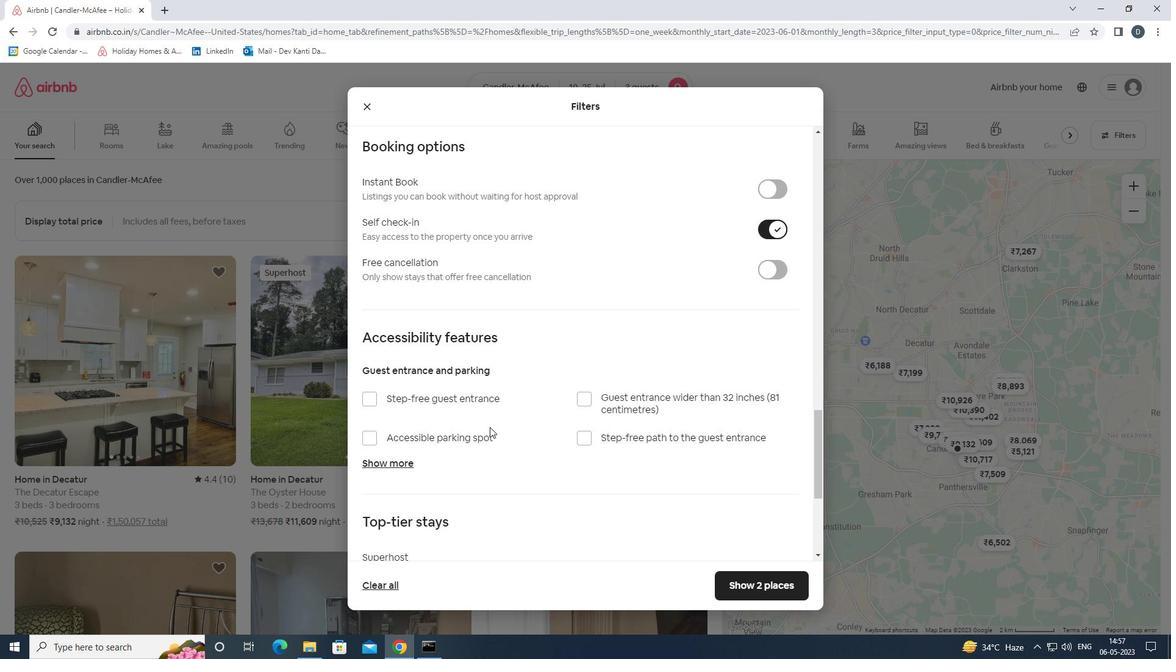 
Action: Mouse scrolled (490, 426) with delta (0, 0)
Screenshot: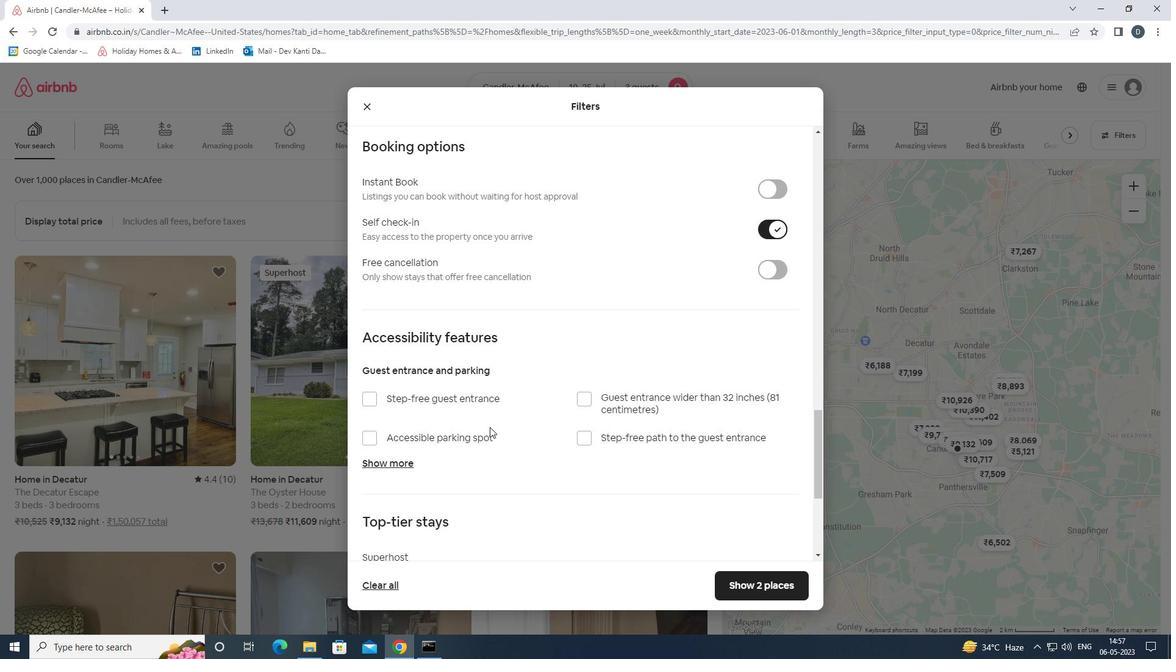 
Action: Mouse moved to (491, 426)
Screenshot: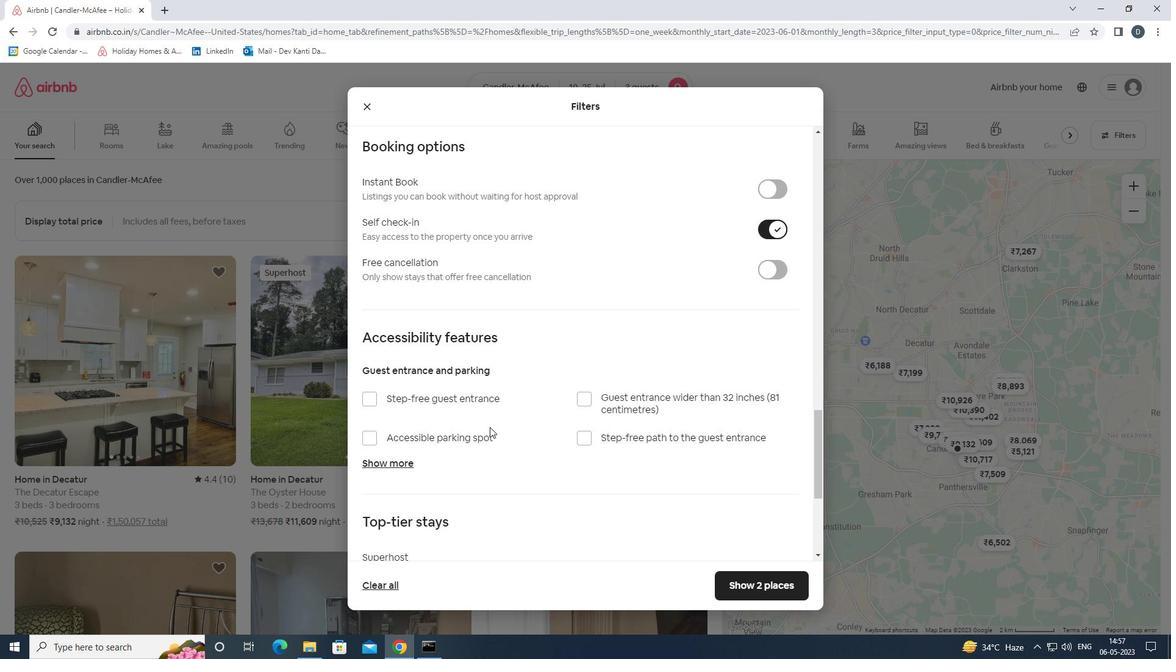
Action: Mouse scrolled (491, 425) with delta (0, 0)
Screenshot: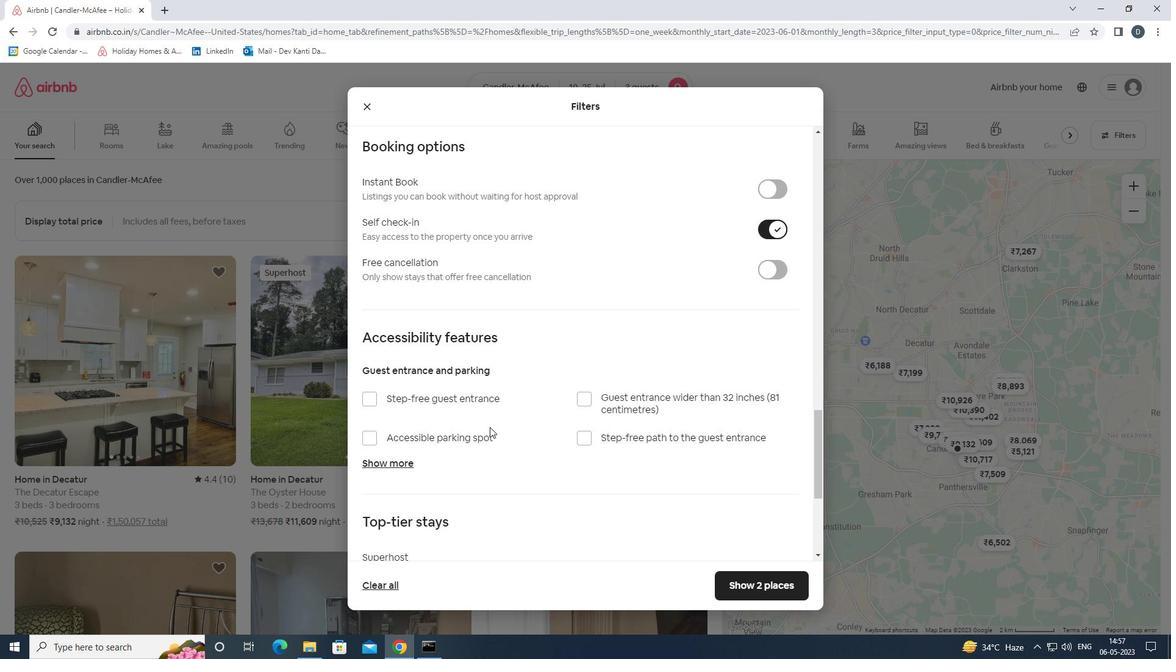 
Action: Mouse moved to (492, 424)
Screenshot: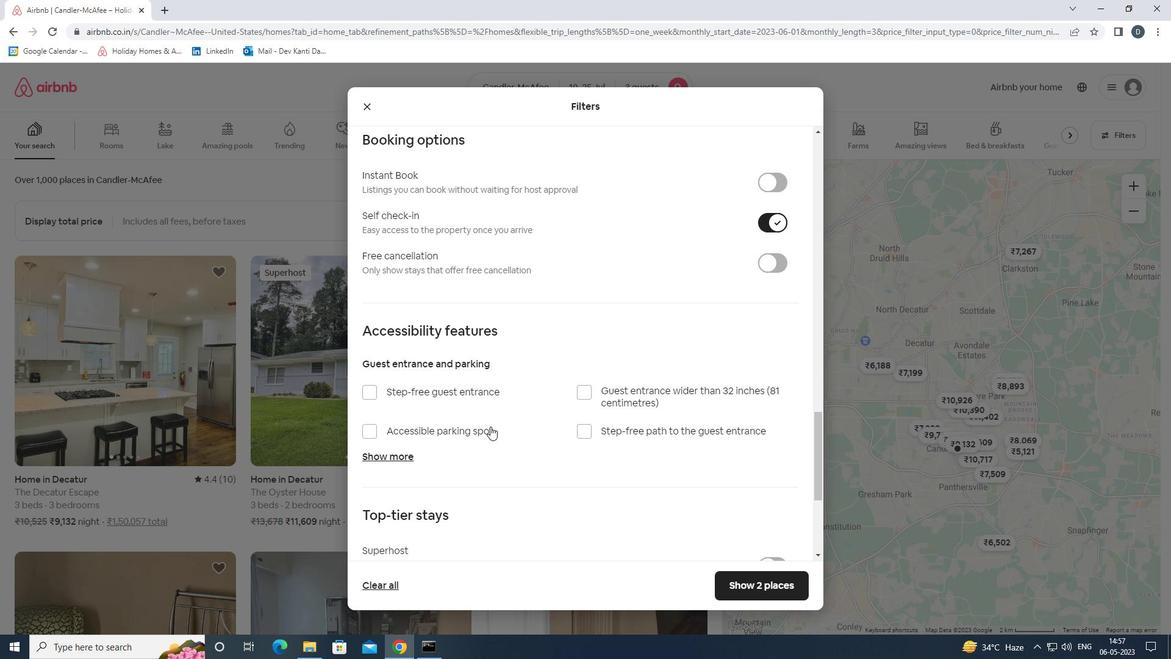 
Action: Mouse scrolled (492, 425) with delta (0, 0)
Screenshot: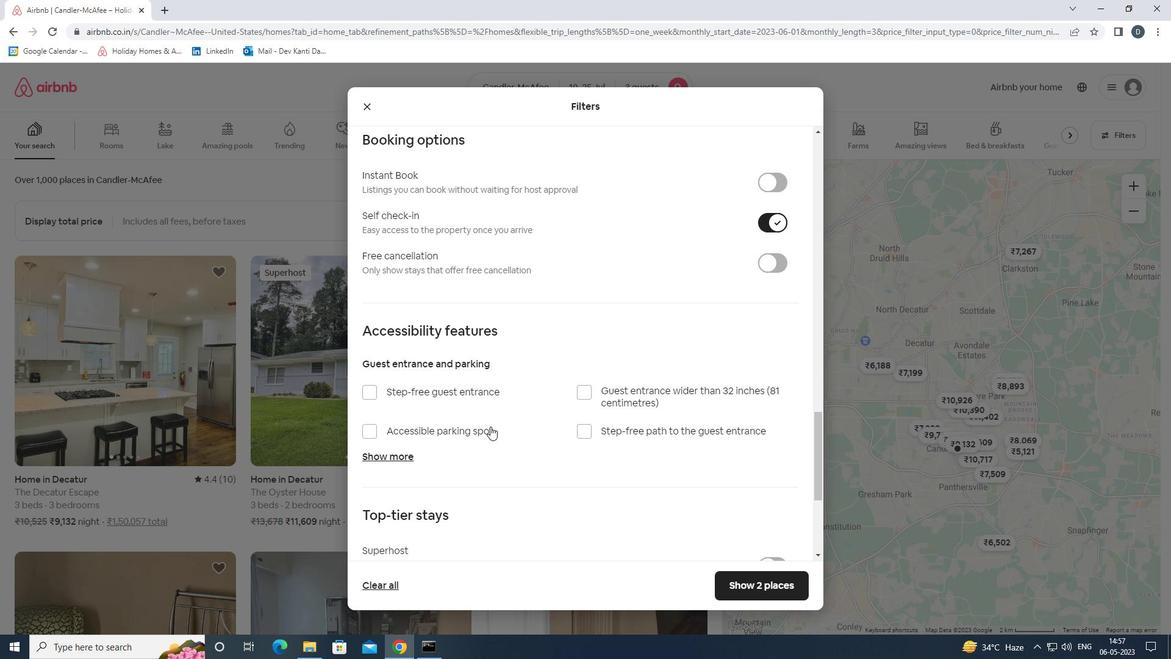 
Action: Mouse moved to (589, 419)
Screenshot: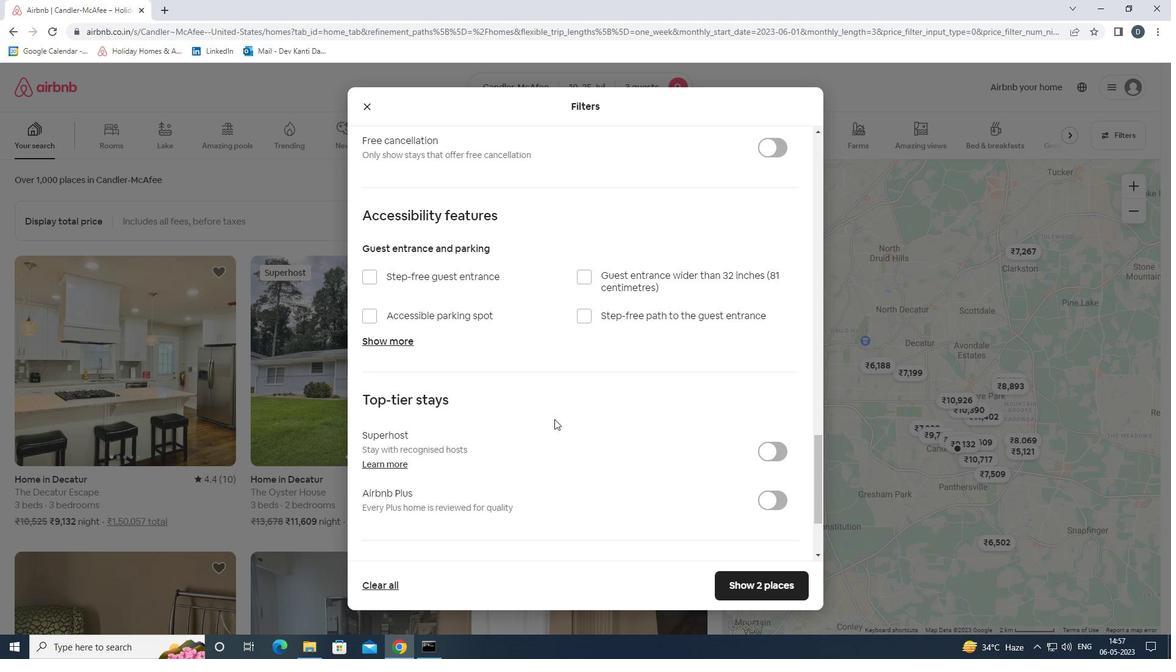 
Action: Mouse scrolled (589, 418) with delta (0, 0)
Screenshot: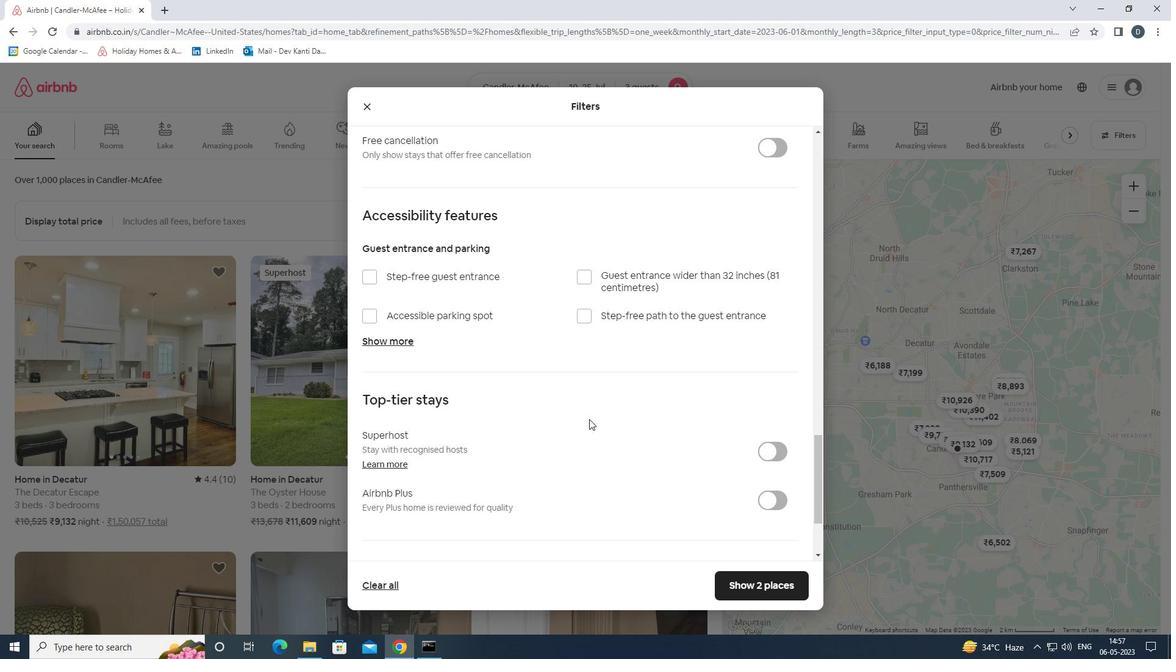 
Action: Mouse scrolled (589, 418) with delta (0, 0)
Screenshot: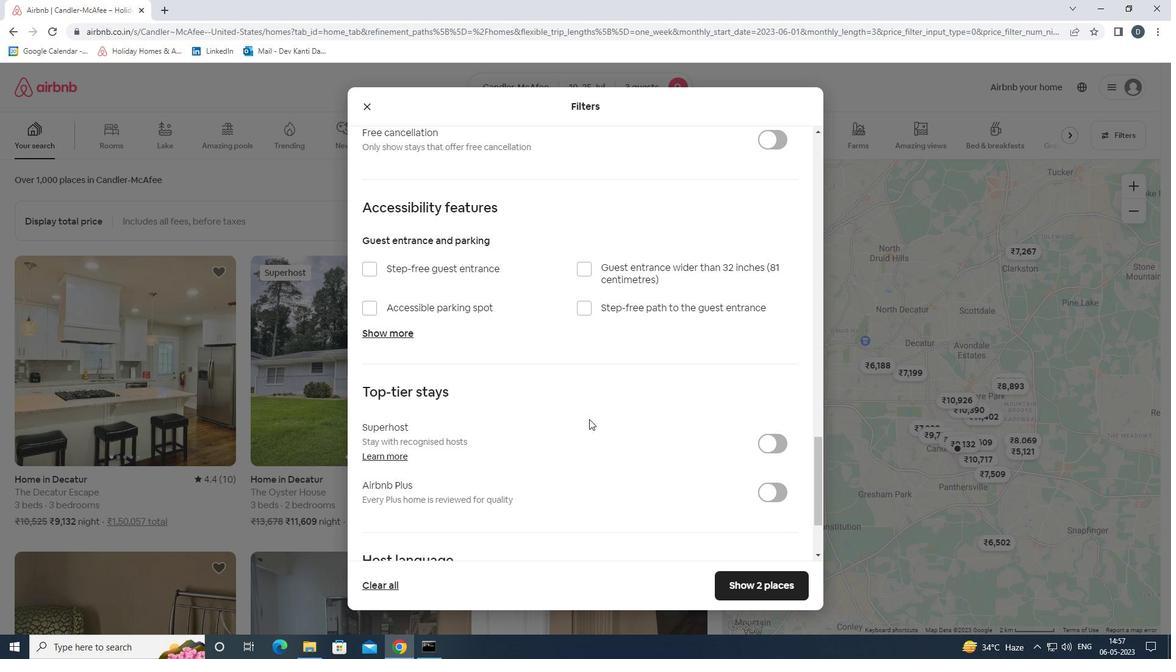 
Action: Mouse scrolled (589, 418) with delta (0, 0)
Screenshot: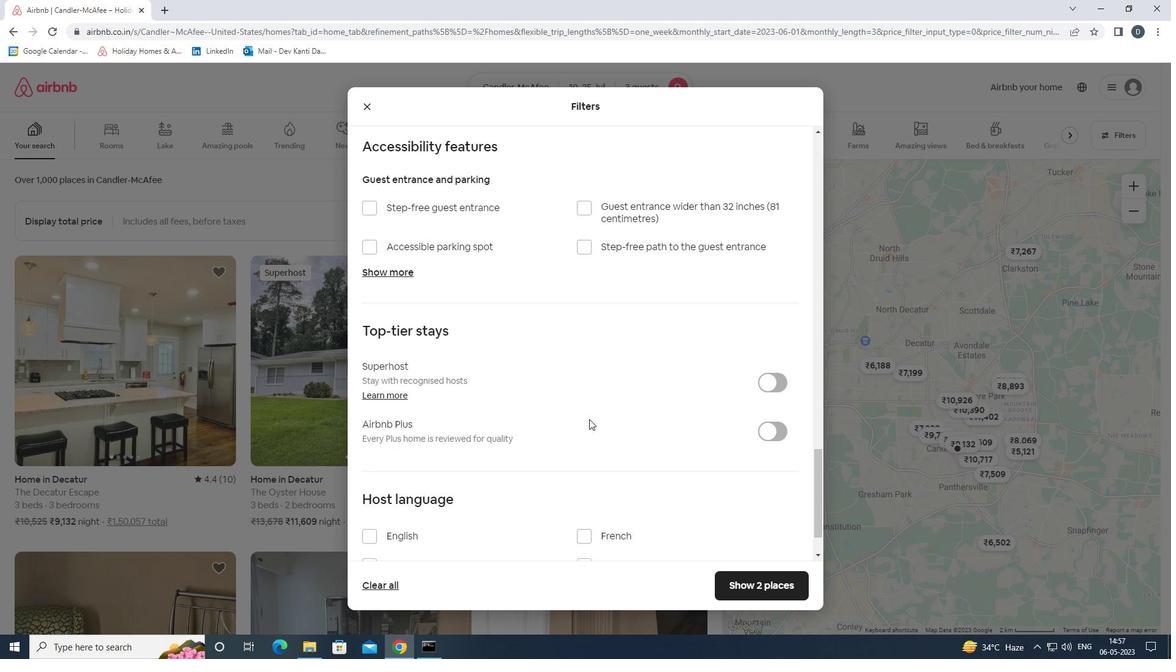 
Action: Mouse moved to (402, 475)
Screenshot: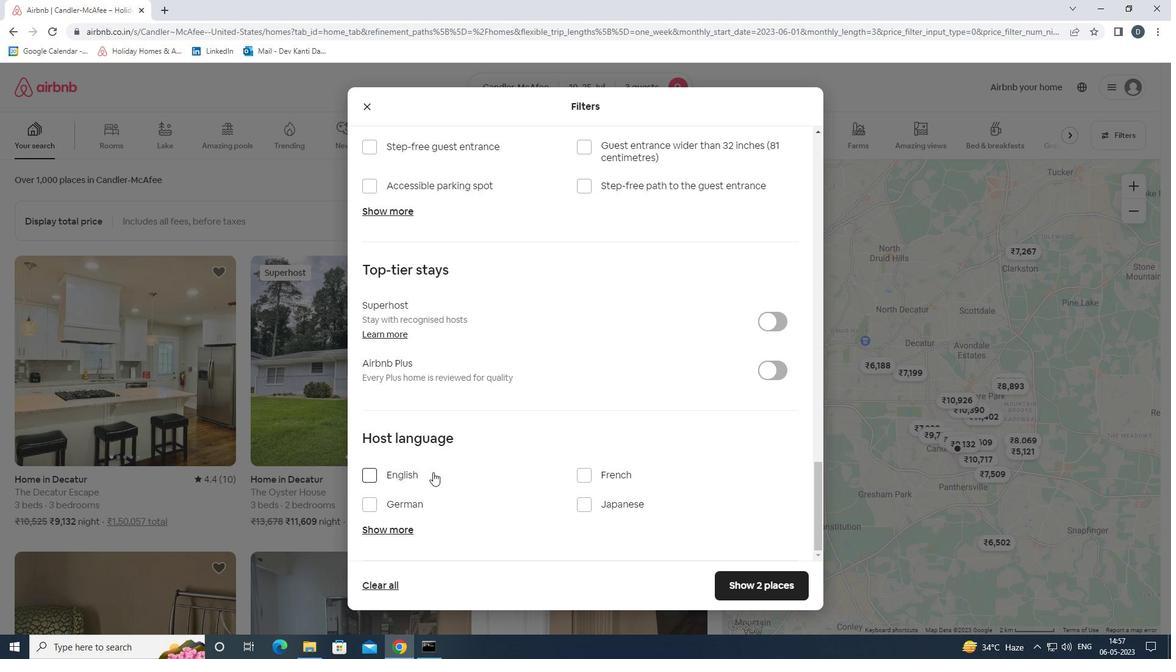 
Action: Mouse pressed left at (402, 475)
Screenshot: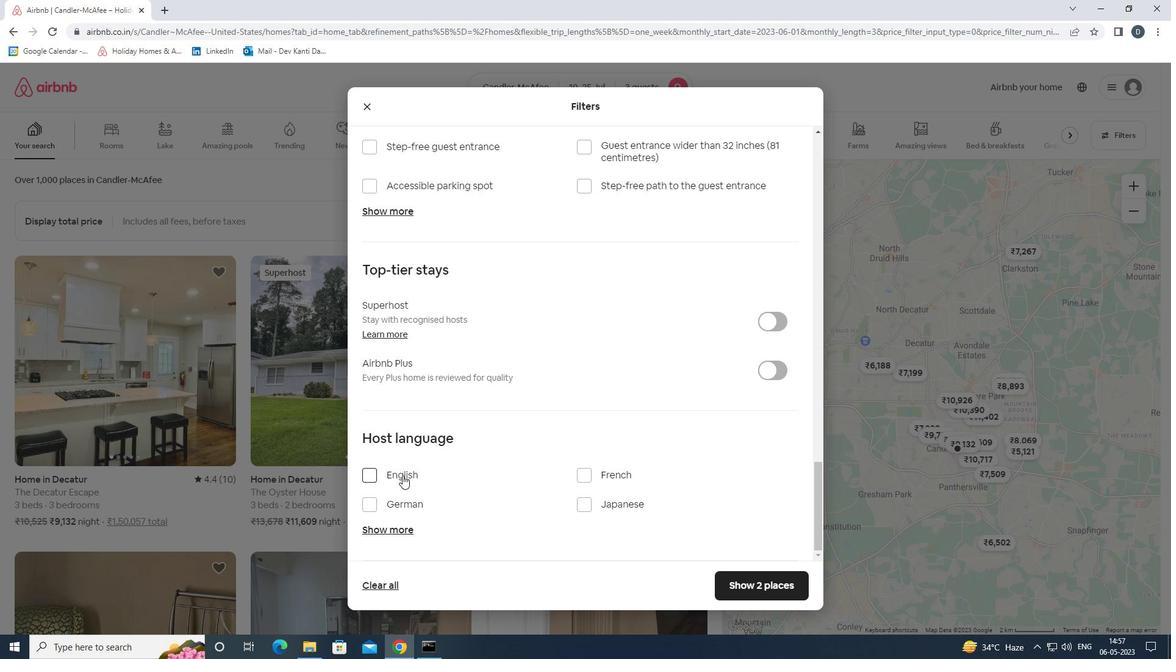 
Action: Mouse moved to (749, 581)
Screenshot: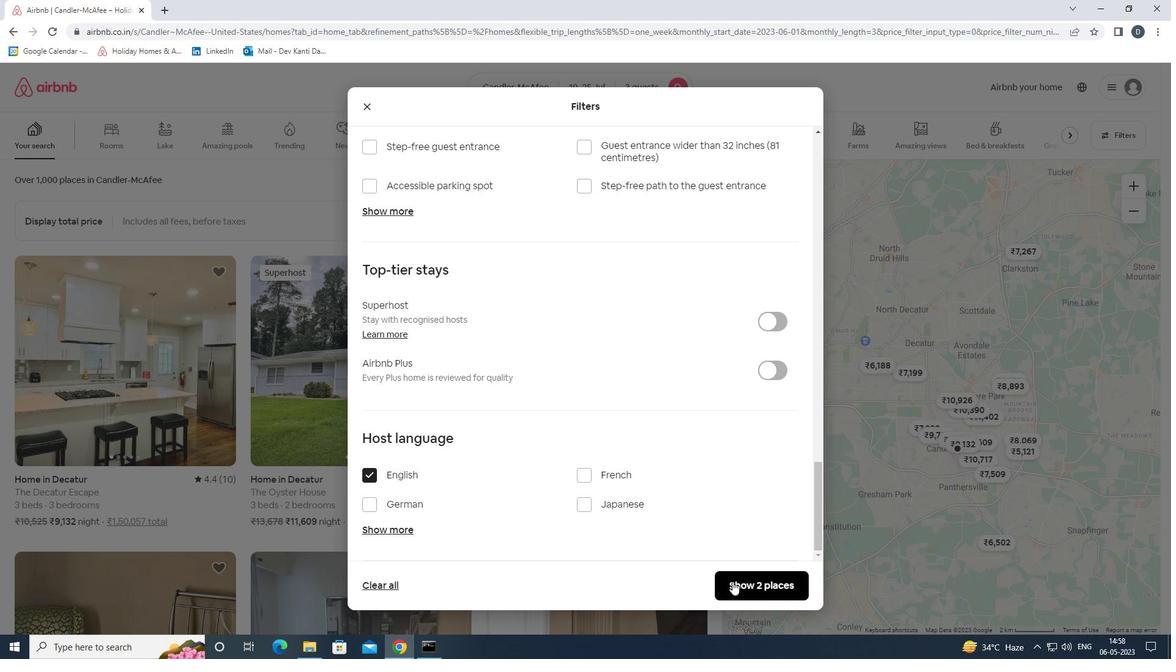 
Action: Mouse pressed left at (749, 581)
Screenshot: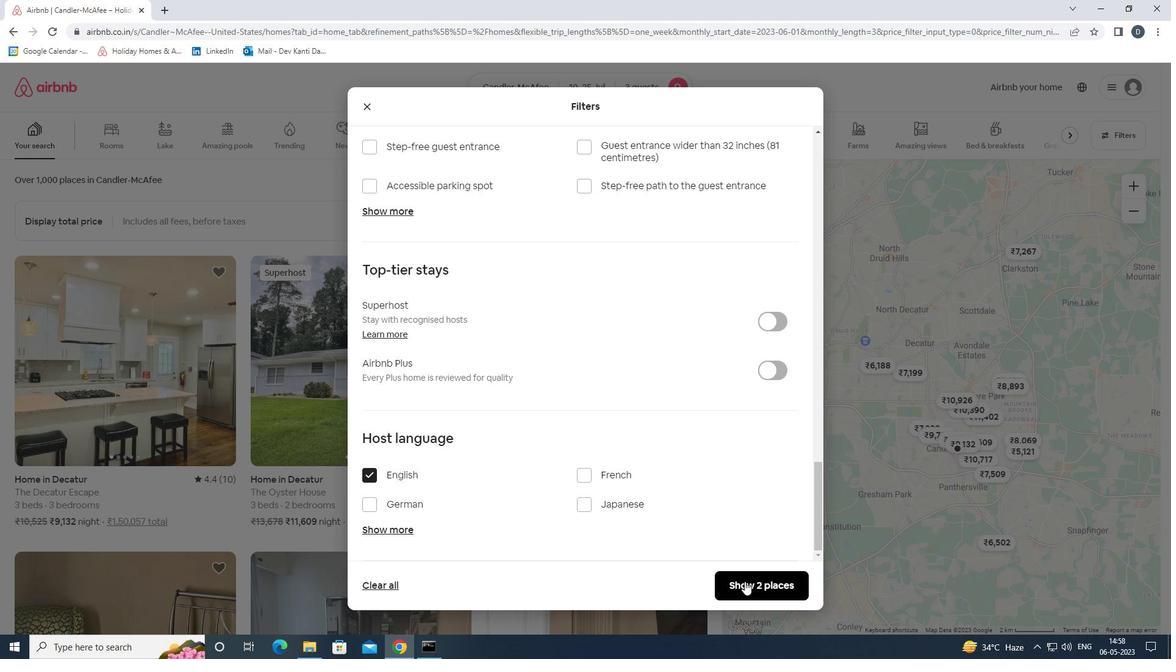 
Action: Mouse moved to (668, 422)
Screenshot: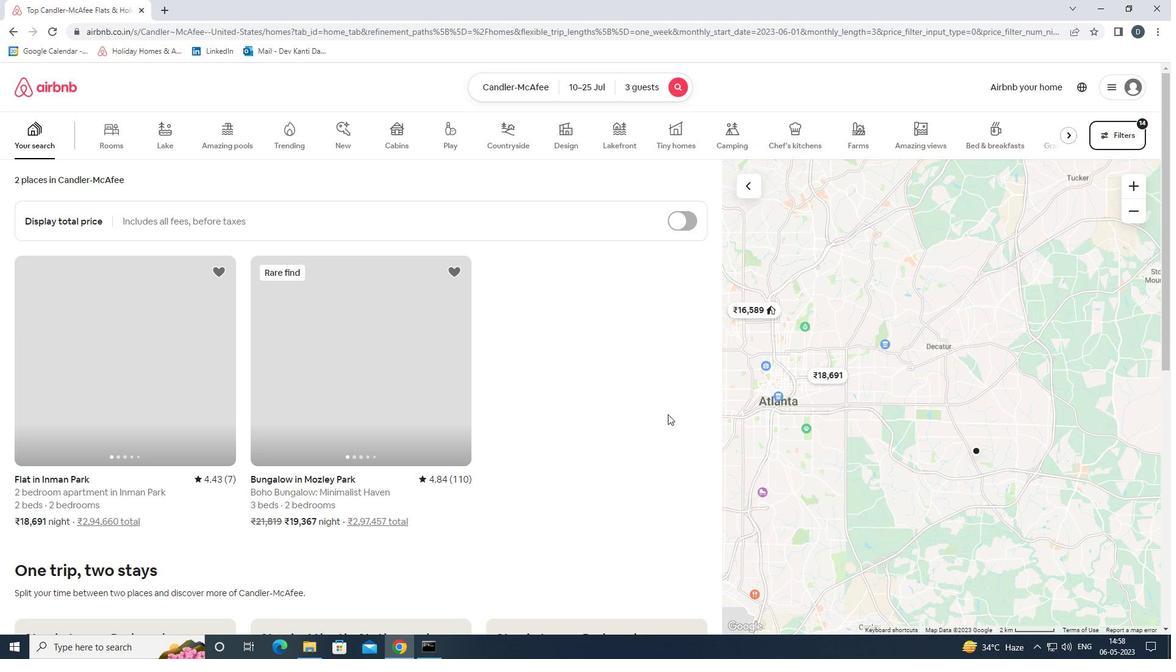 
